 Task: Look for space in Castro, Chile from 11th June, 2023 to 15th June, 2023 for 2 adults in price range Rs.7000 to Rs.16000. Place can be private room with 1  bedroom having 2 beds and 1 bathroom. Property type can be house, flat, guest house, hotel. Booking option can be shelf check-in. Required host language is English.
Action: Mouse moved to (514, 181)
Screenshot: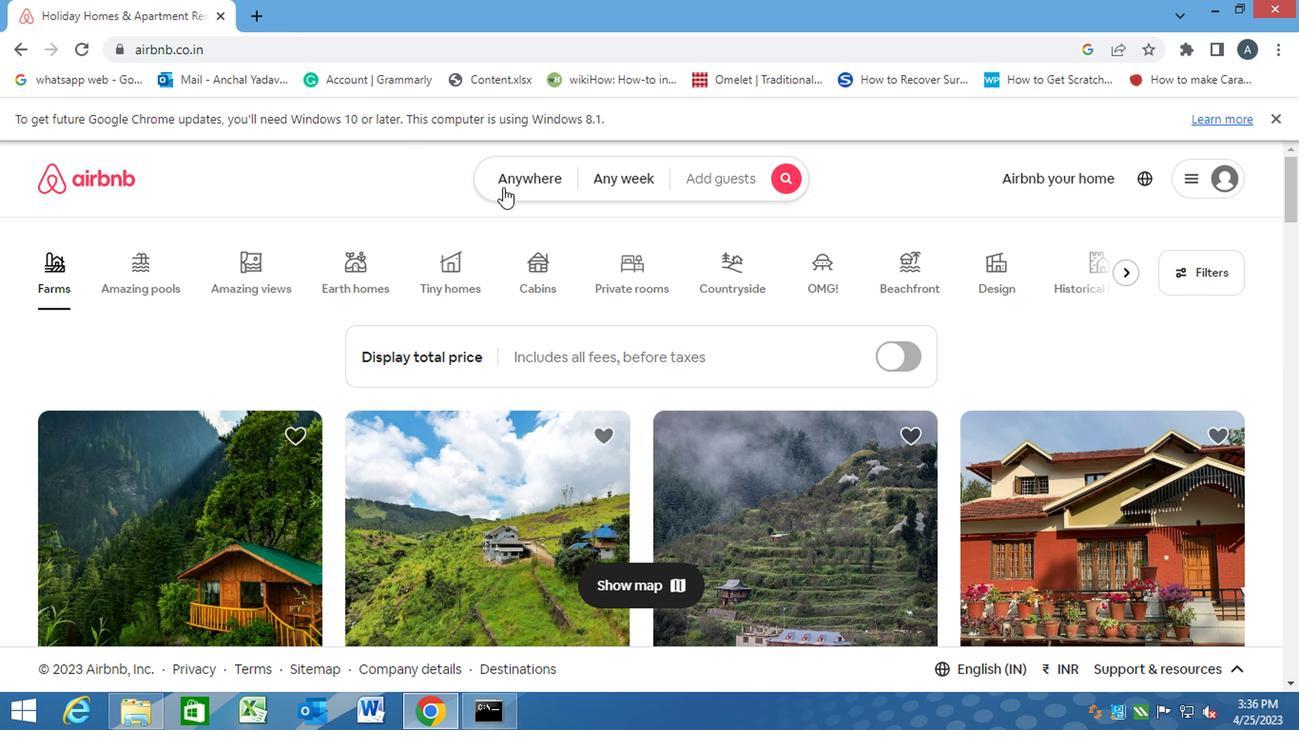 
Action: Mouse pressed left at (514, 181)
Screenshot: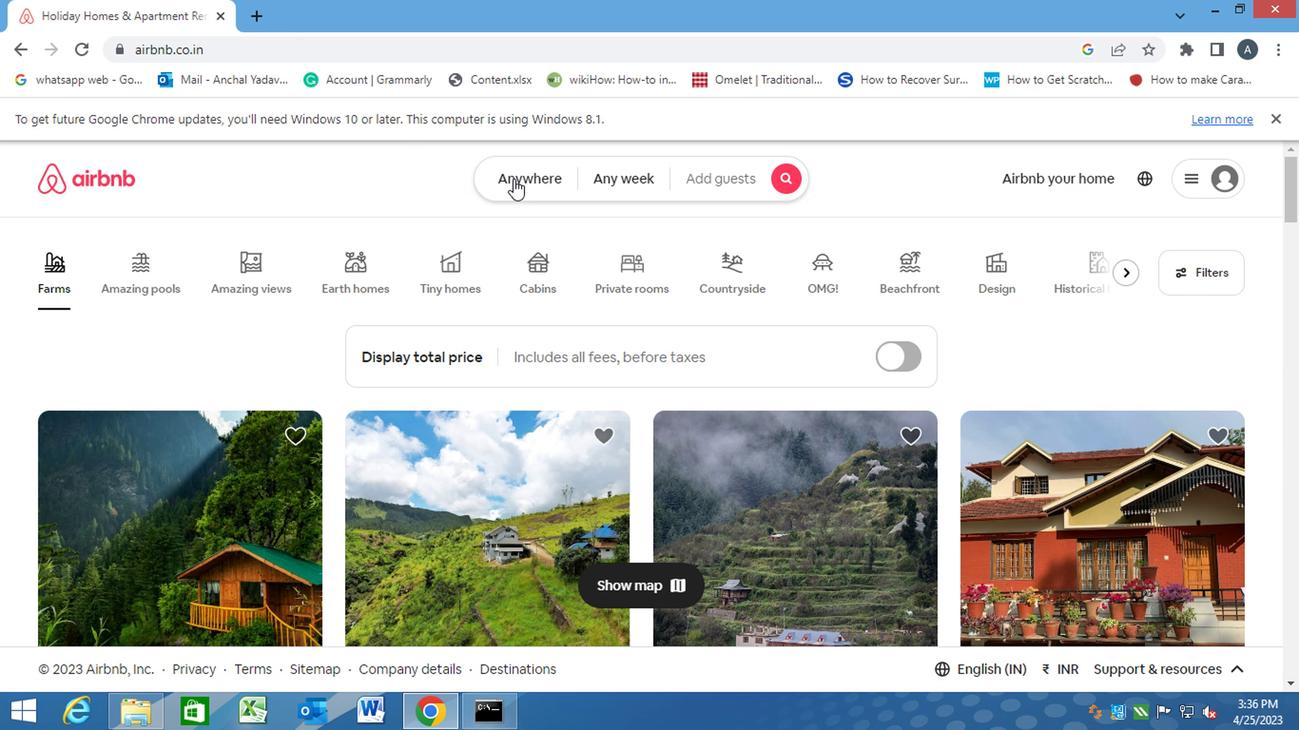 
Action: Mouse moved to (424, 249)
Screenshot: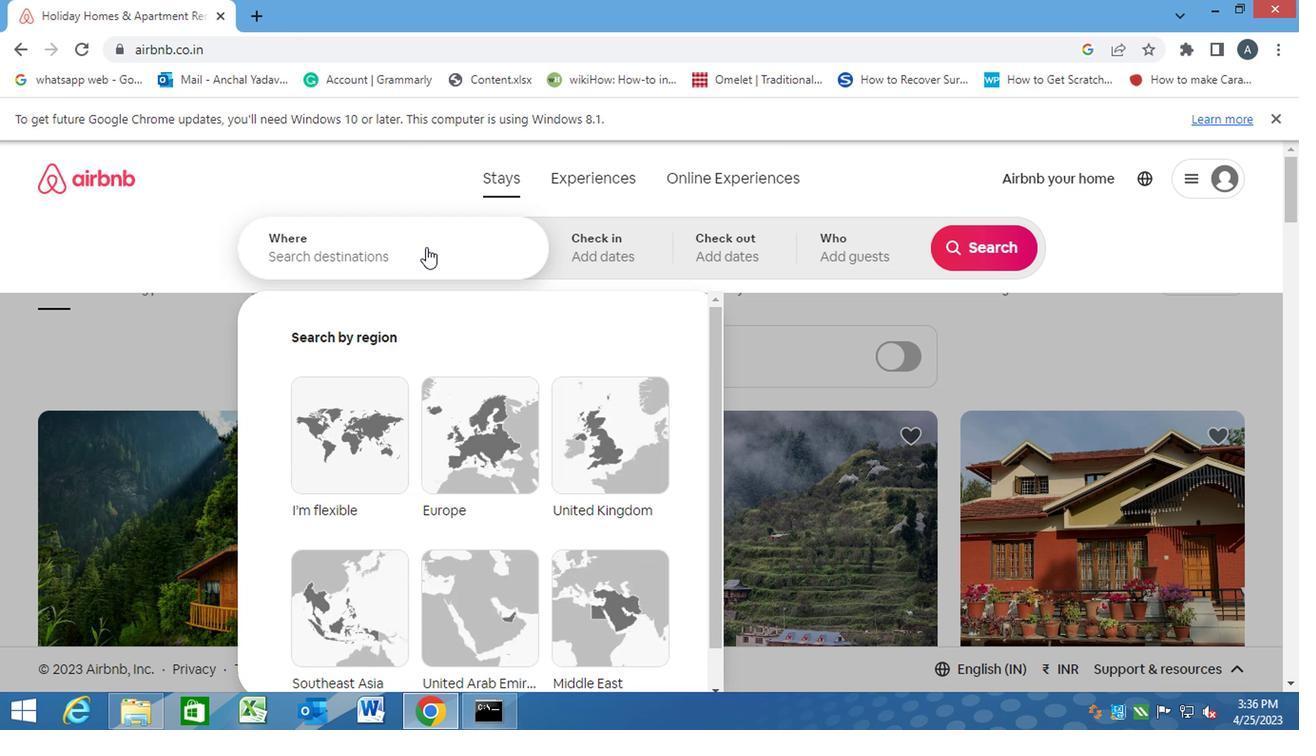 
Action: Mouse pressed left at (424, 249)
Screenshot: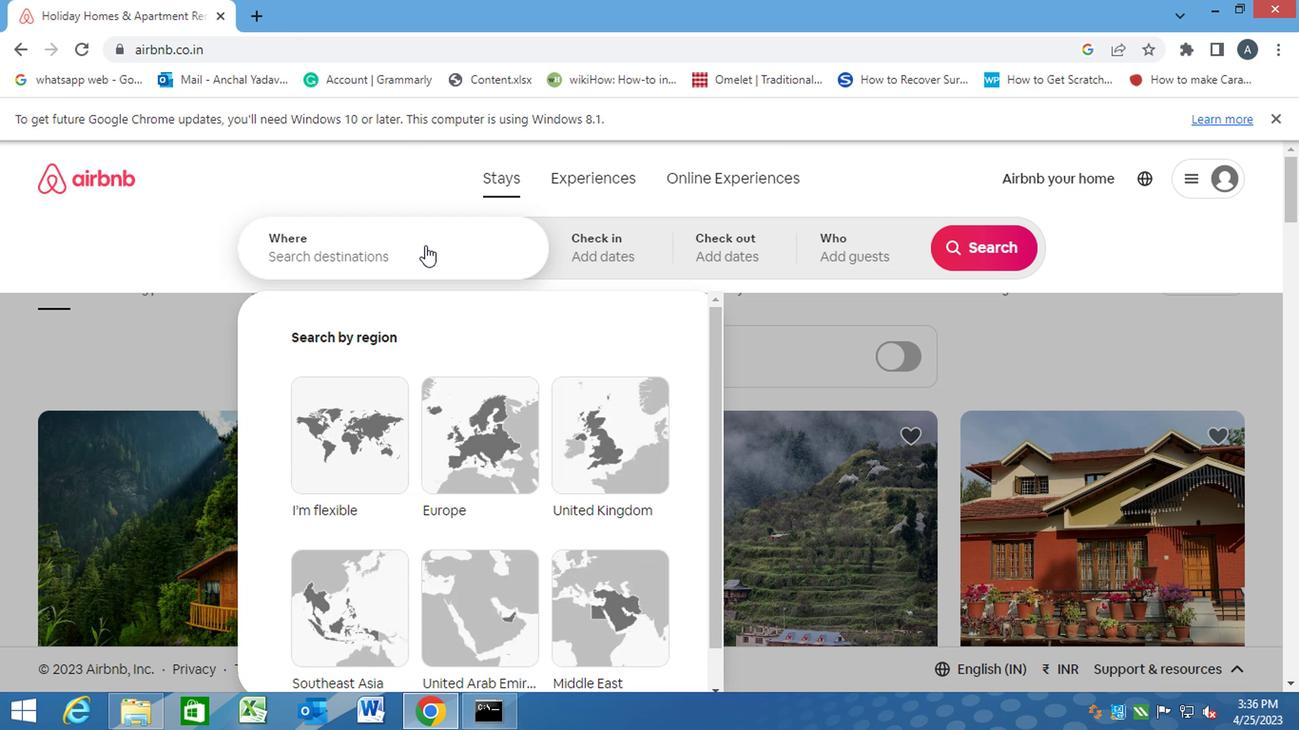 
Action: Key pressed c<Key.caps_lock>astro,<Key.space><Key.caps_lock>c<Key.caps_lock>hile<Key.enter>
Screenshot: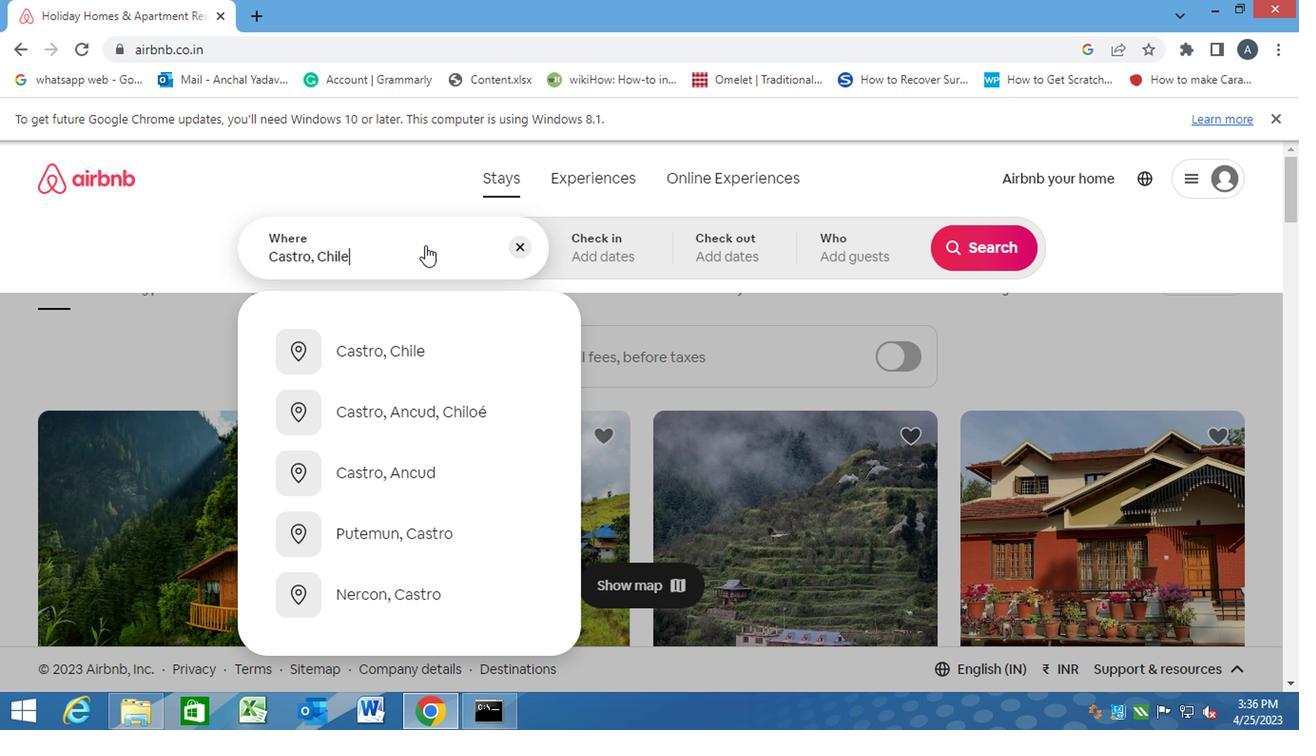 
Action: Mouse moved to (971, 399)
Screenshot: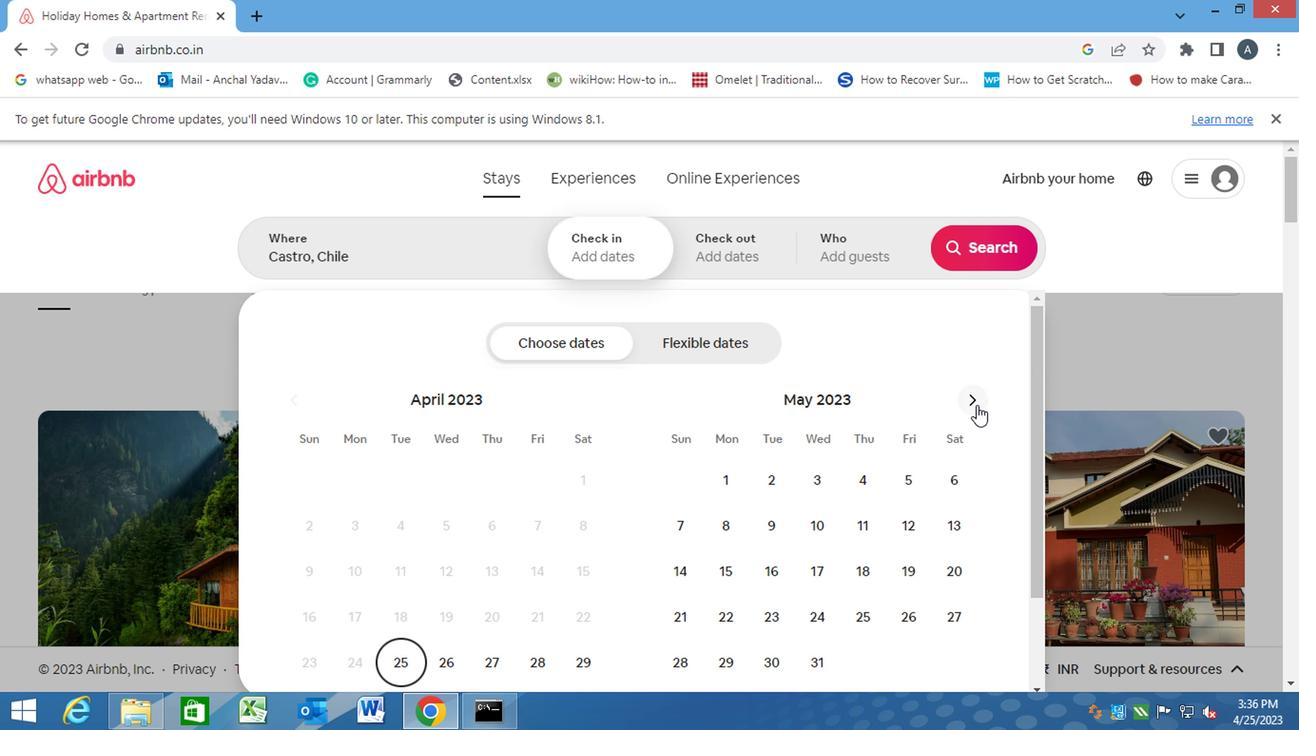 
Action: Mouse pressed left at (971, 399)
Screenshot: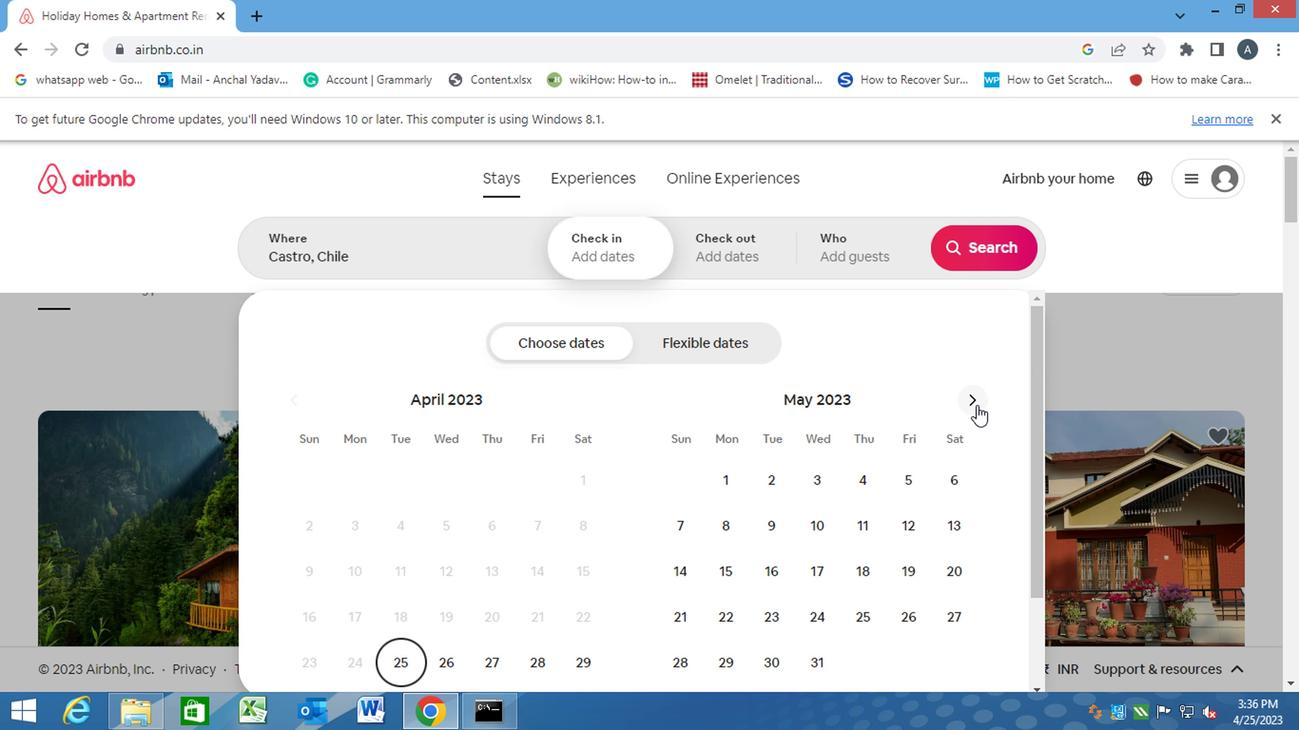 
Action: Mouse moved to (682, 557)
Screenshot: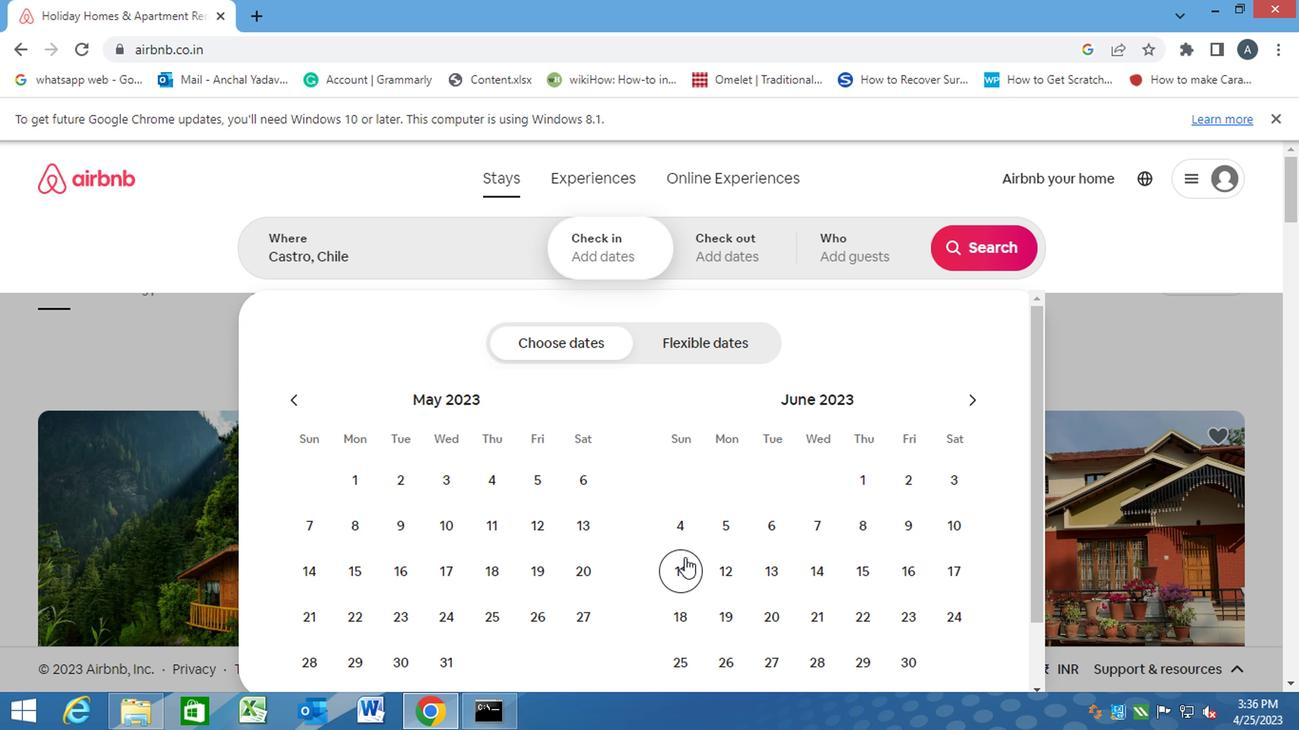 
Action: Mouse pressed left at (682, 557)
Screenshot: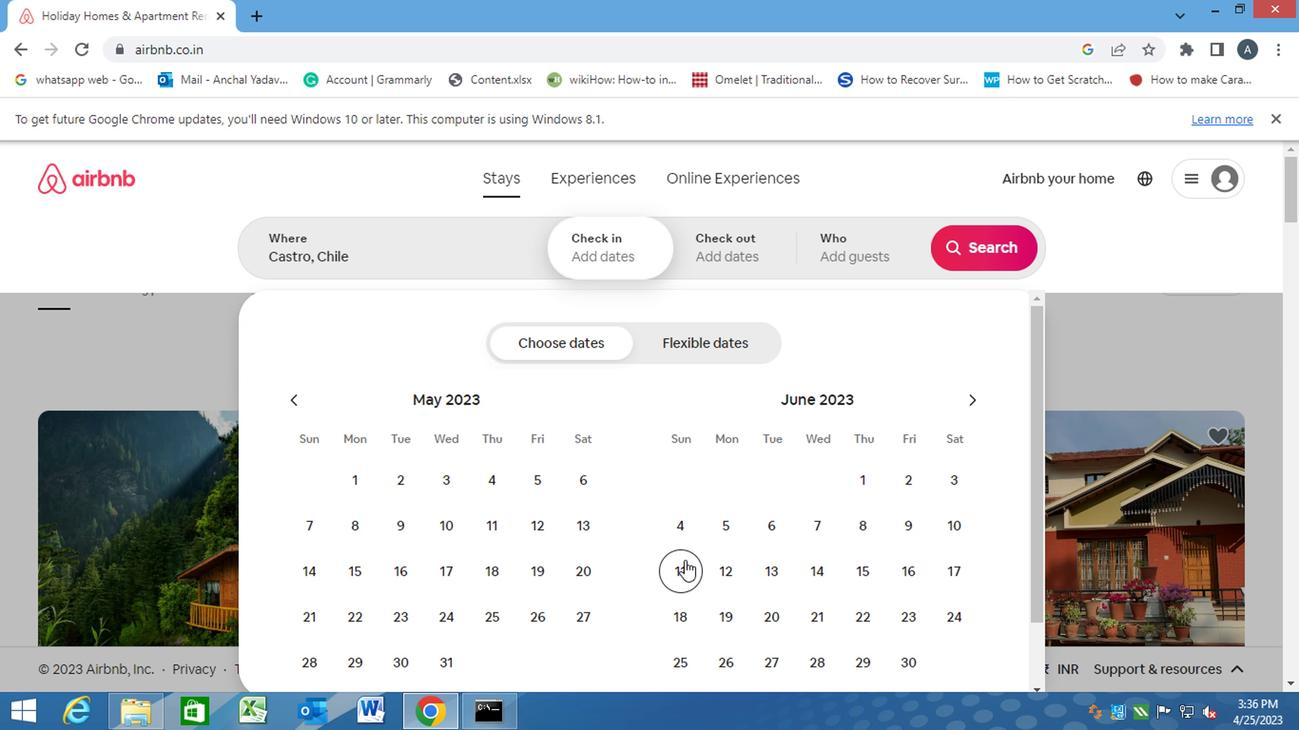 
Action: Mouse moved to (869, 564)
Screenshot: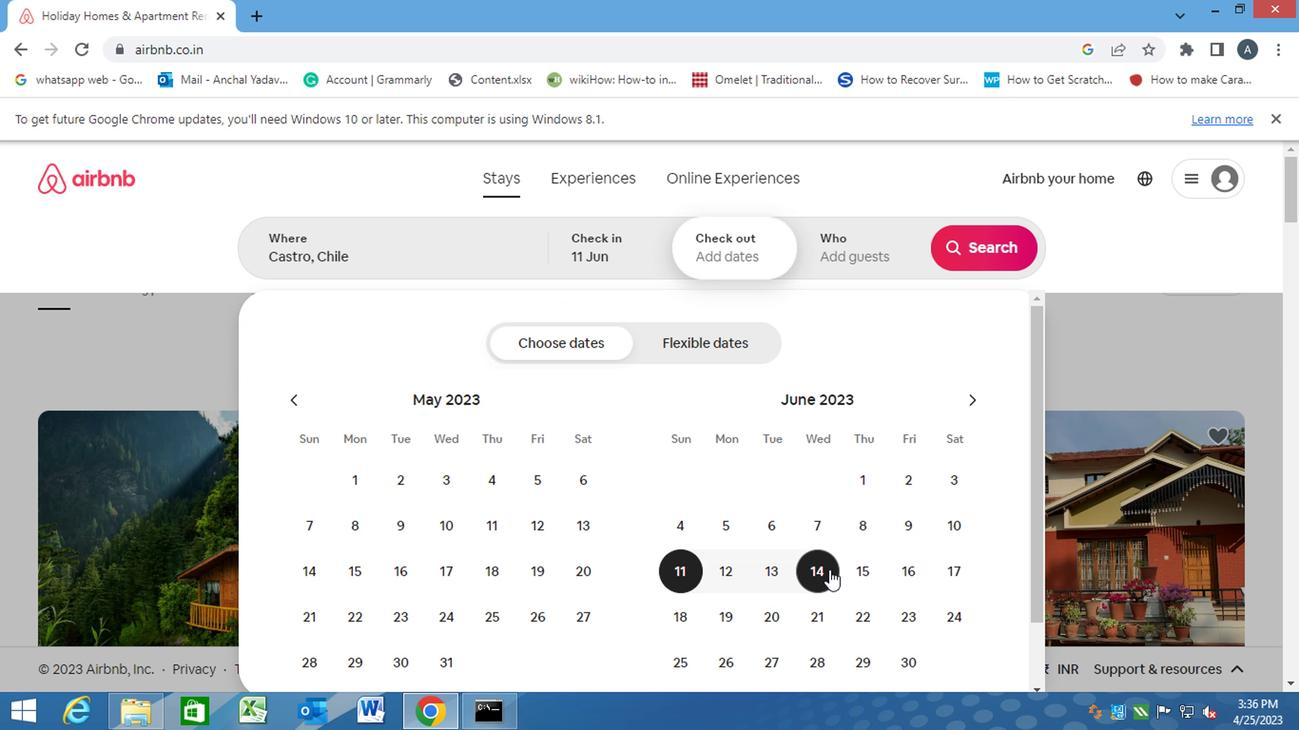 
Action: Mouse pressed left at (869, 564)
Screenshot: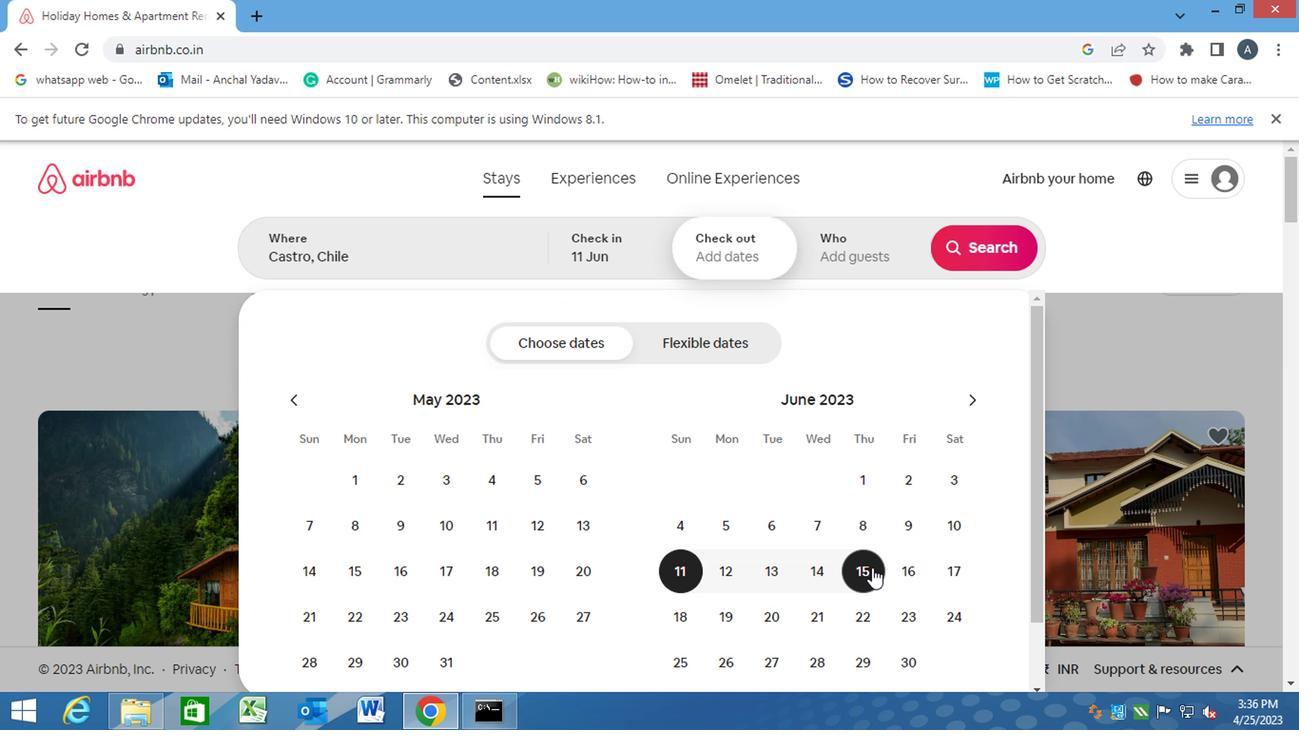 
Action: Mouse moved to (860, 253)
Screenshot: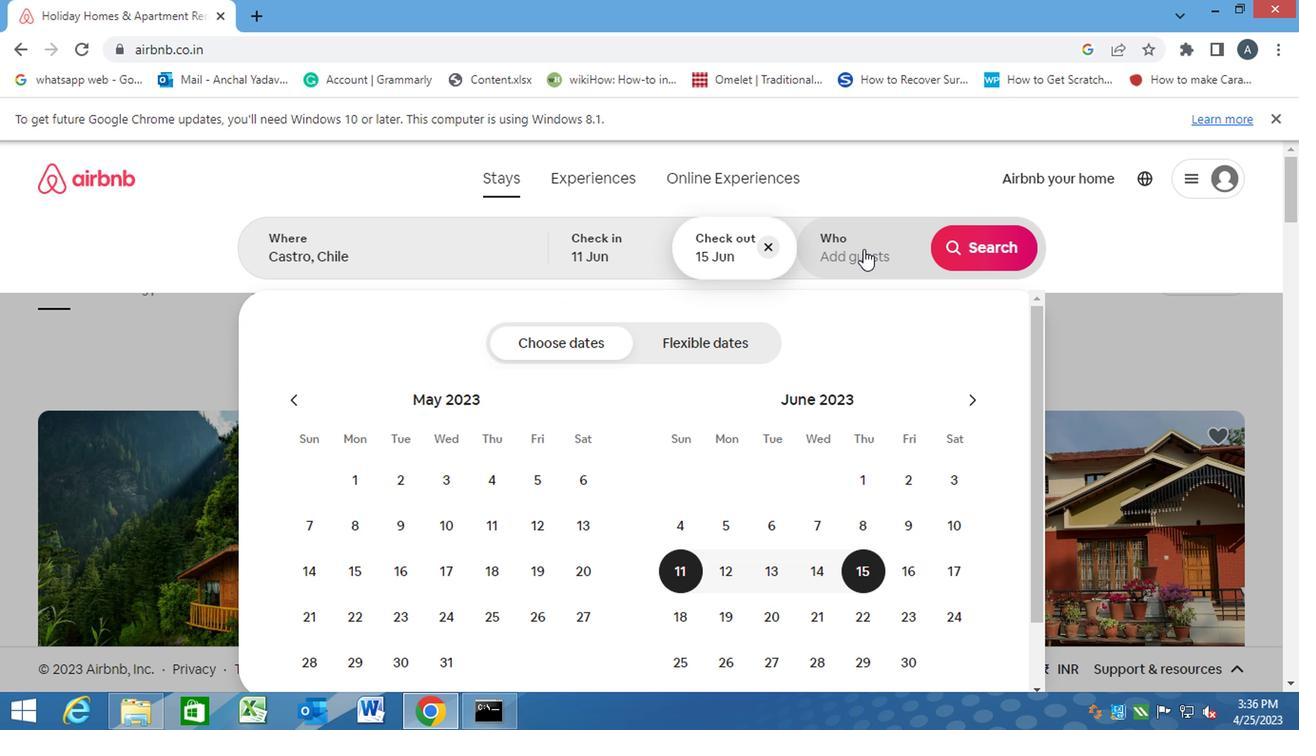 
Action: Mouse pressed left at (860, 253)
Screenshot: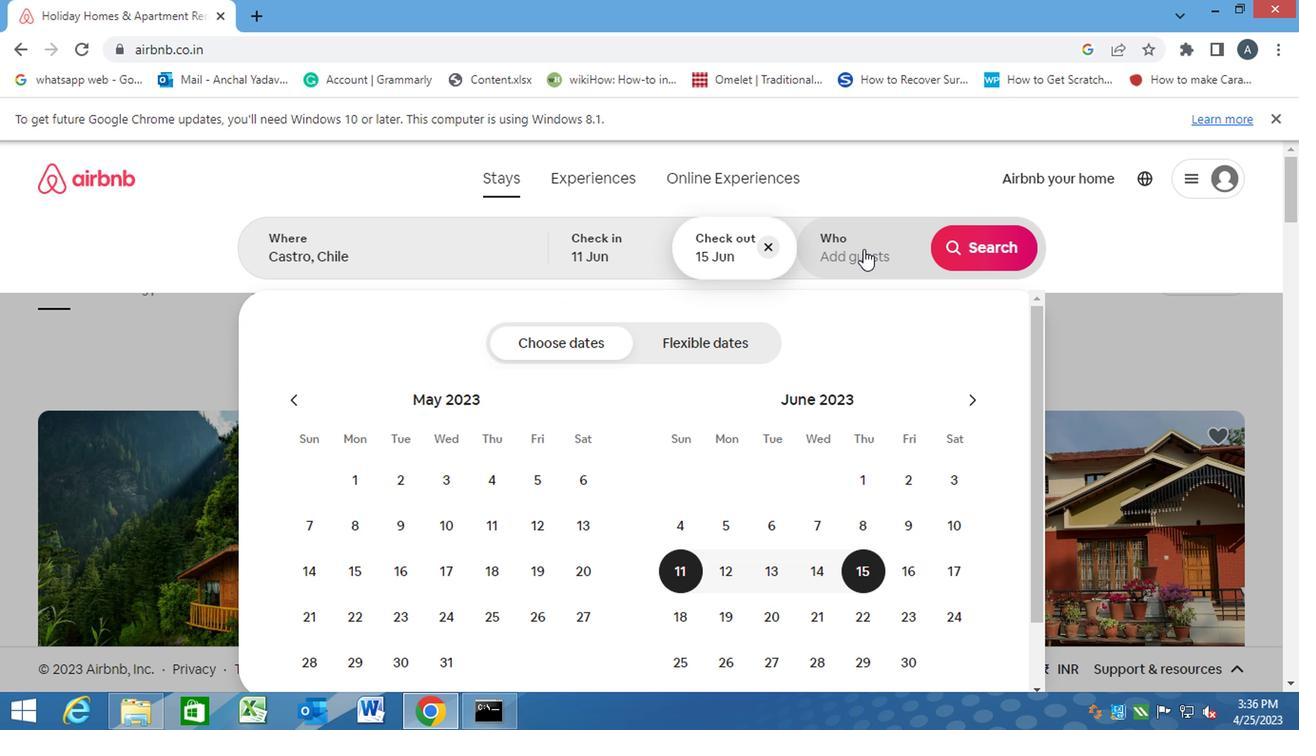 
Action: Mouse moved to (983, 345)
Screenshot: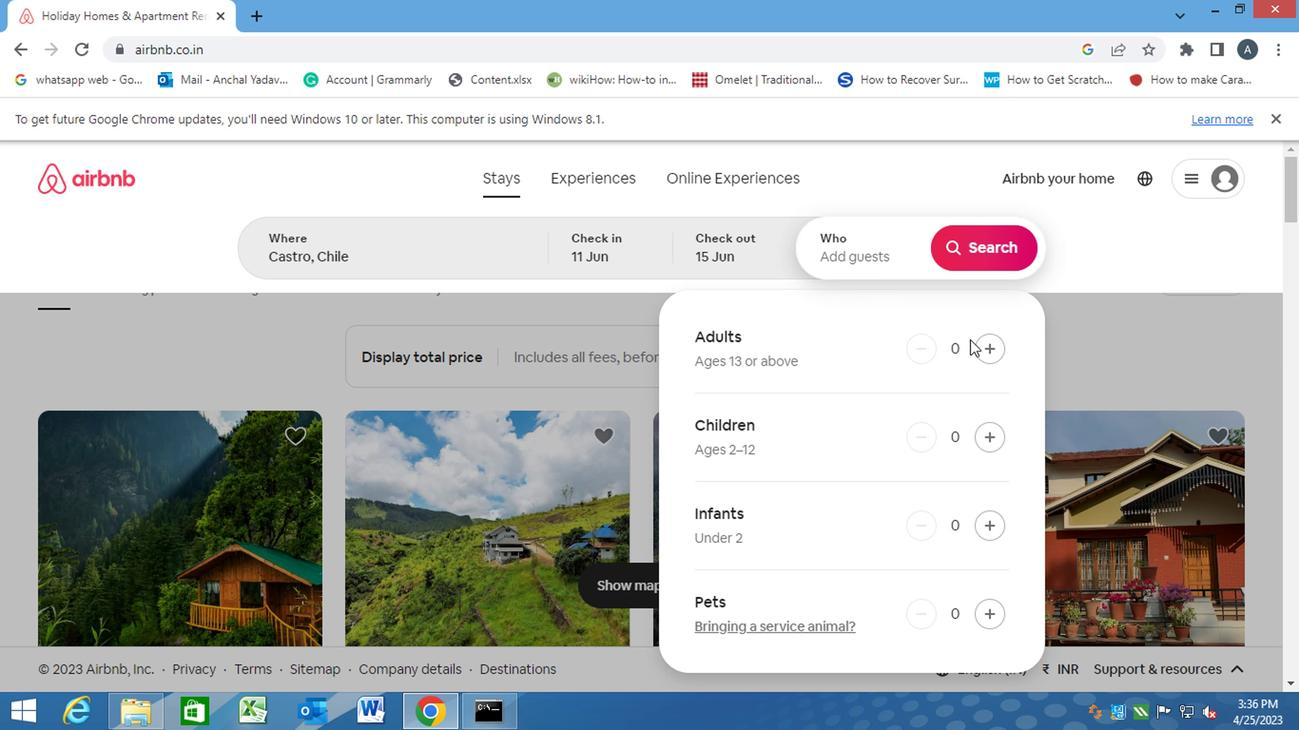 
Action: Mouse pressed left at (983, 345)
Screenshot: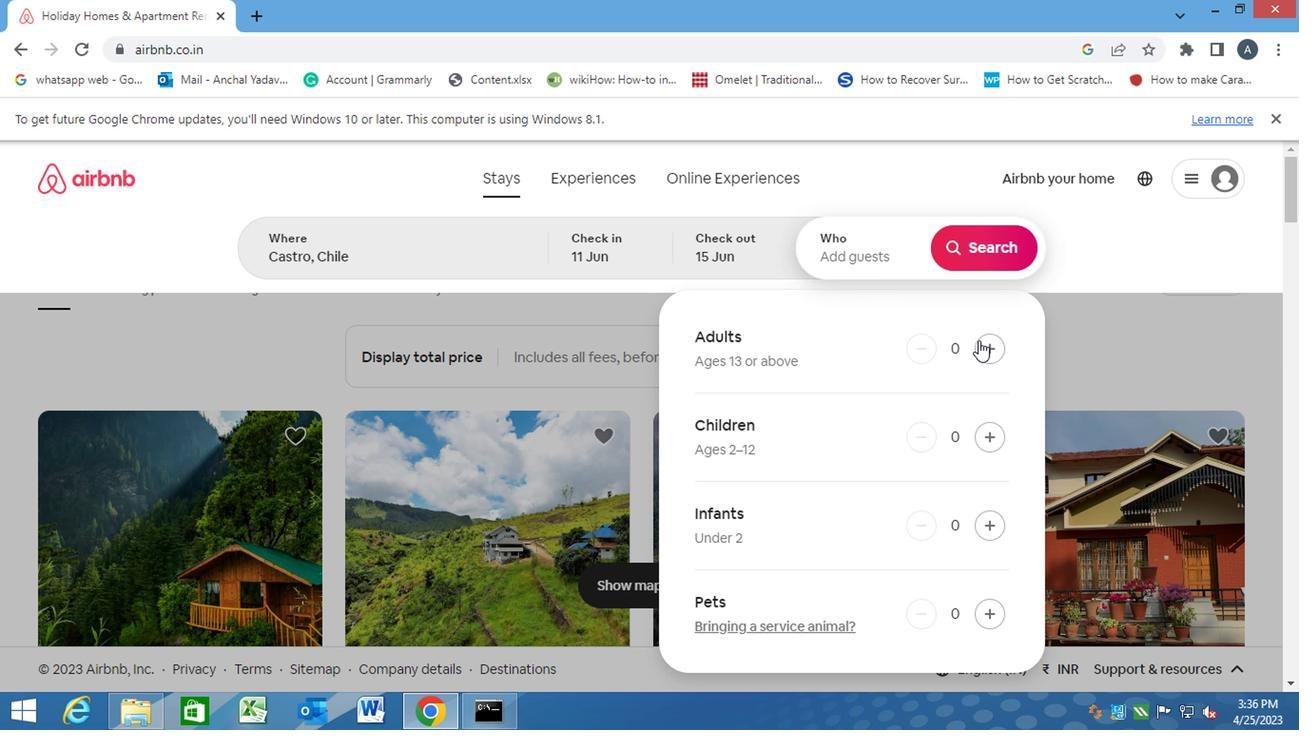 
Action: Mouse pressed left at (983, 345)
Screenshot: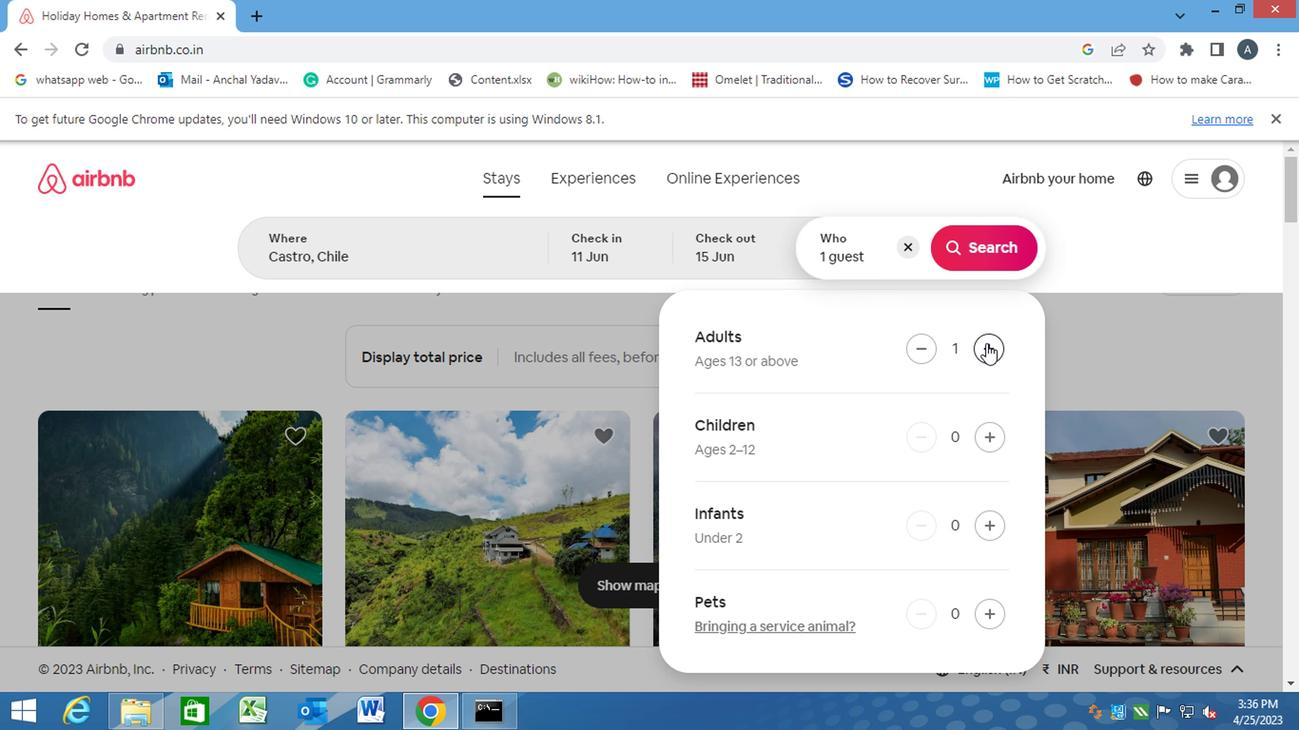 
Action: Mouse moved to (952, 256)
Screenshot: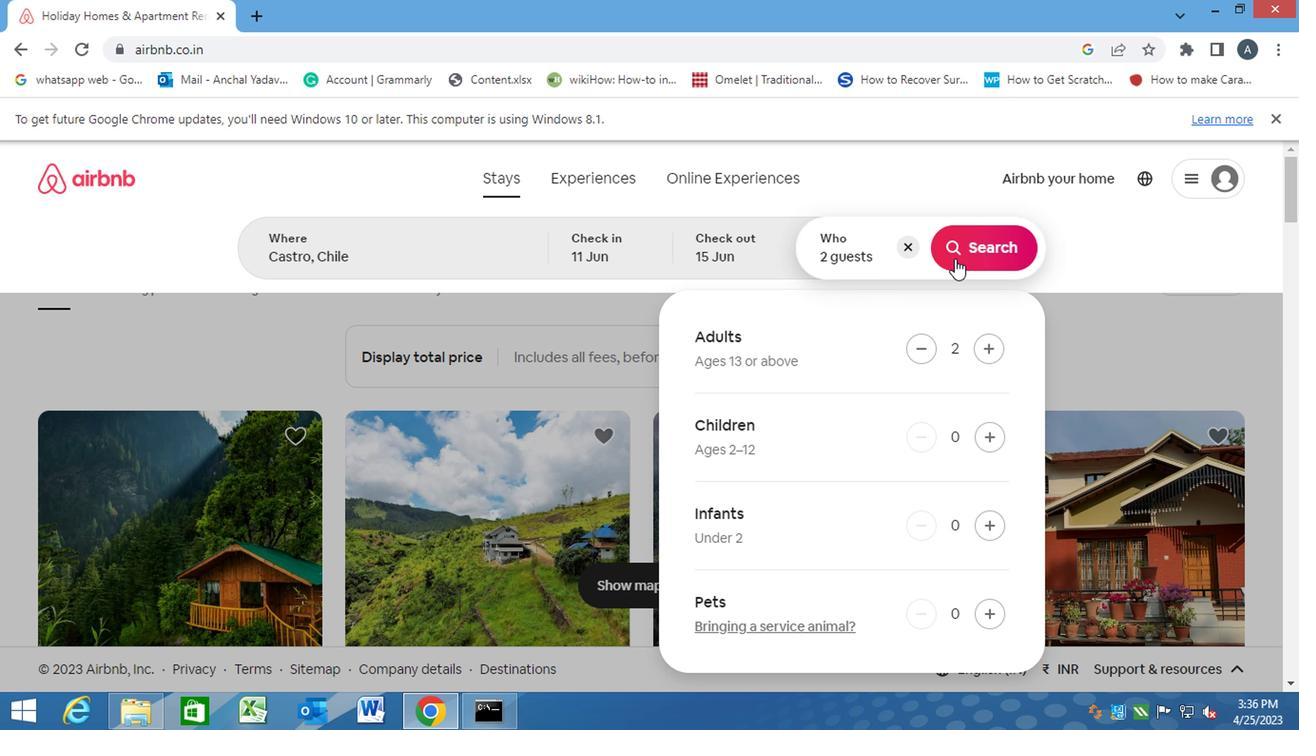 
Action: Mouse pressed left at (952, 256)
Screenshot: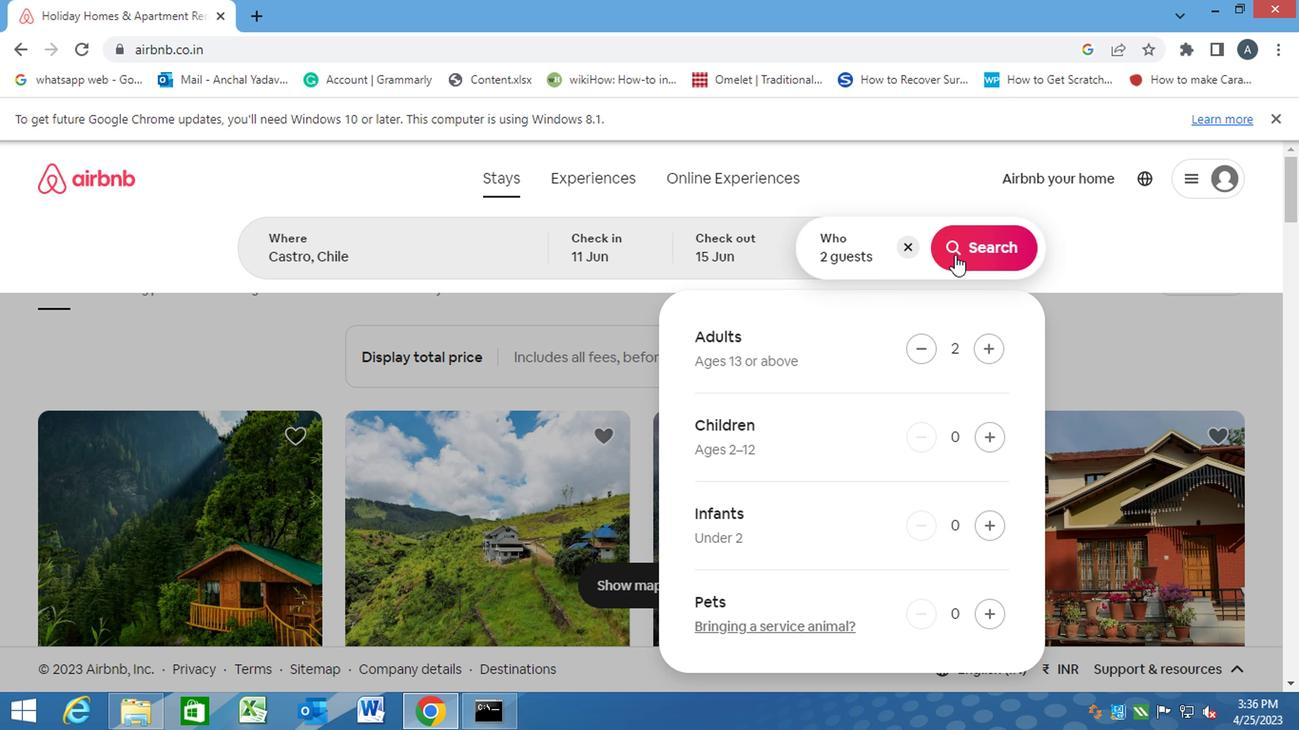 
Action: Mouse moved to (1212, 251)
Screenshot: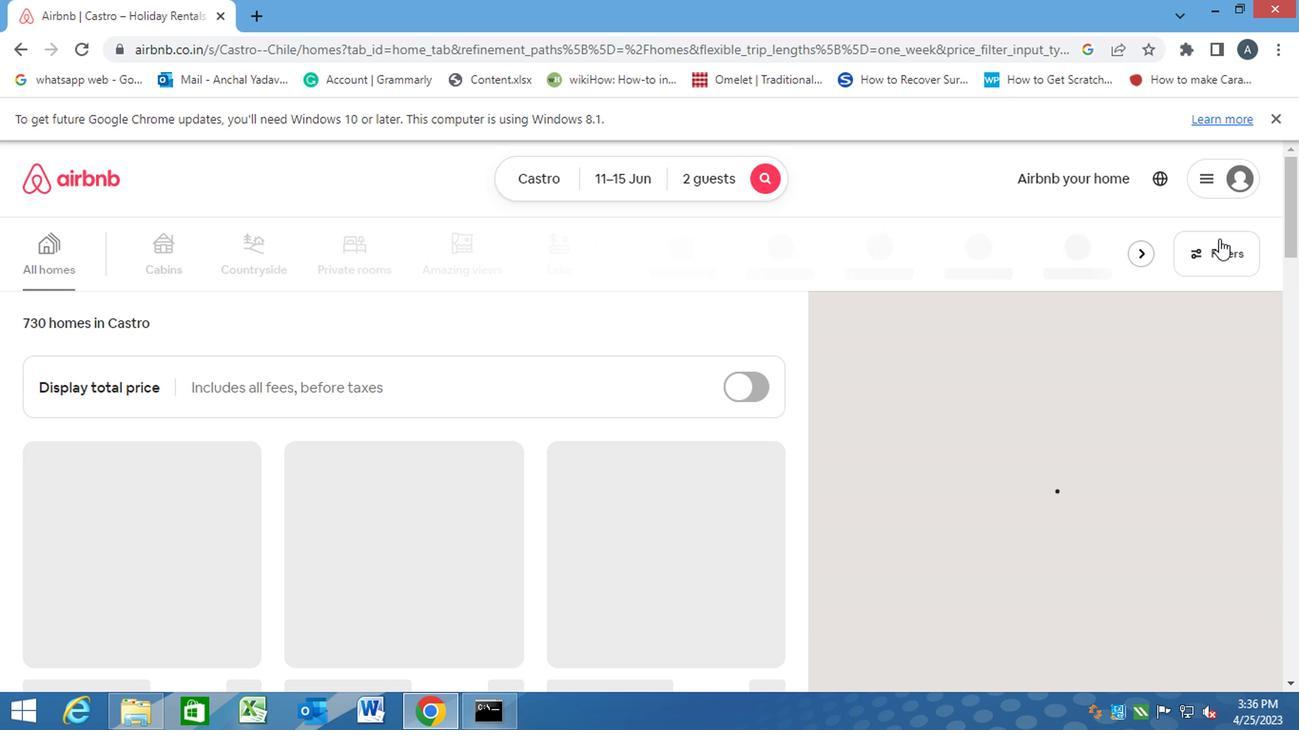 
Action: Mouse pressed left at (1212, 251)
Screenshot: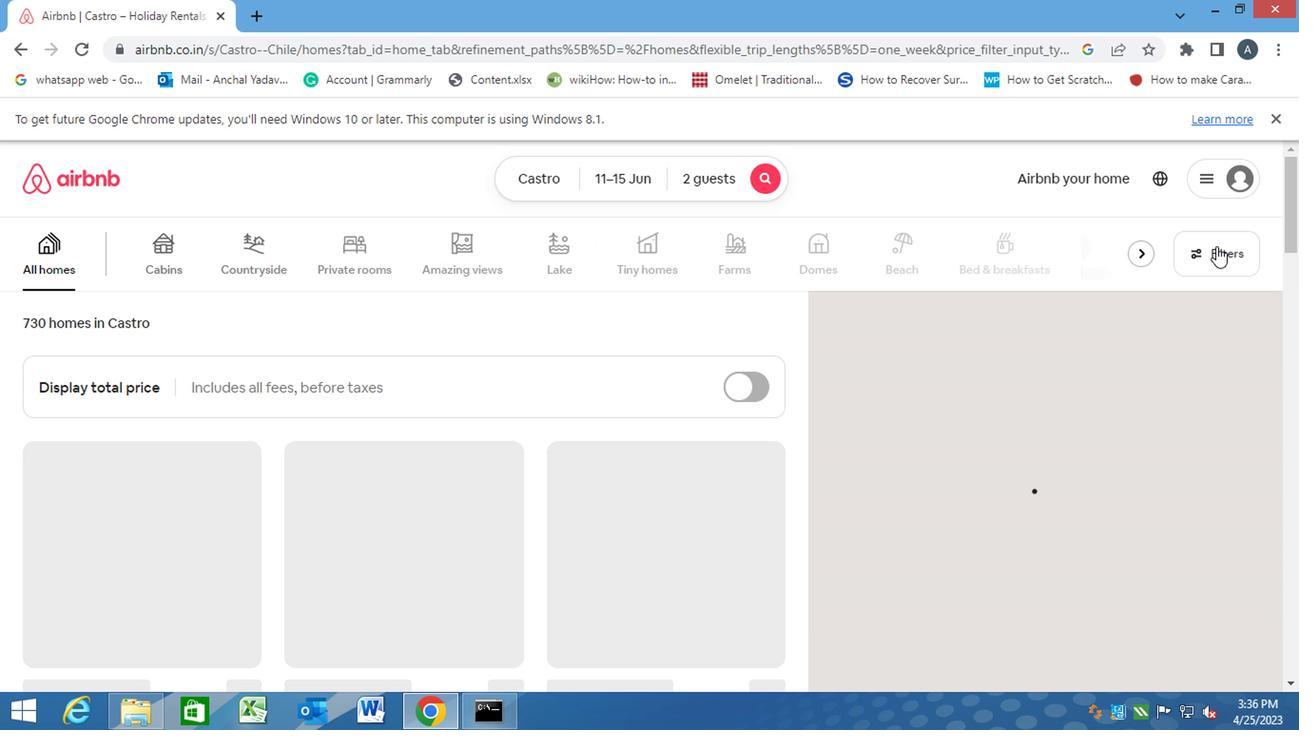 
Action: Mouse moved to (395, 496)
Screenshot: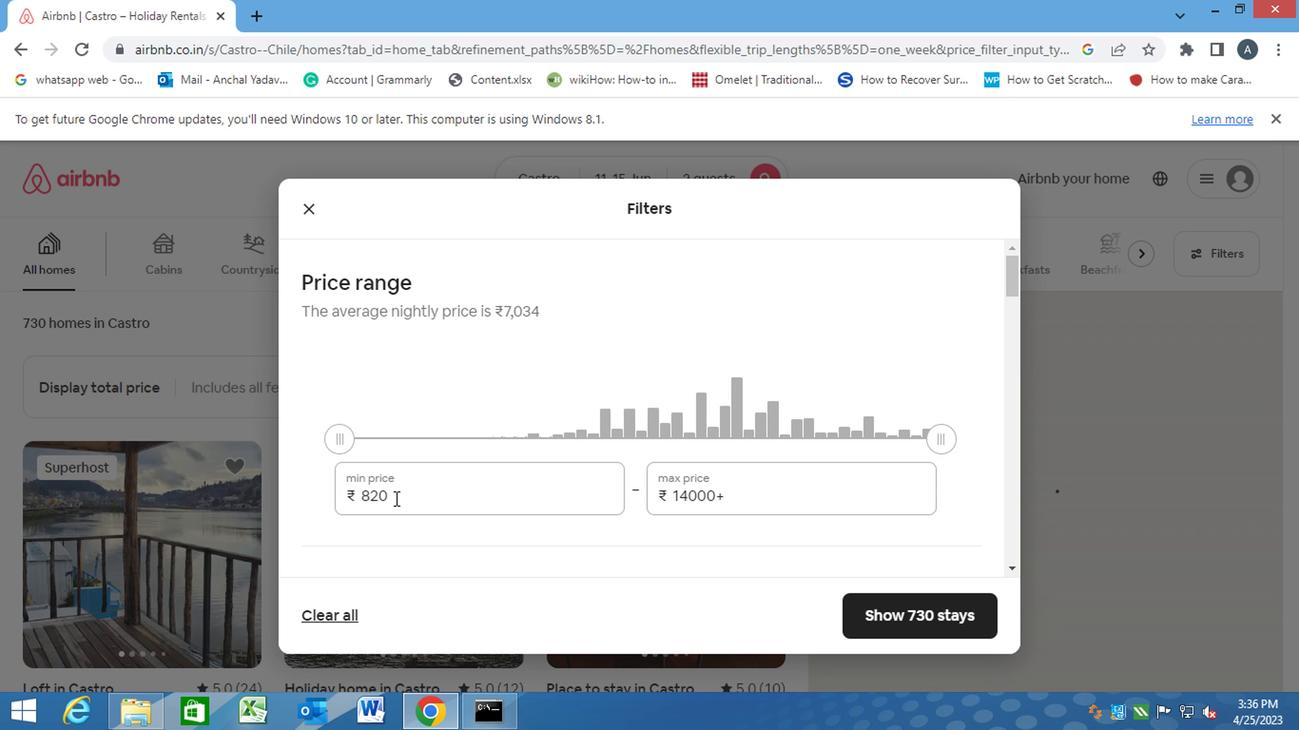 
Action: Mouse pressed left at (395, 496)
Screenshot: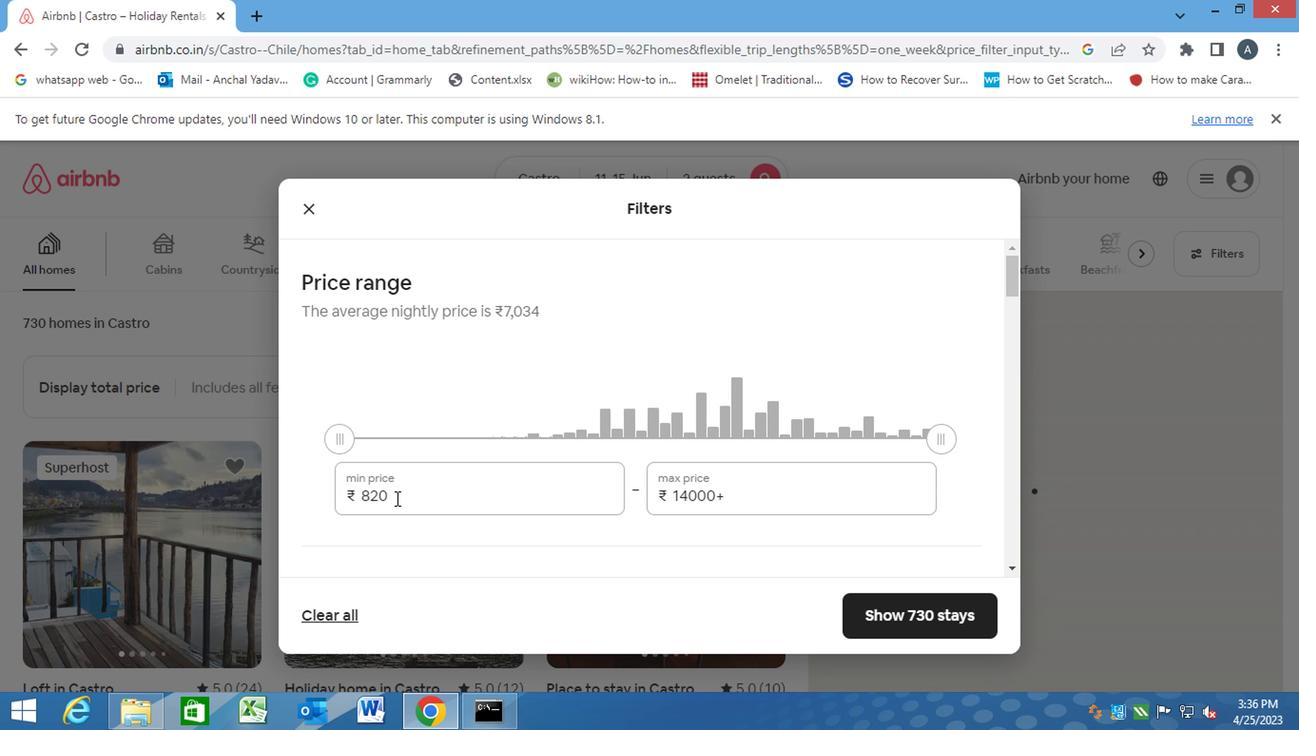 
Action: Mouse moved to (337, 495)
Screenshot: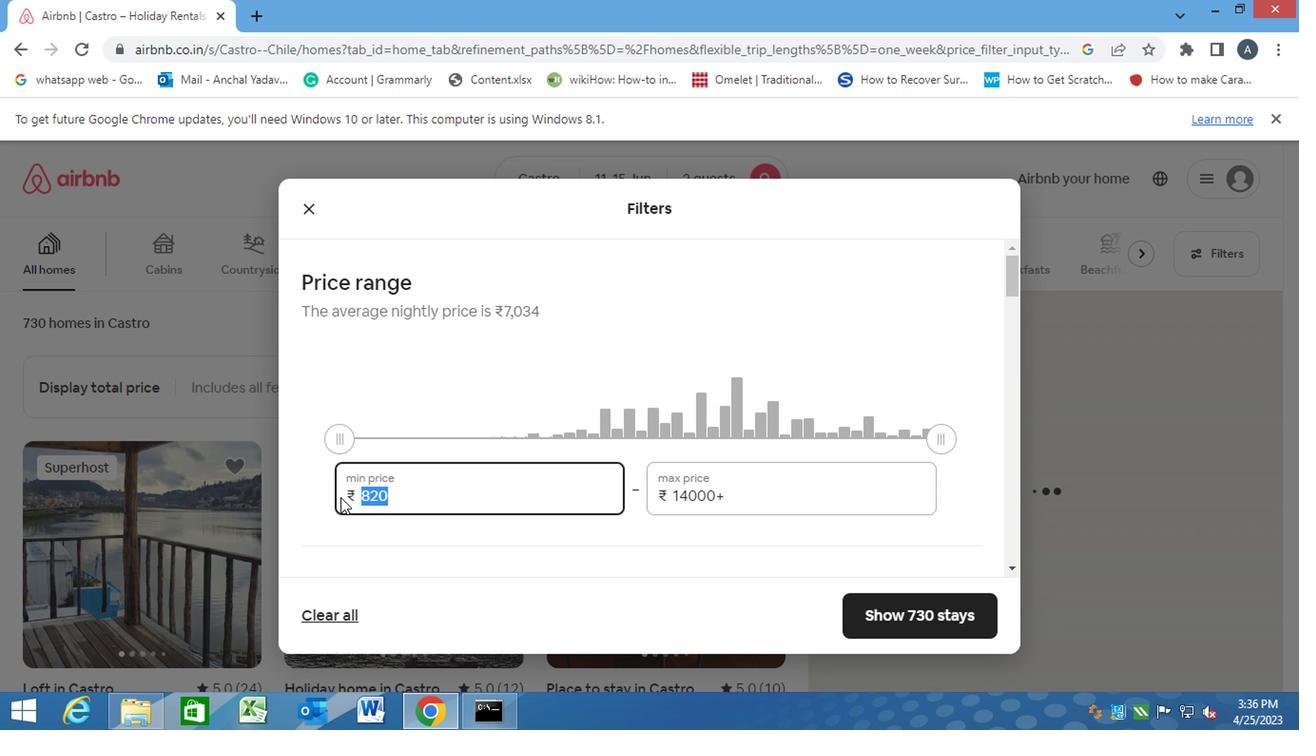 
Action: Key pressed 7000<Key.tab><Key.backspace><Key.backspace>16000
Screenshot: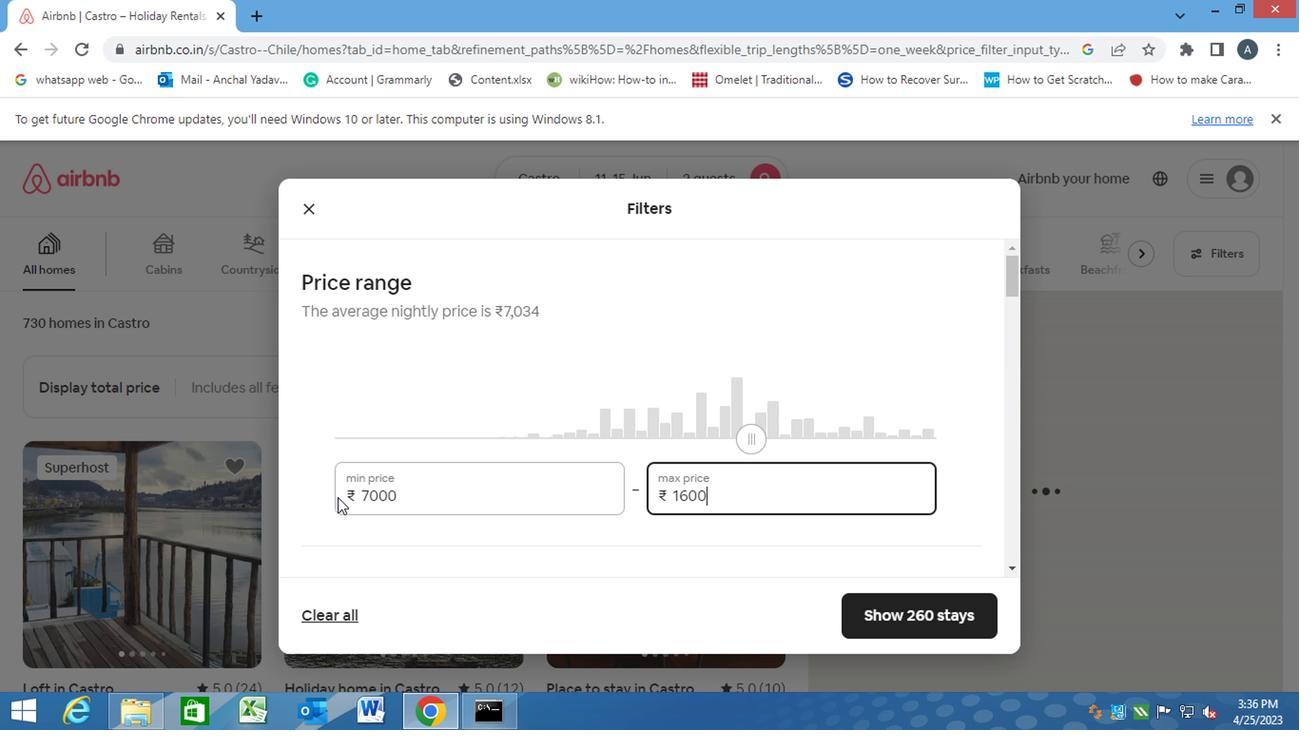 
Action: Mouse moved to (480, 563)
Screenshot: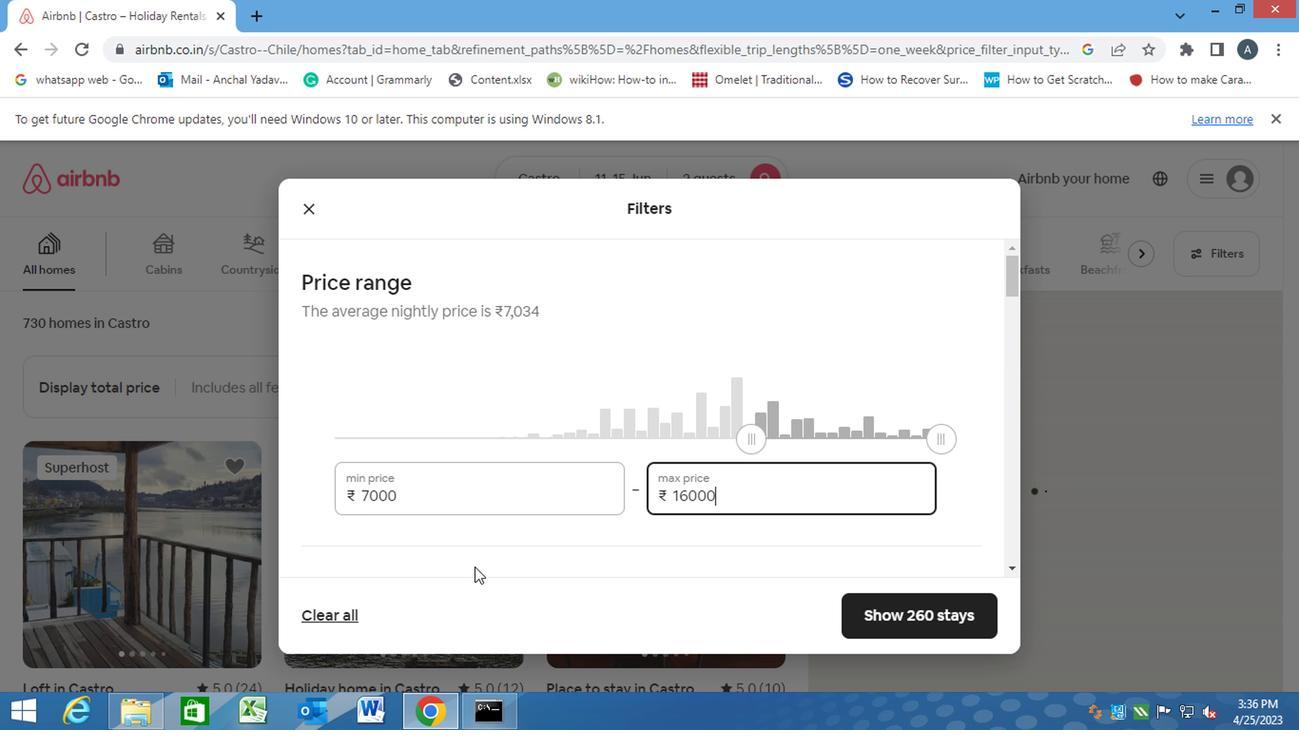 
Action: Mouse pressed left at (480, 563)
Screenshot: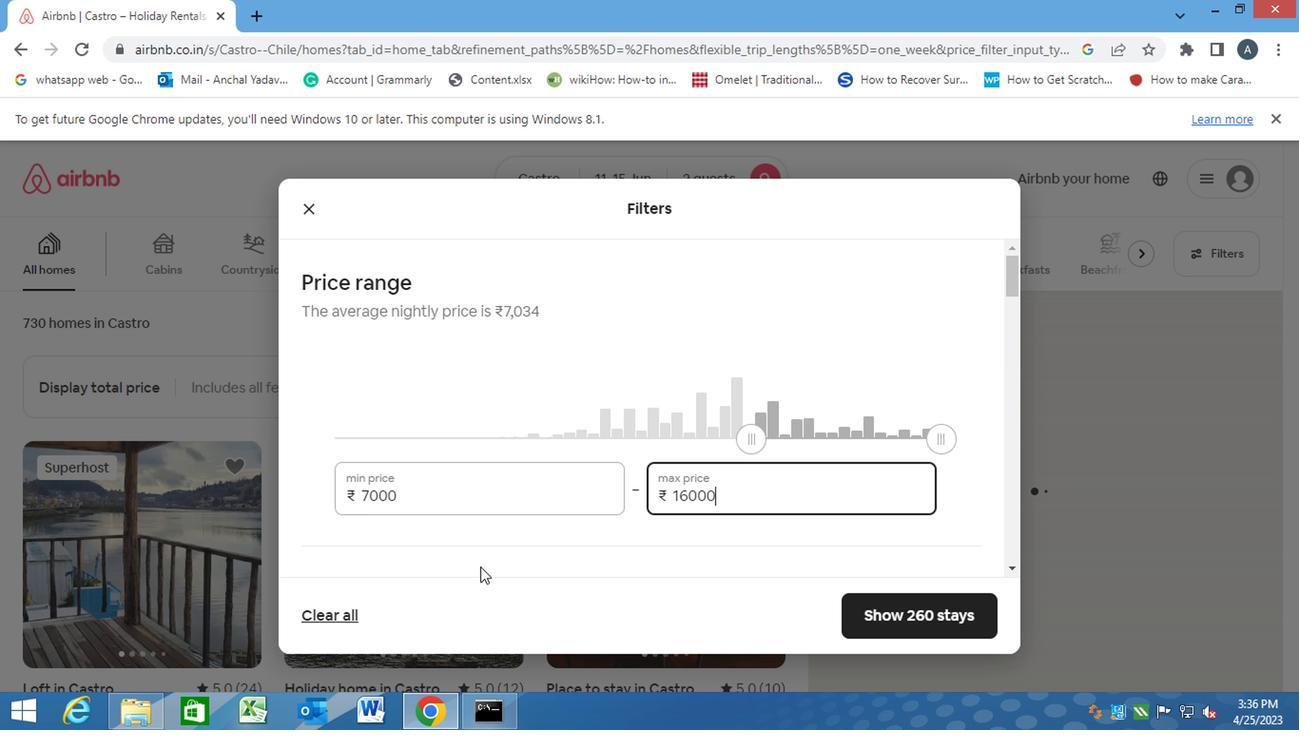 
Action: Mouse moved to (480, 564)
Screenshot: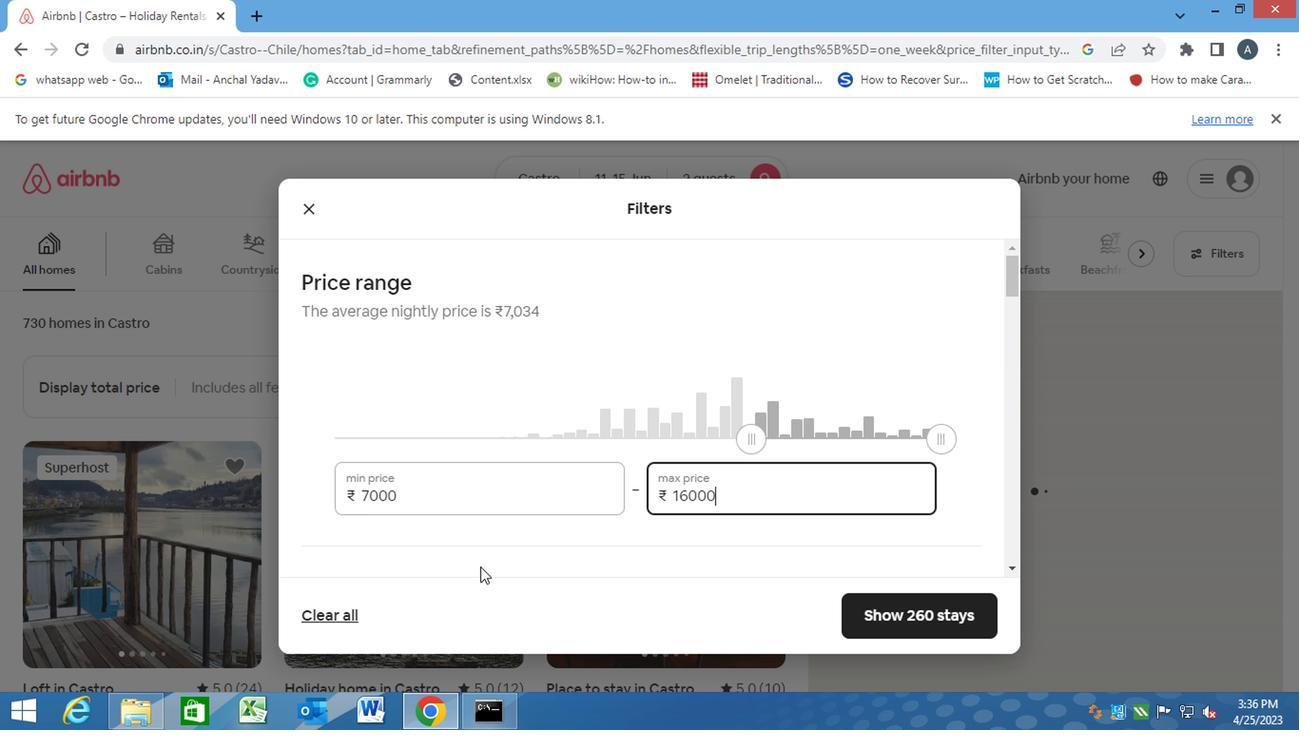 
Action: Mouse scrolled (480, 563) with delta (0, -1)
Screenshot: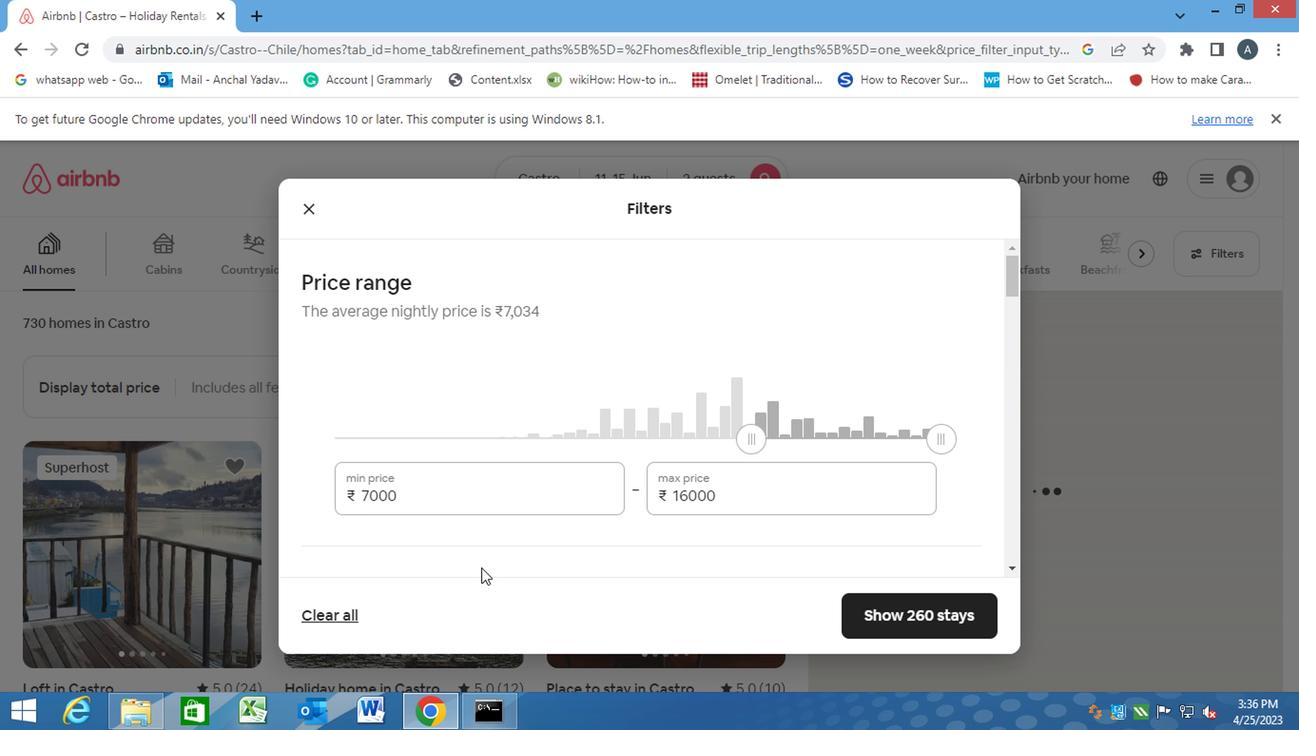 
Action: Mouse scrolled (480, 563) with delta (0, -1)
Screenshot: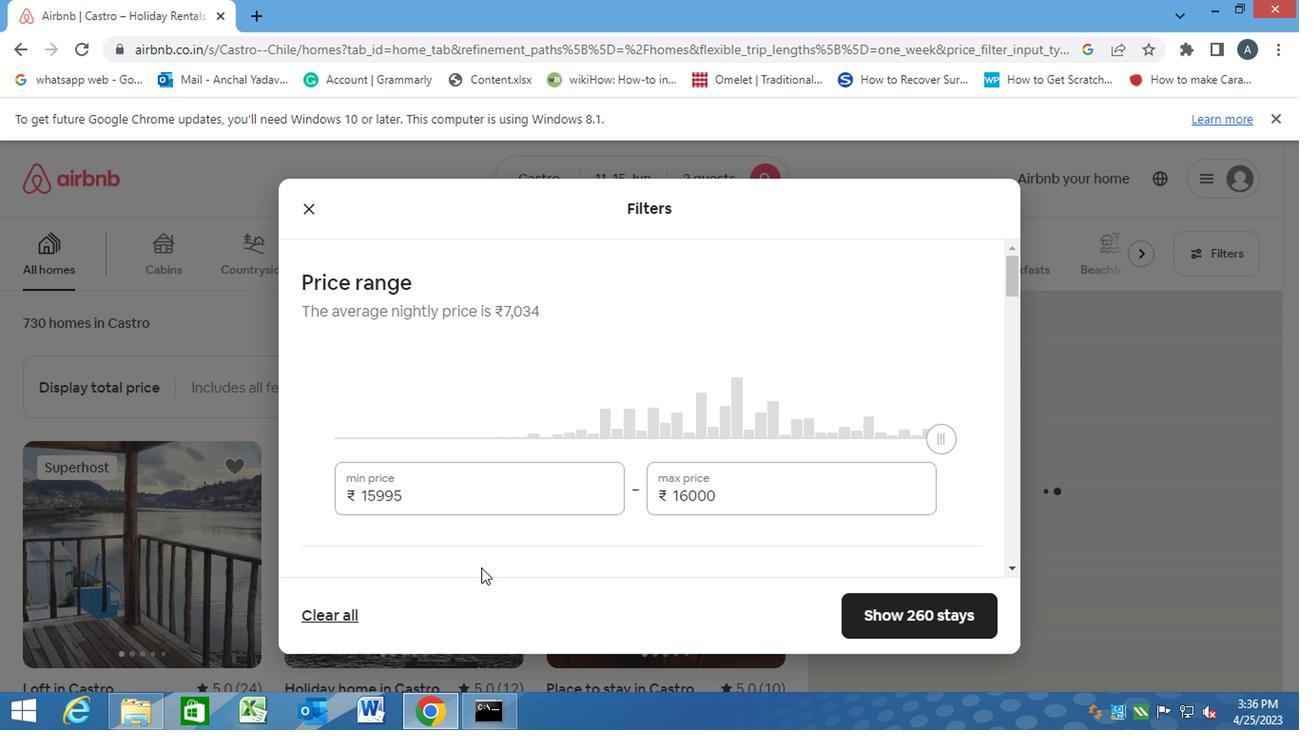 
Action: Mouse moved to (651, 448)
Screenshot: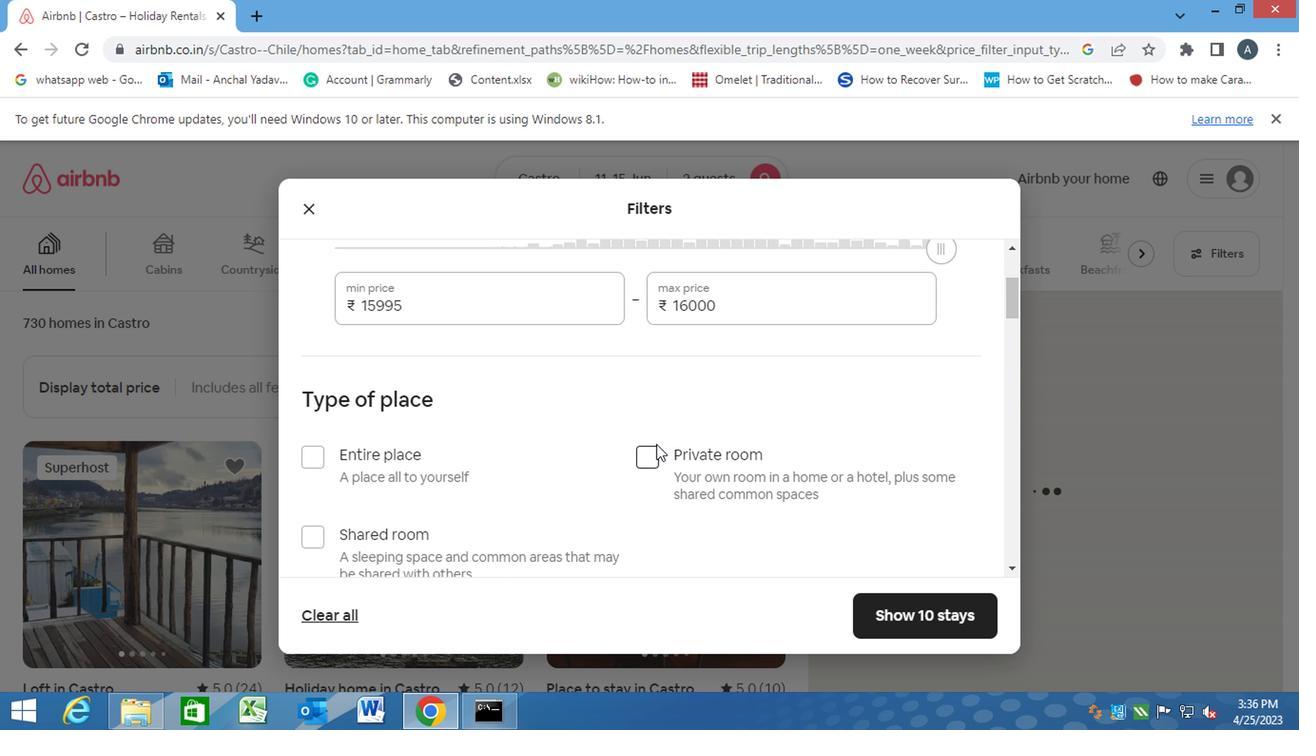 
Action: Mouse pressed left at (651, 448)
Screenshot: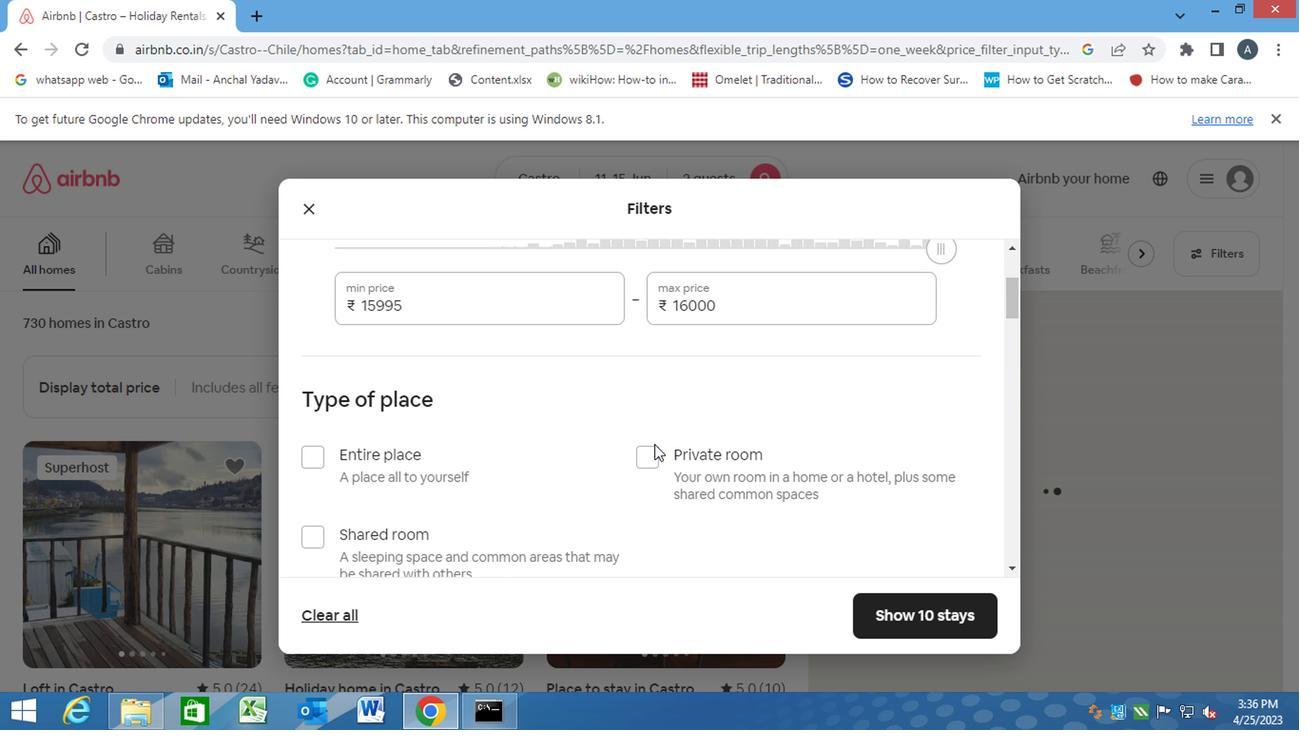
Action: Mouse moved to (622, 502)
Screenshot: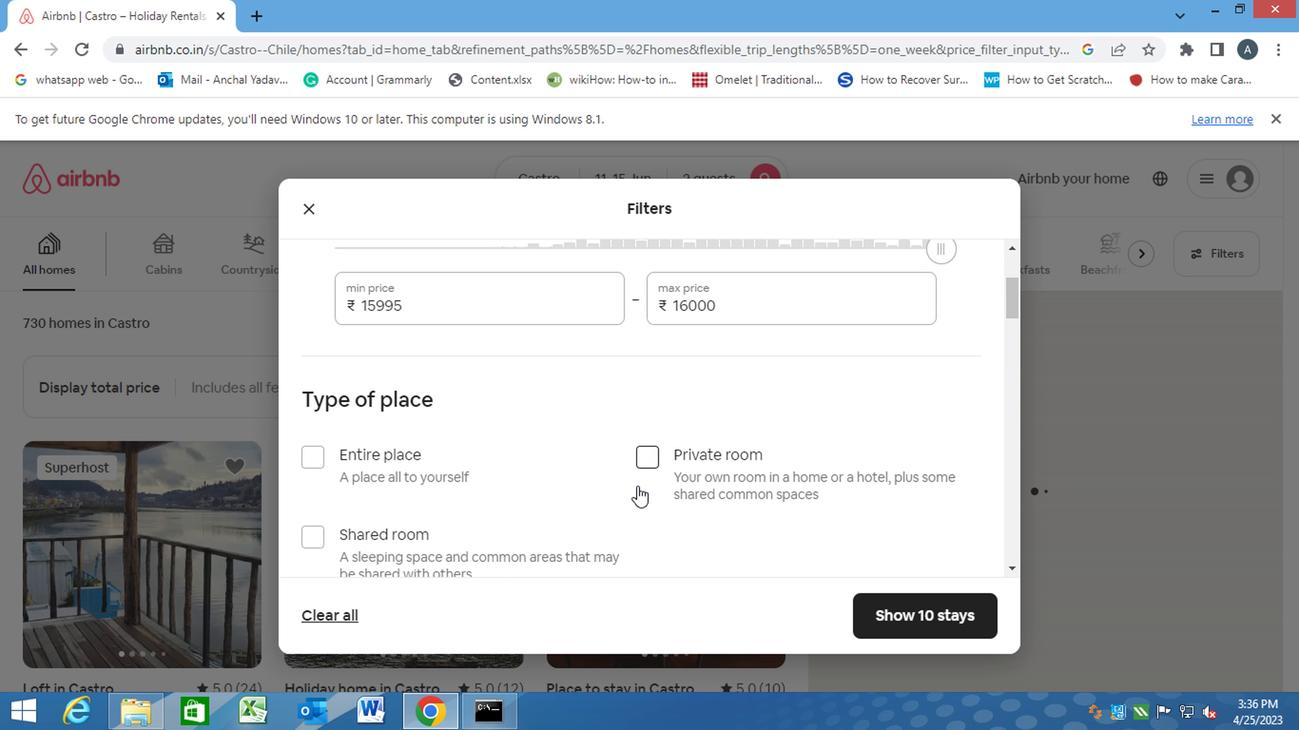 
Action: Mouse scrolled (622, 501) with delta (0, 0)
Screenshot: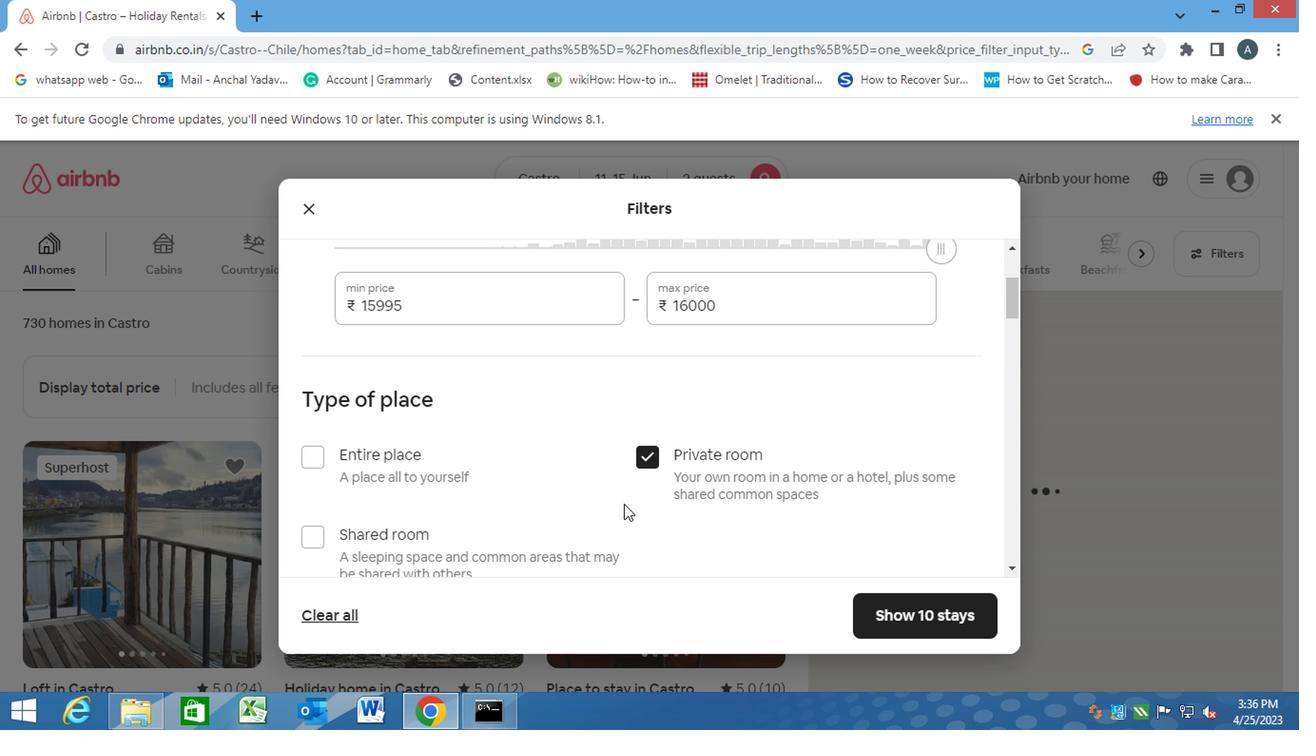 
Action: Mouse scrolled (622, 501) with delta (0, 0)
Screenshot: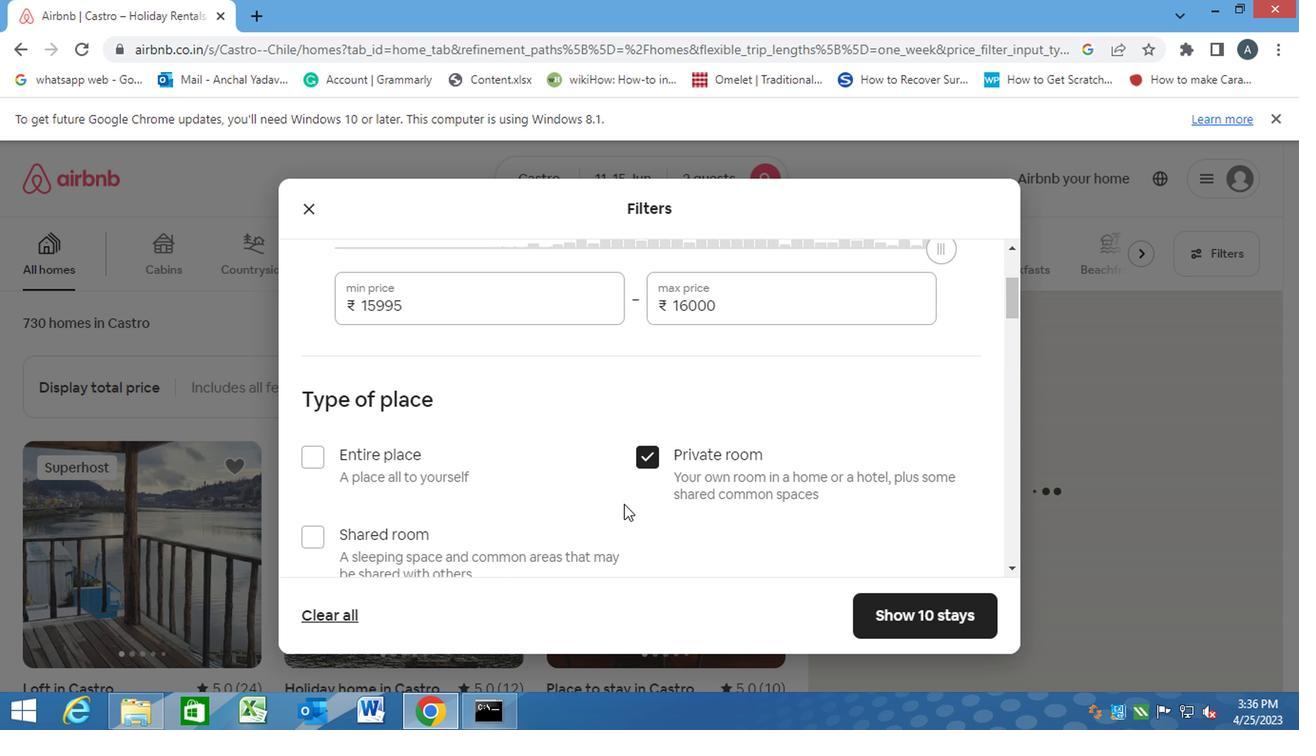 
Action: Mouse scrolled (622, 501) with delta (0, 0)
Screenshot: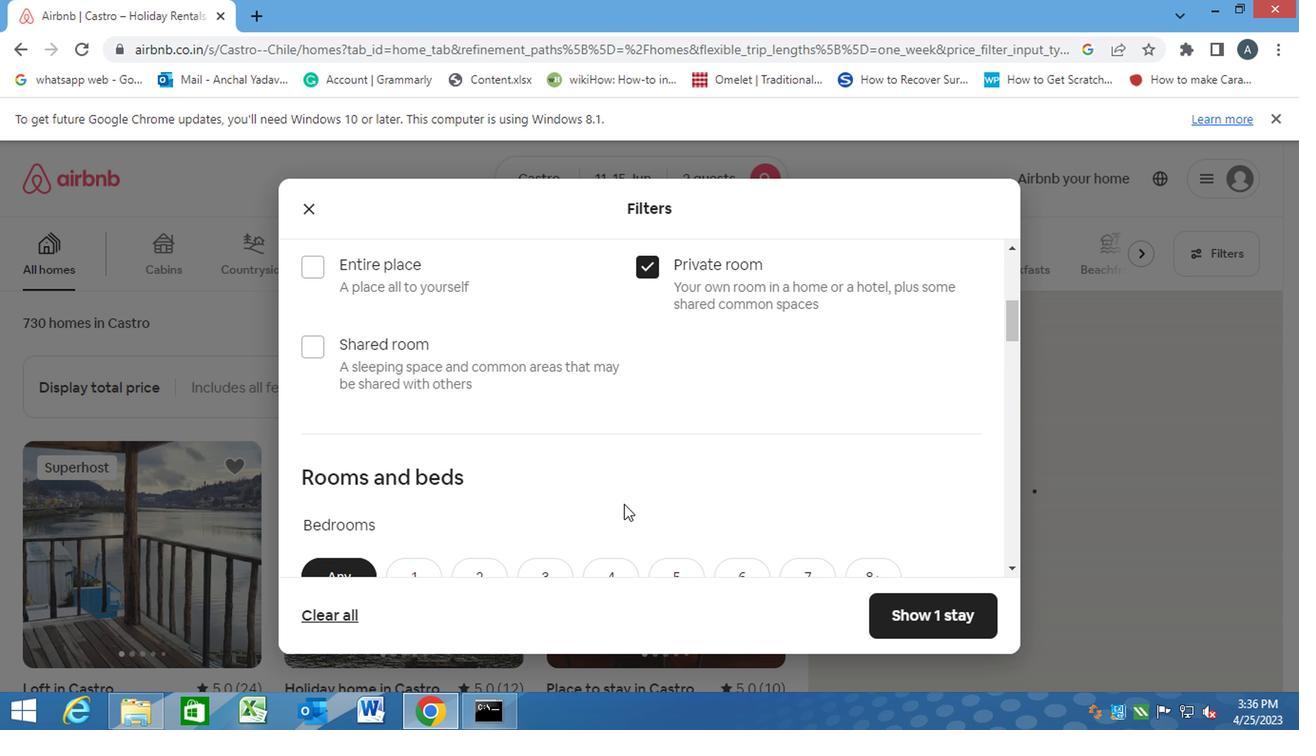 
Action: Mouse scrolled (622, 501) with delta (0, 0)
Screenshot: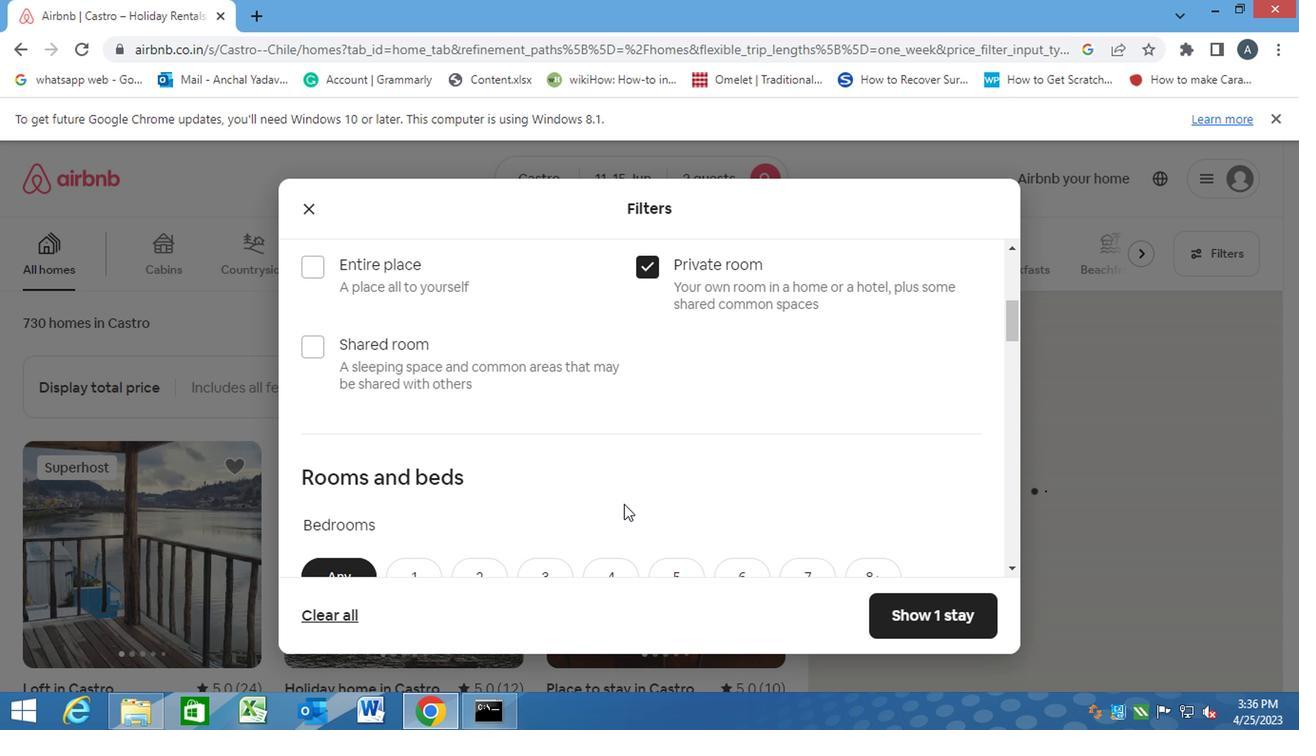 
Action: Mouse scrolled (622, 501) with delta (0, 0)
Screenshot: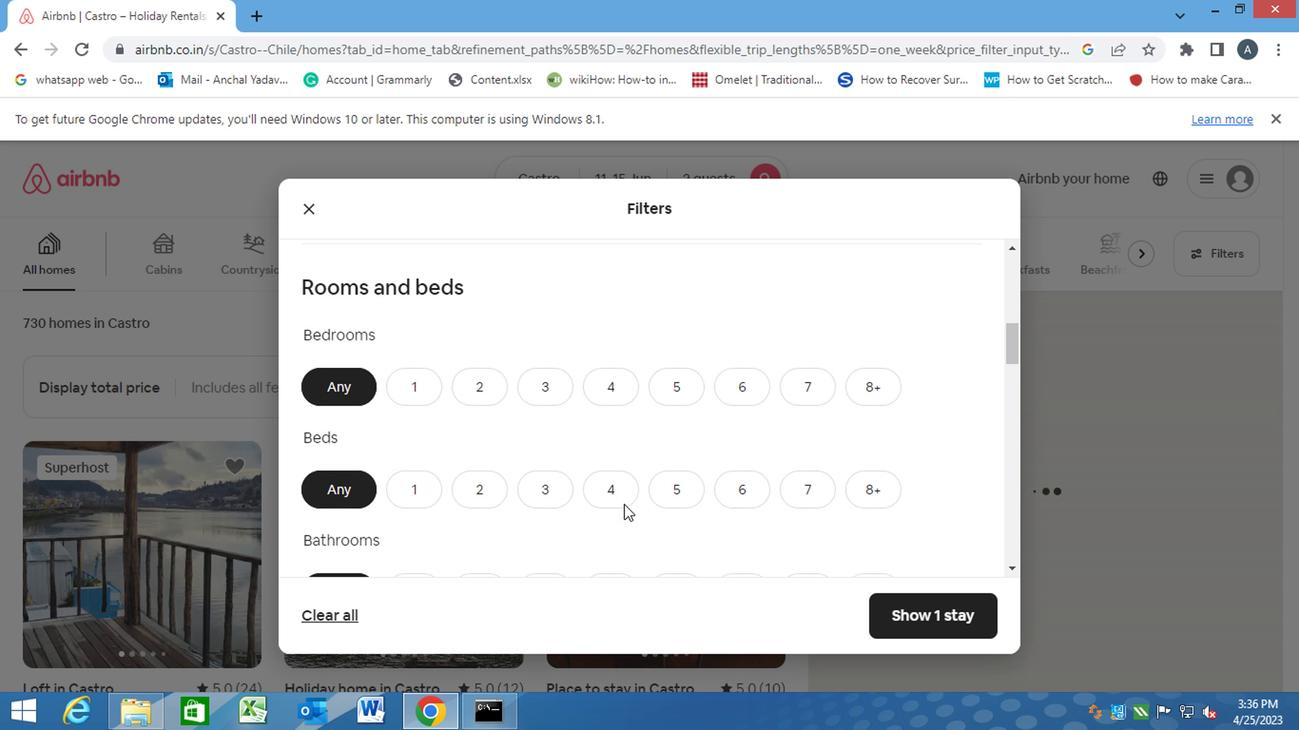 
Action: Mouse moved to (416, 295)
Screenshot: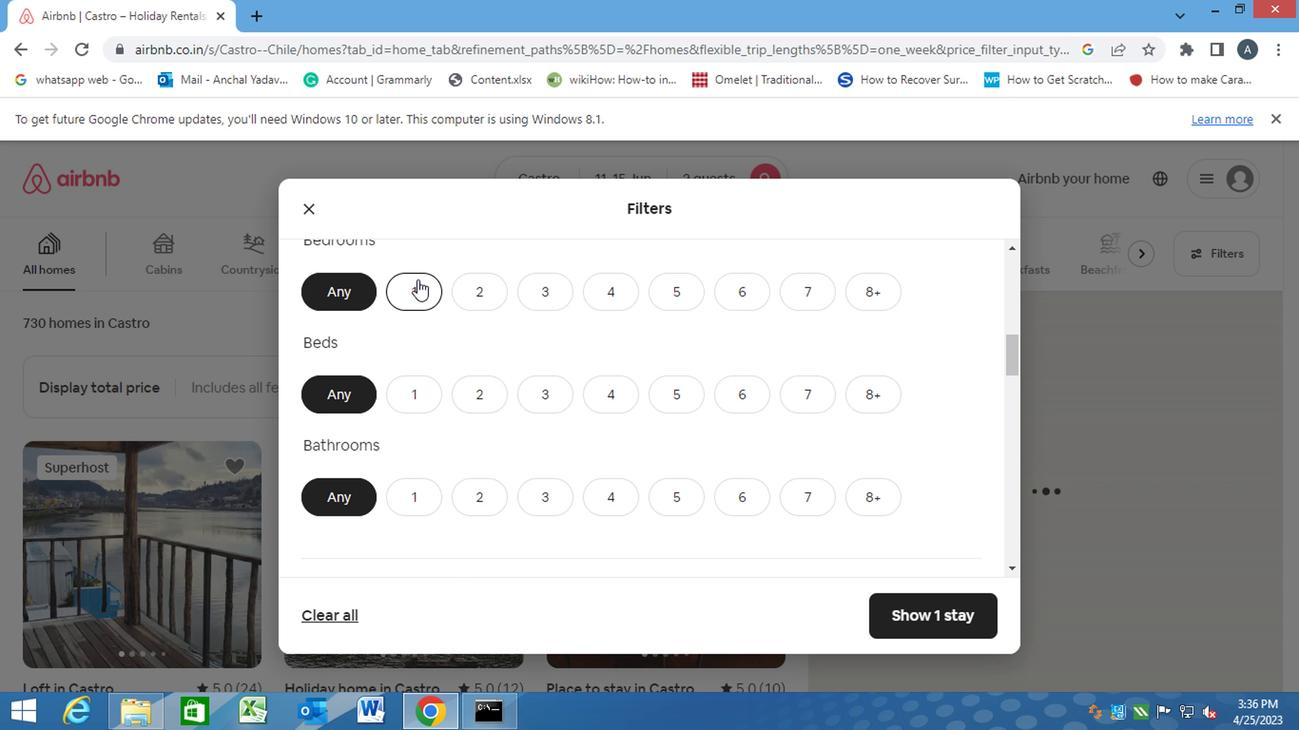 
Action: Mouse pressed left at (416, 295)
Screenshot: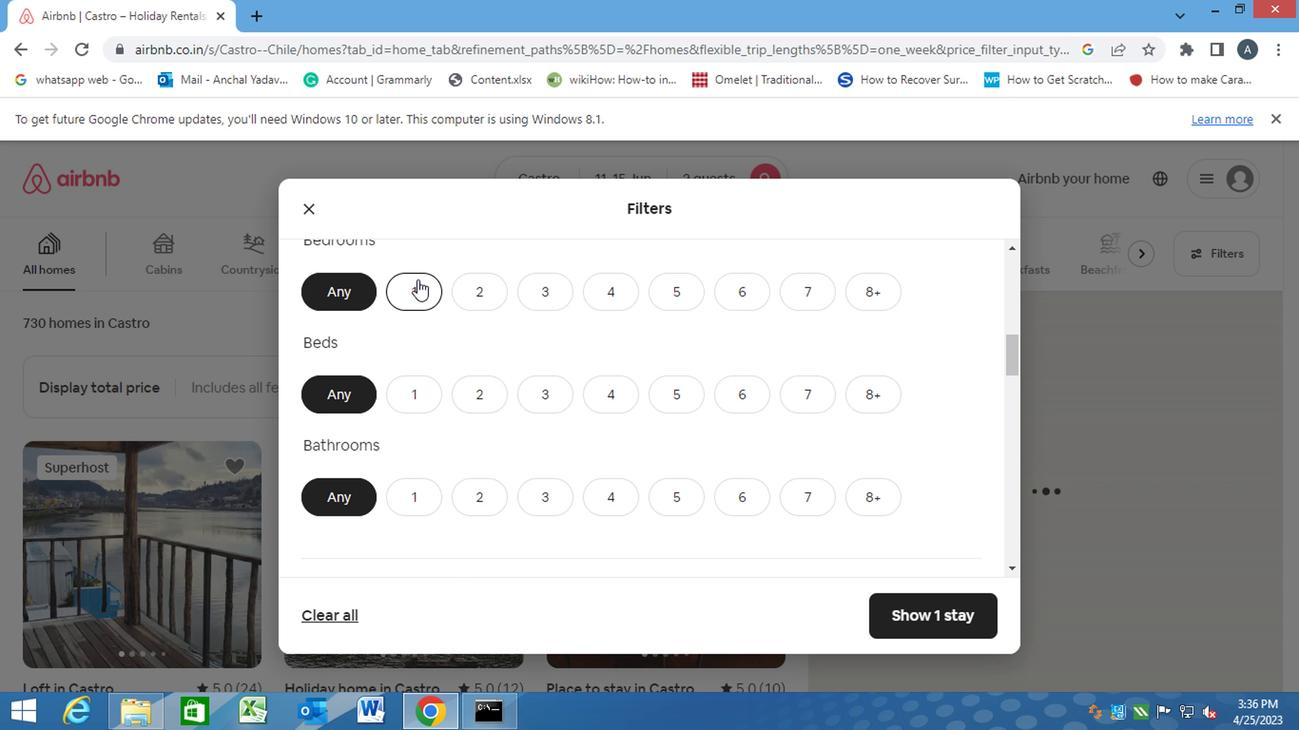 
Action: Mouse moved to (474, 394)
Screenshot: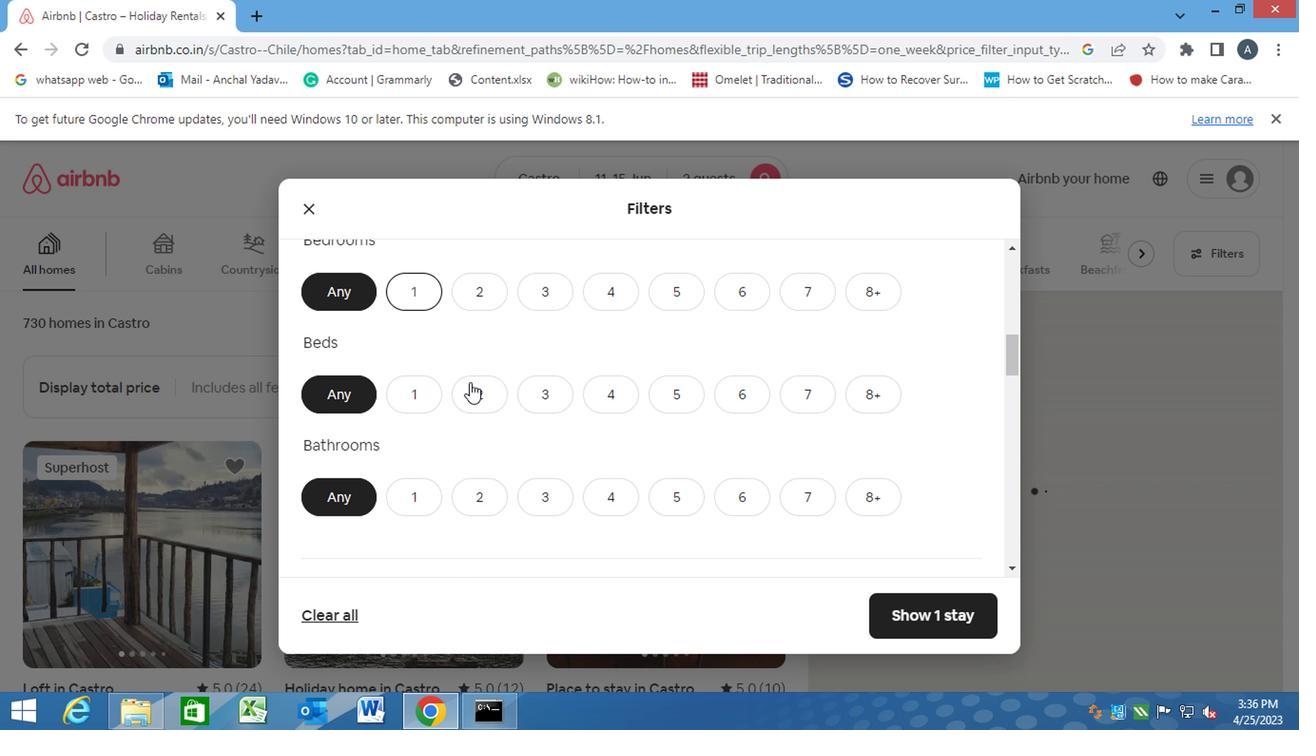
Action: Mouse pressed left at (474, 394)
Screenshot: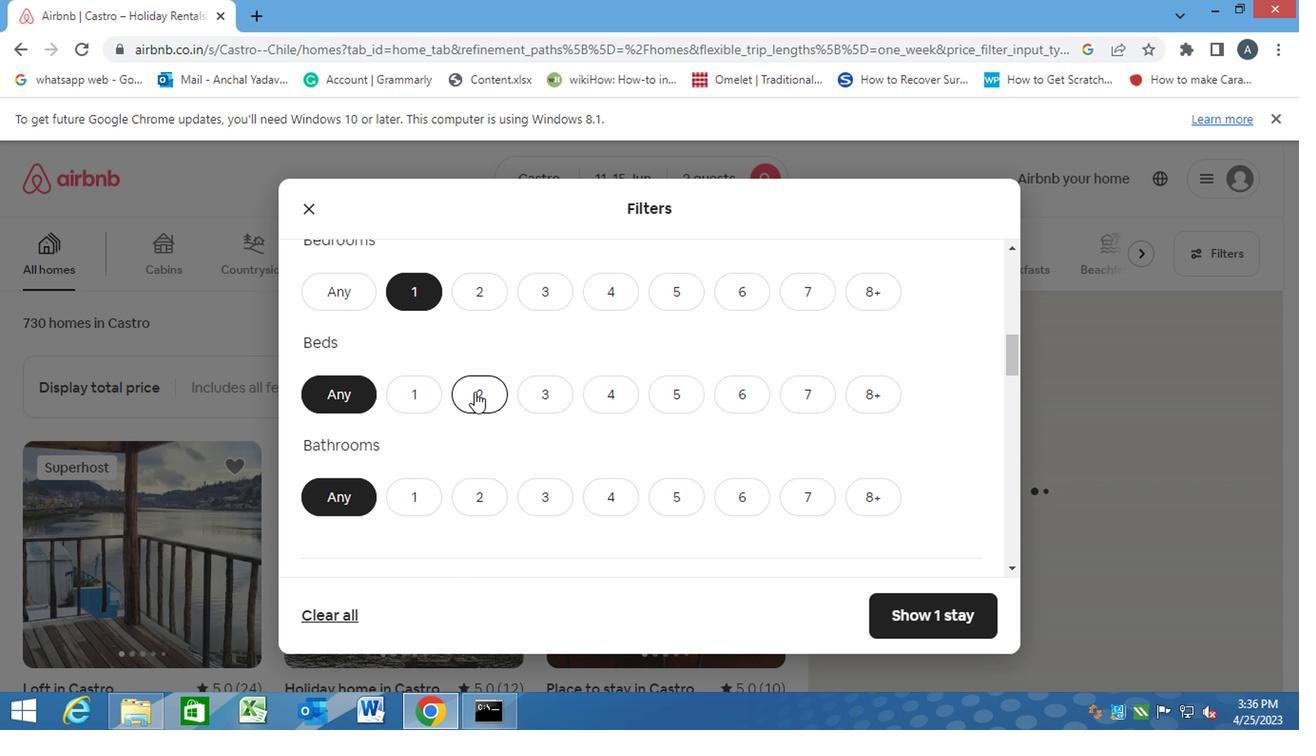 
Action: Mouse moved to (390, 494)
Screenshot: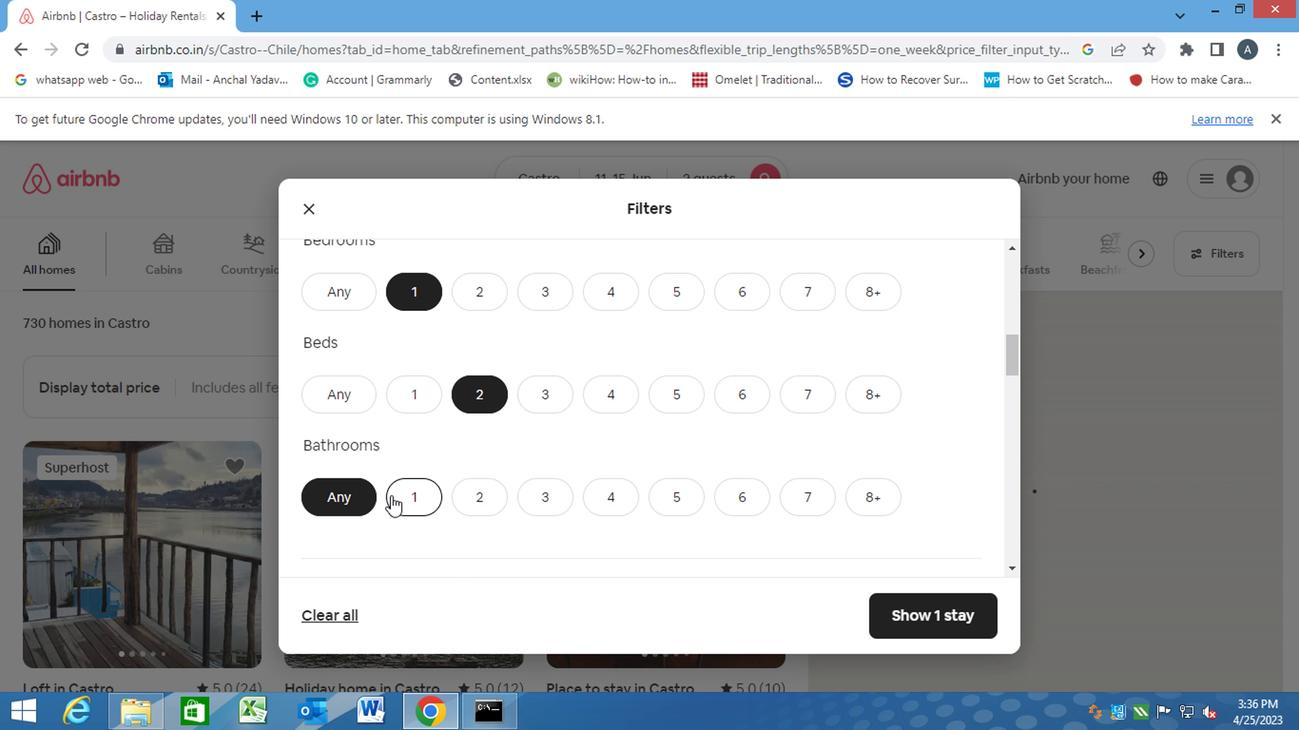 
Action: Mouse pressed left at (390, 494)
Screenshot: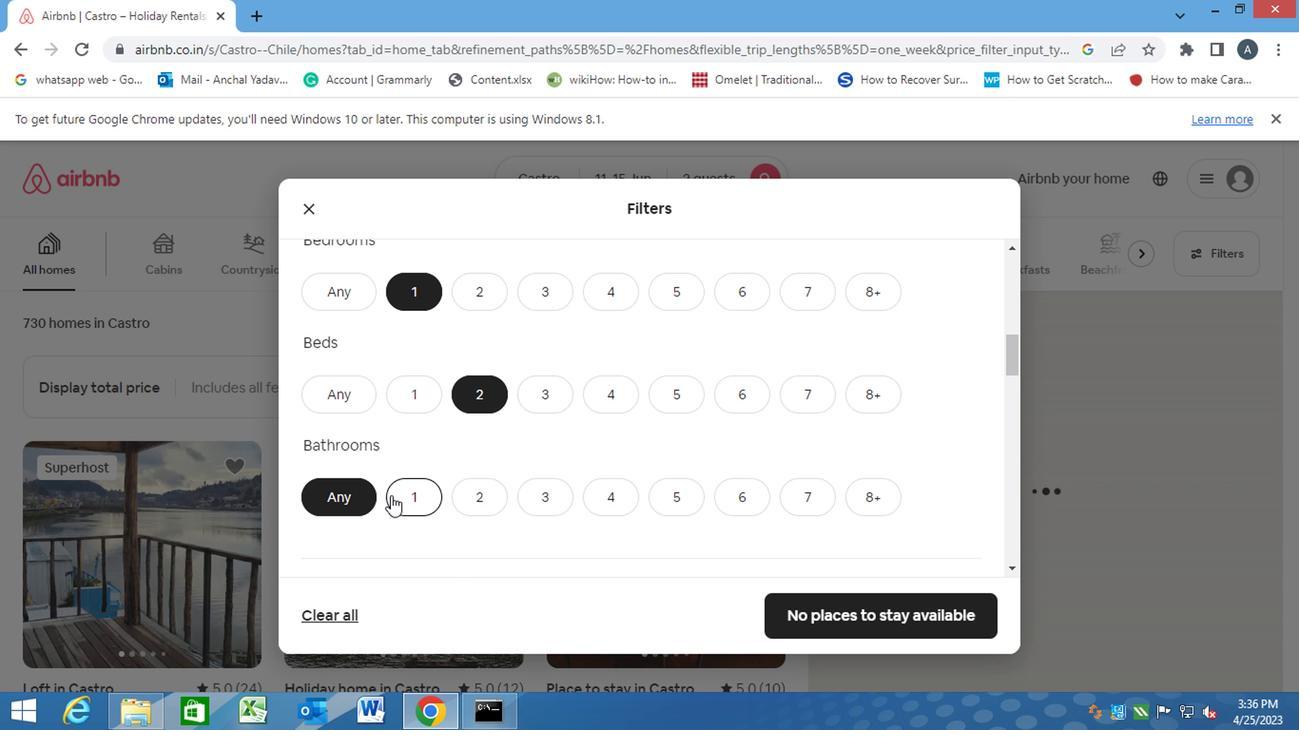 
Action: Mouse moved to (448, 524)
Screenshot: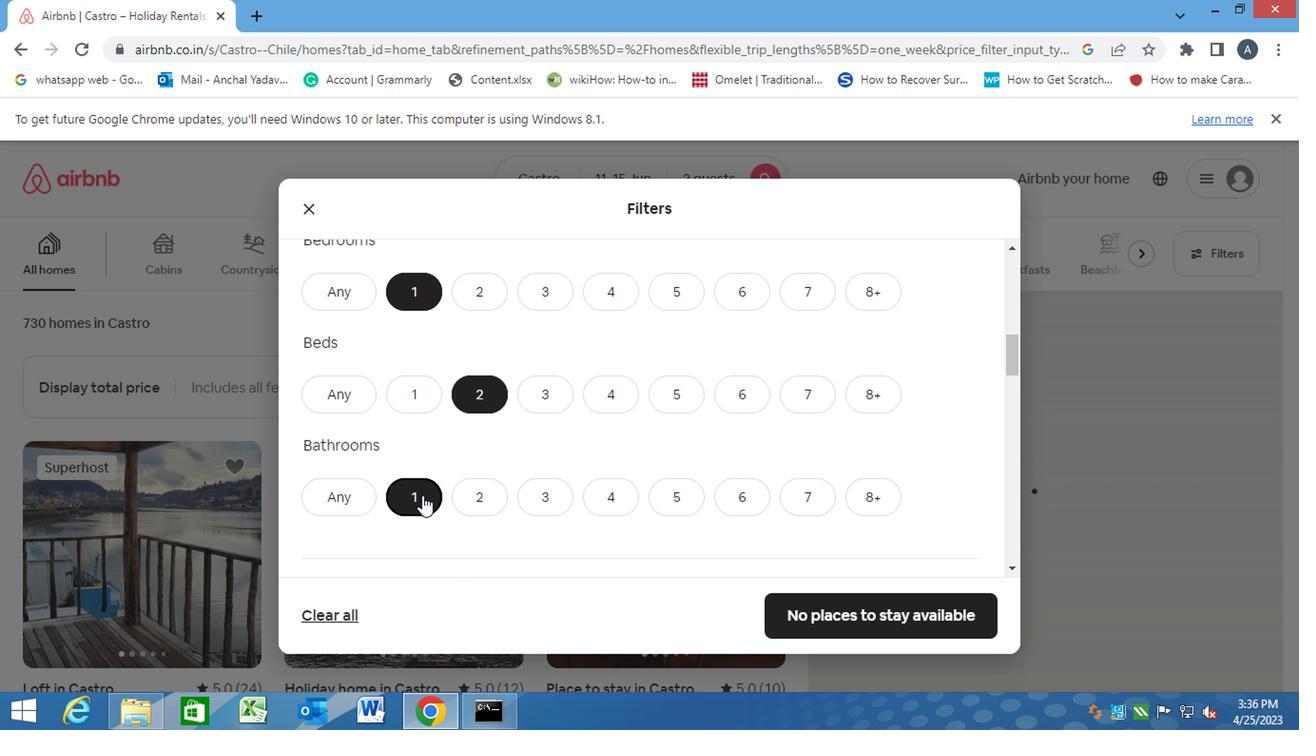 
Action: Mouse scrolled (448, 523) with delta (0, -1)
Screenshot: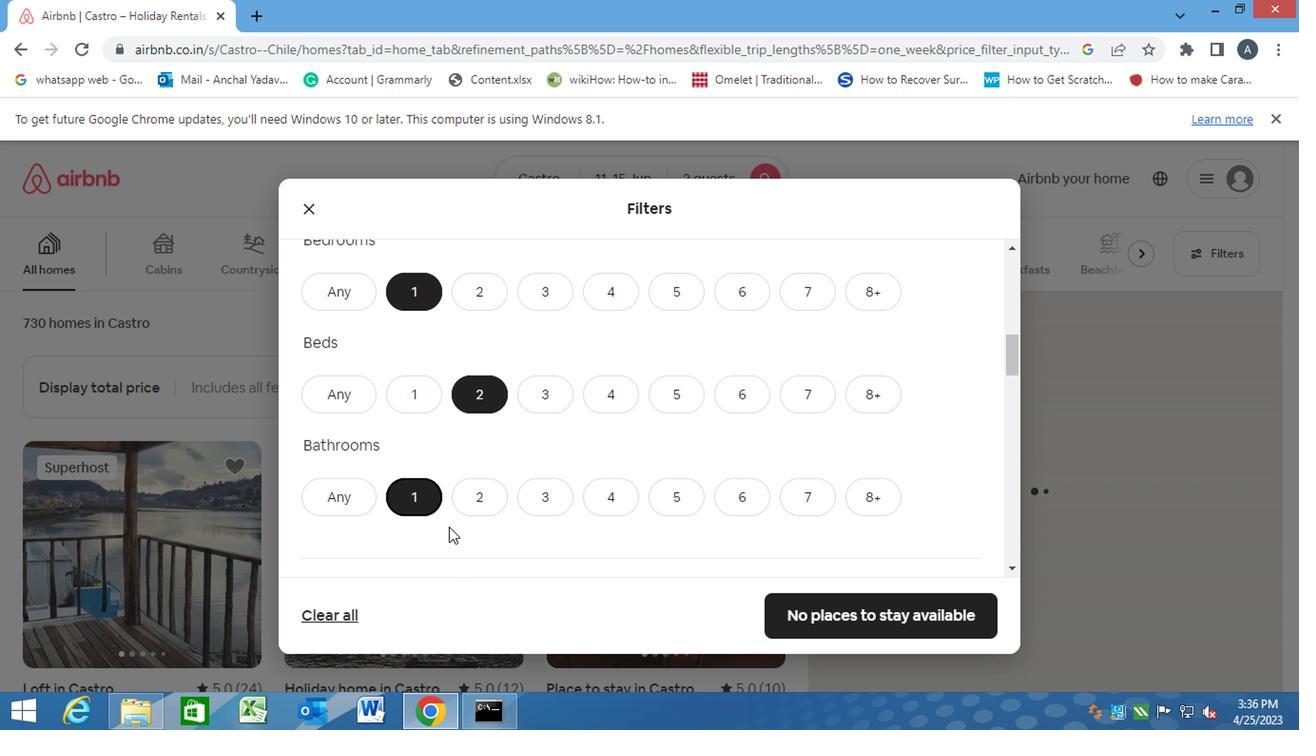 
Action: Mouse scrolled (448, 523) with delta (0, -1)
Screenshot: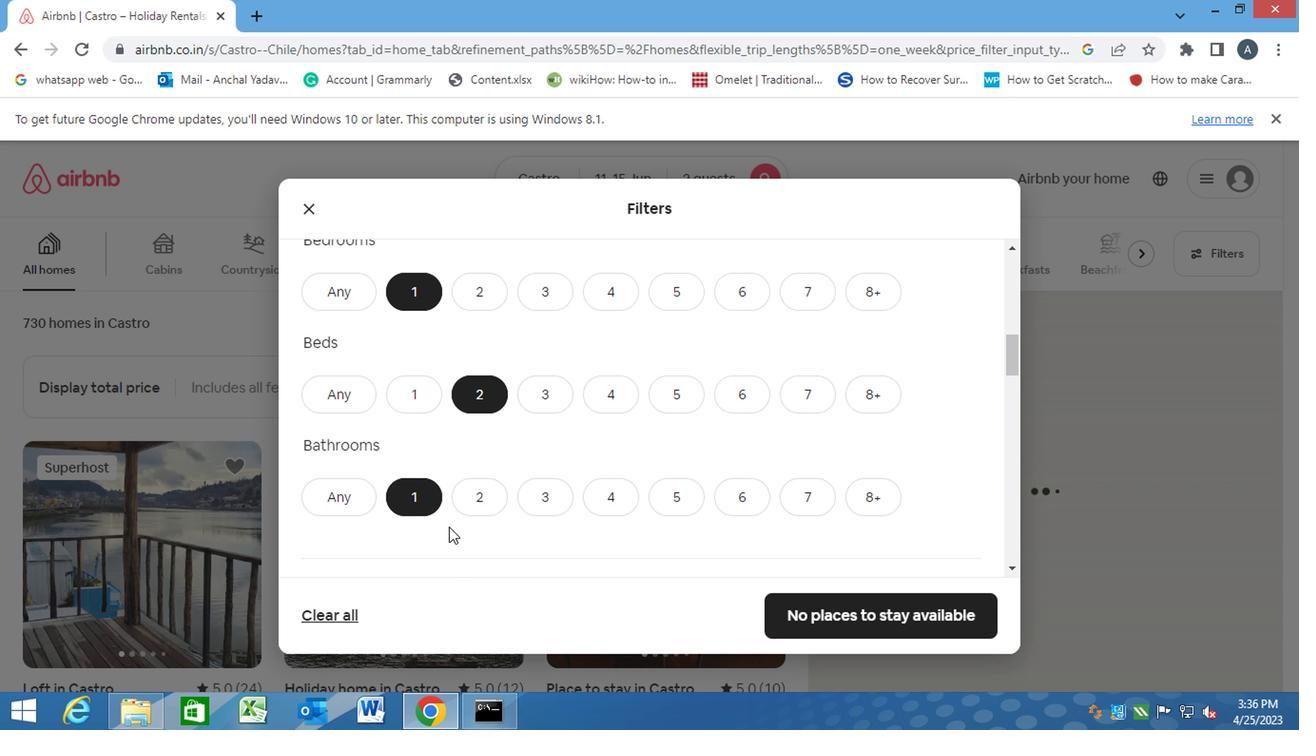 
Action: Mouse moved to (397, 492)
Screenshot: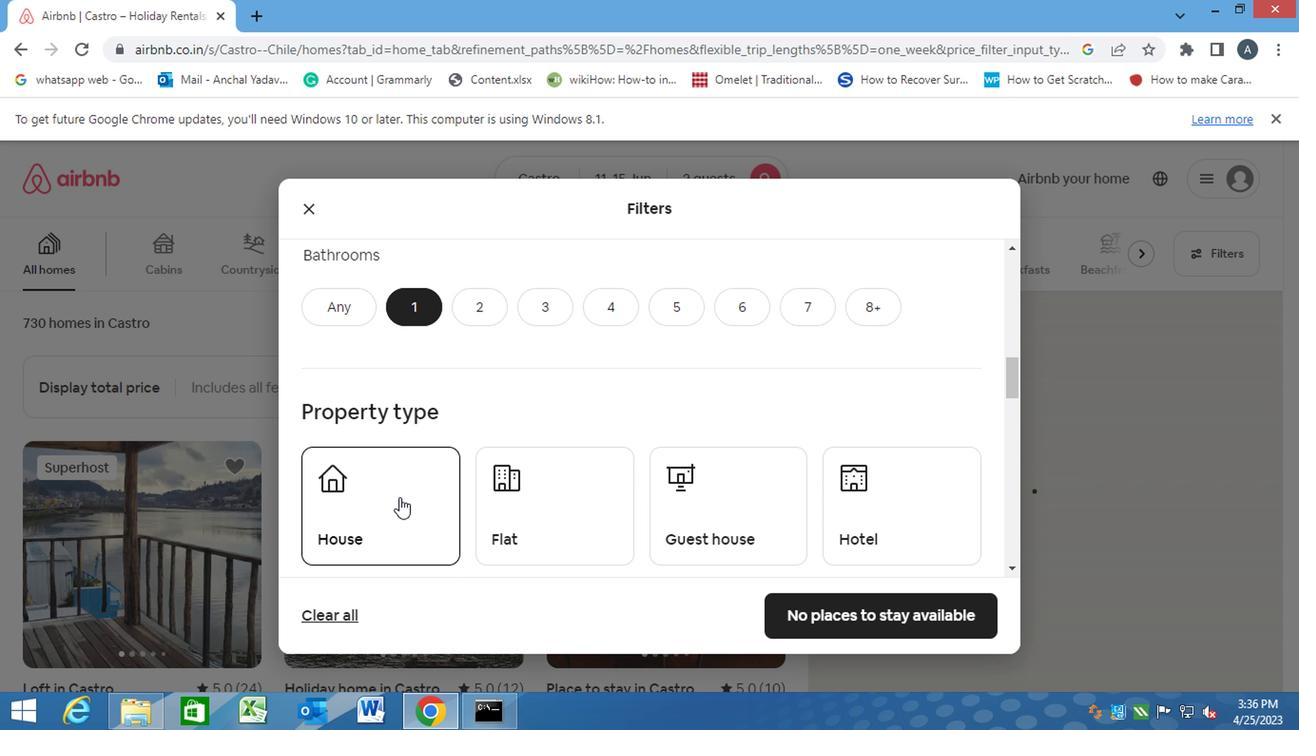 
Action: Mouse pressed left at (397, 492)
Screenshot: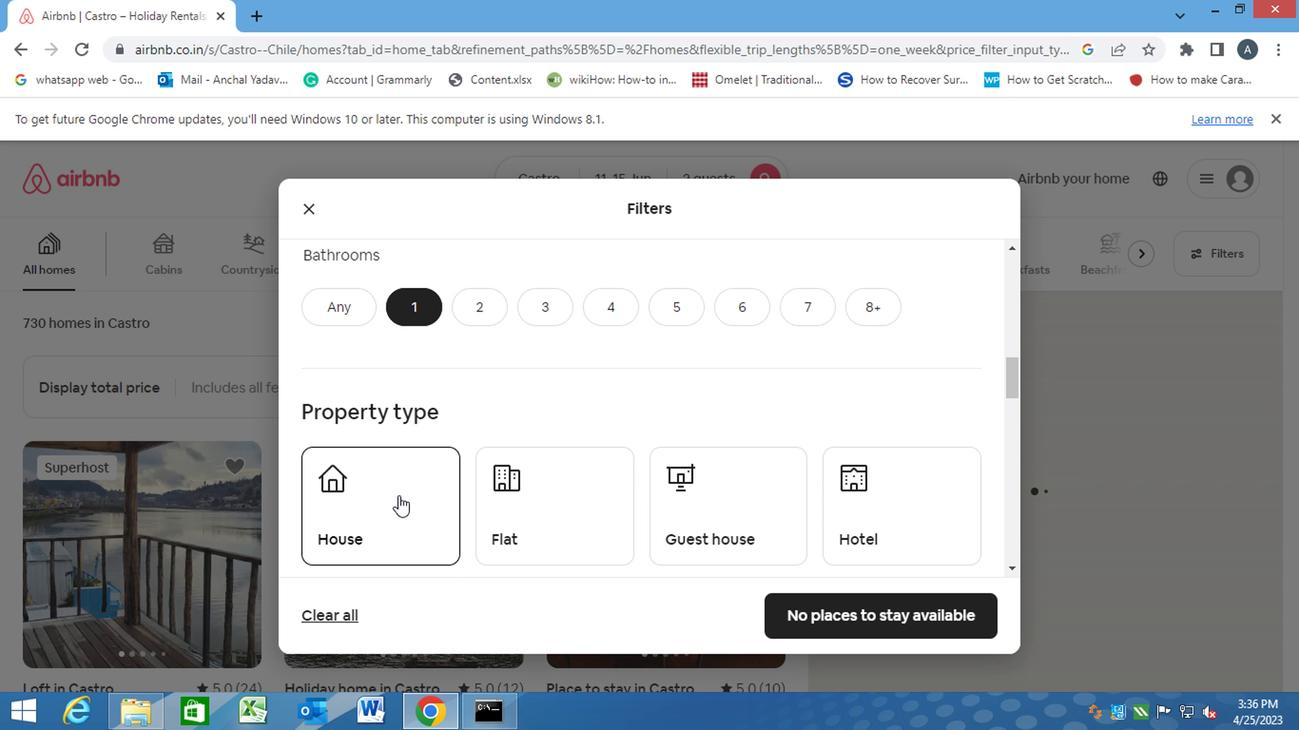 
Action: Mouse moved to (521, 481)
Screenshot: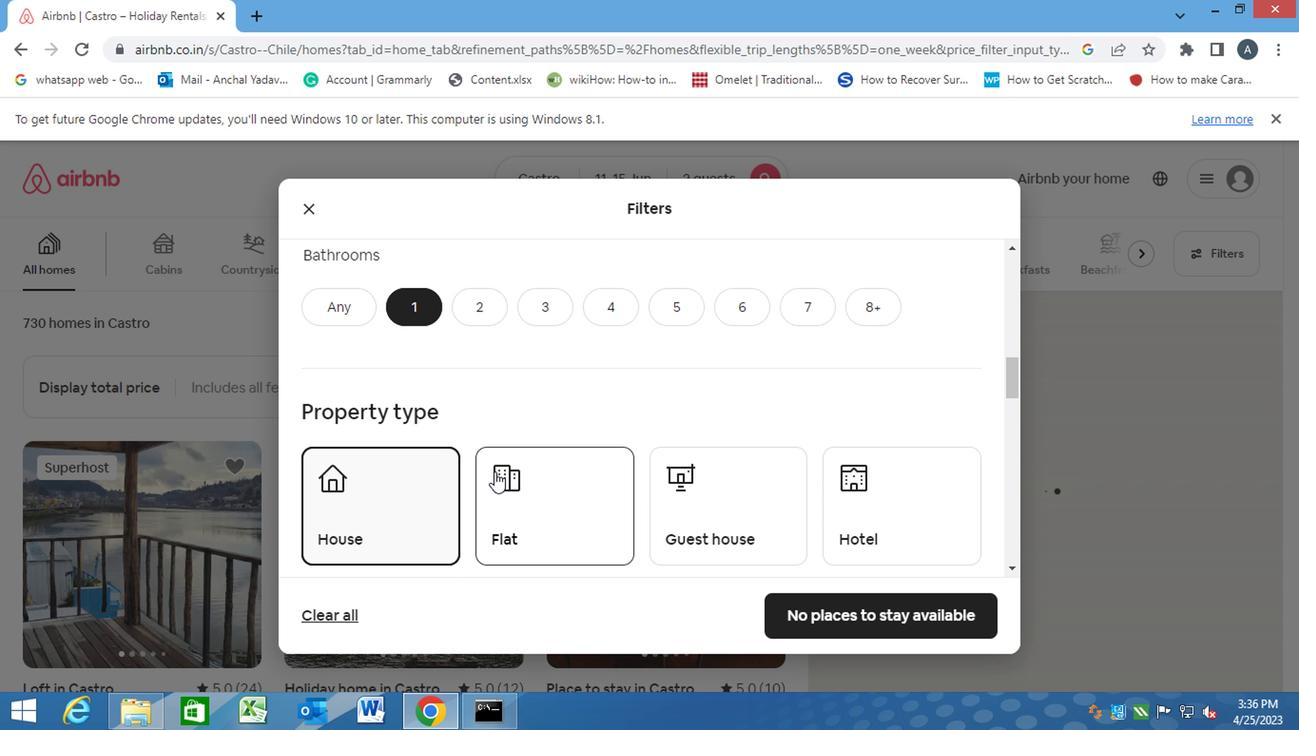 
Action: Mouse pressed left at (521, 481)
Screenshot: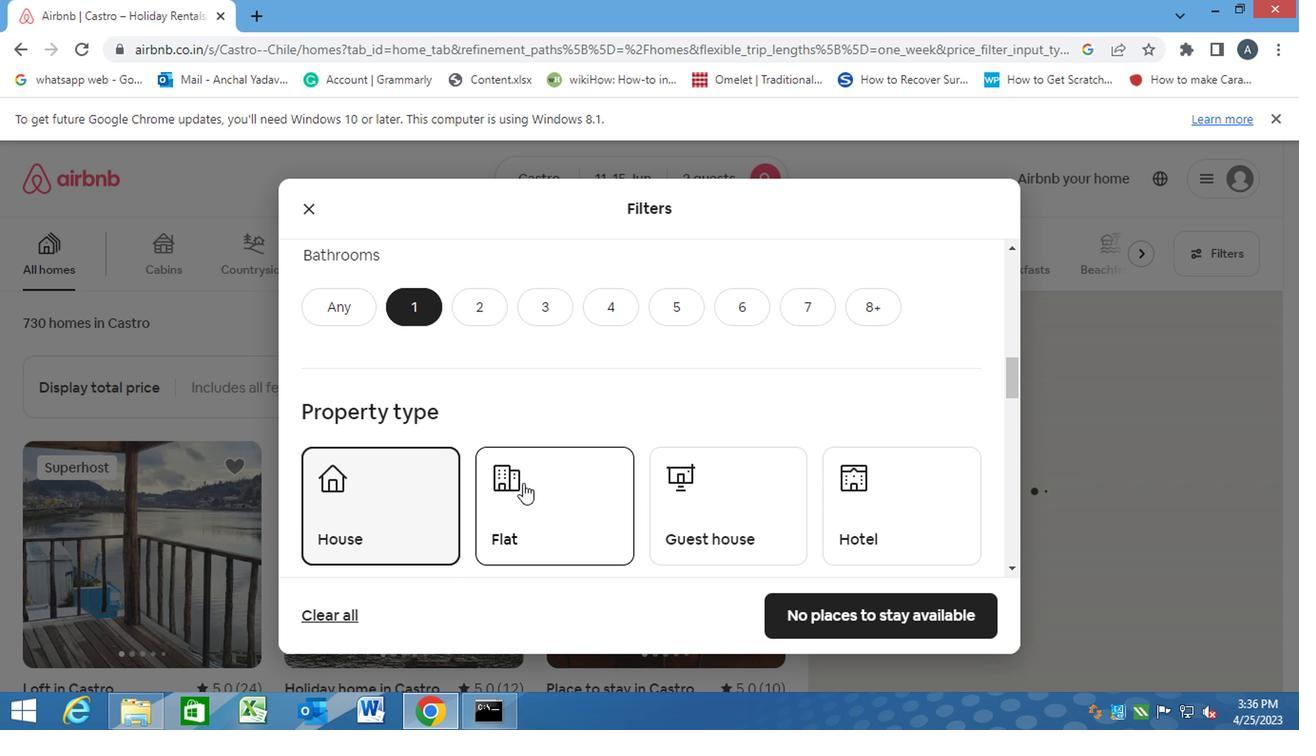 
Action: Mouse moved to (687, 487)
Screenshot: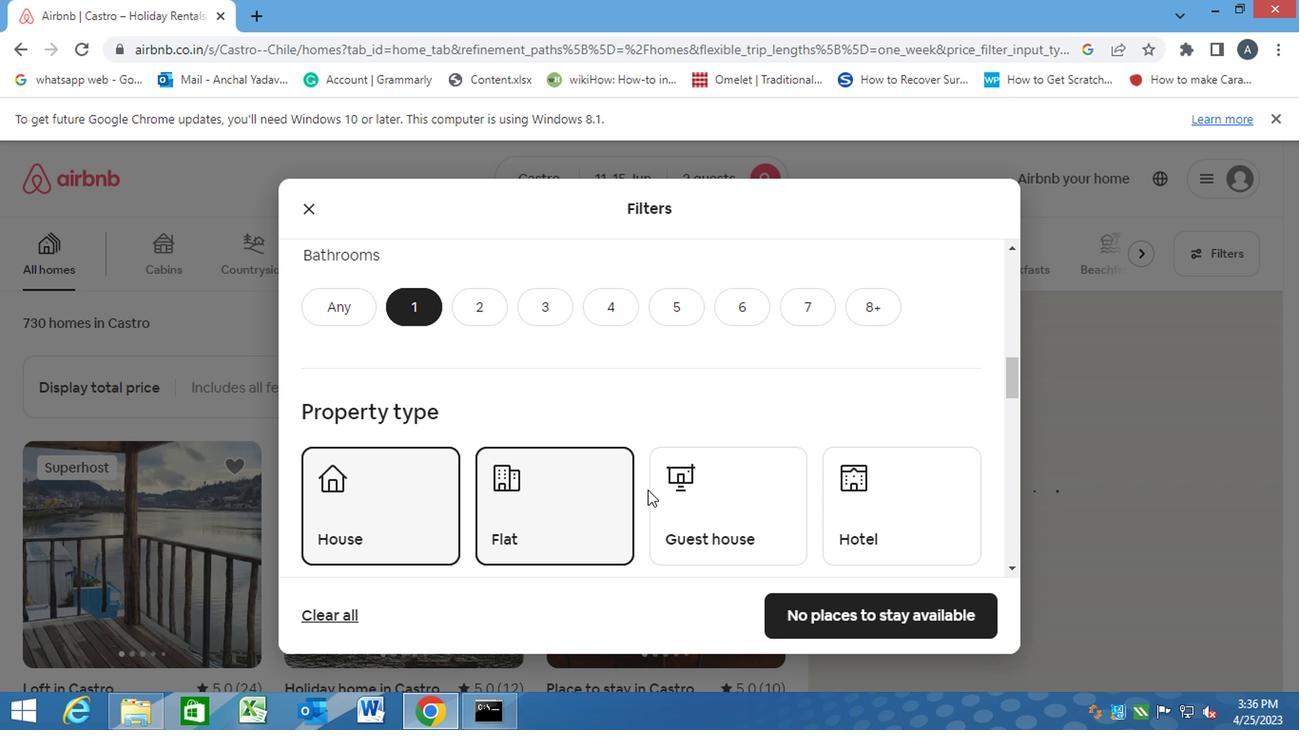 
Action: Mouse pressed left at (680, 487)
Screenshot: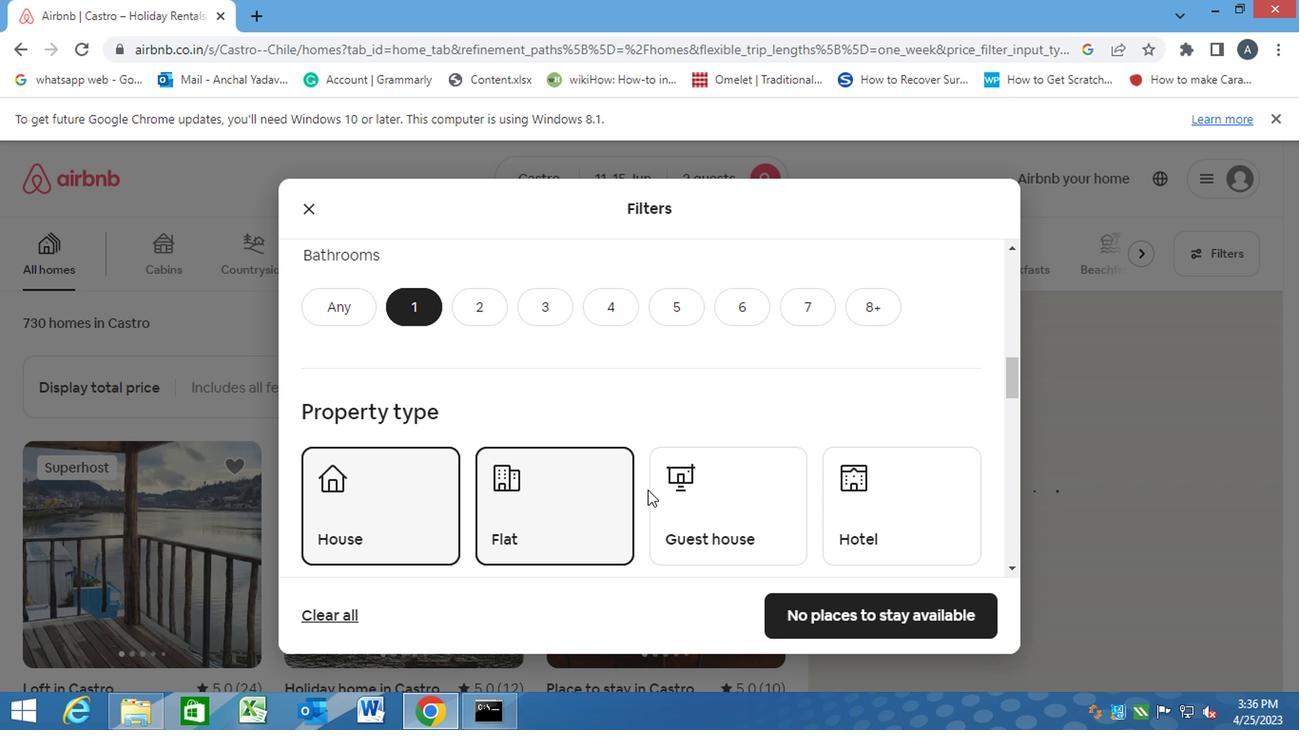 
Action: Mouse moved to (908, 501)
Screenshot: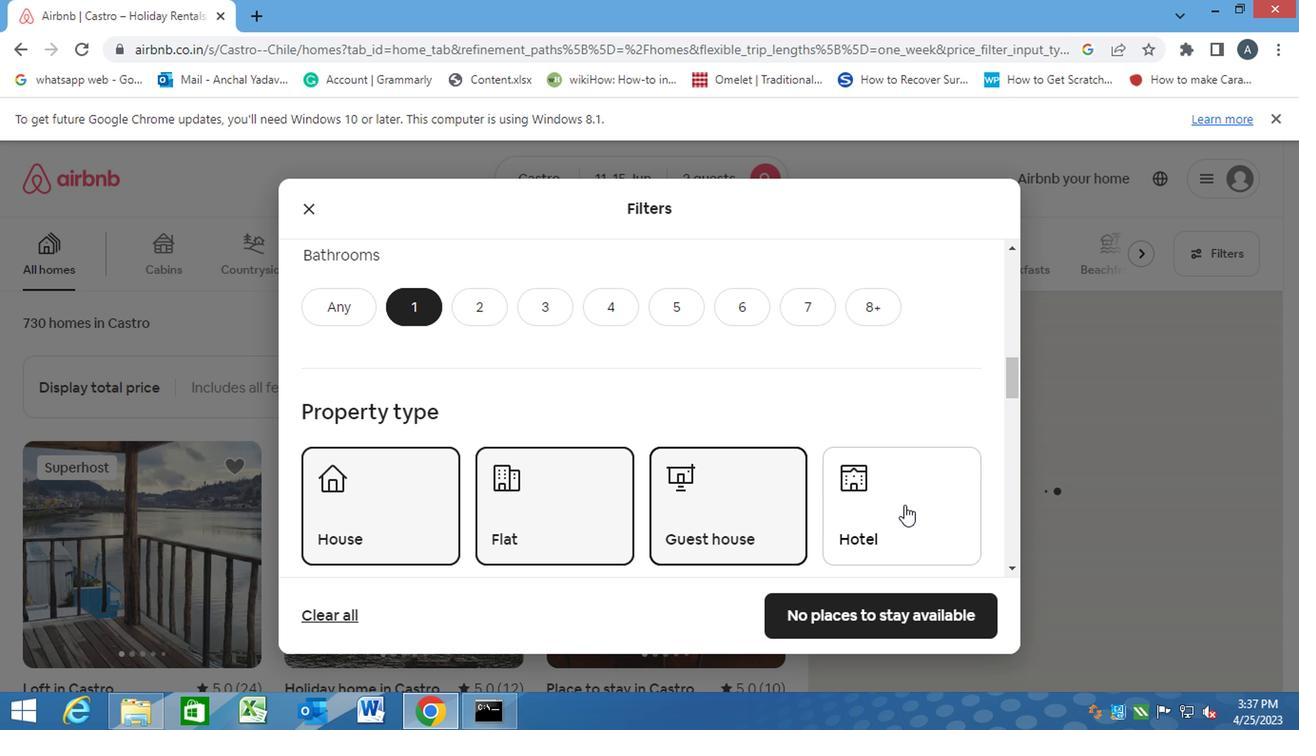 
Action: Mouse pressed left at (908, 501)
Screenshot: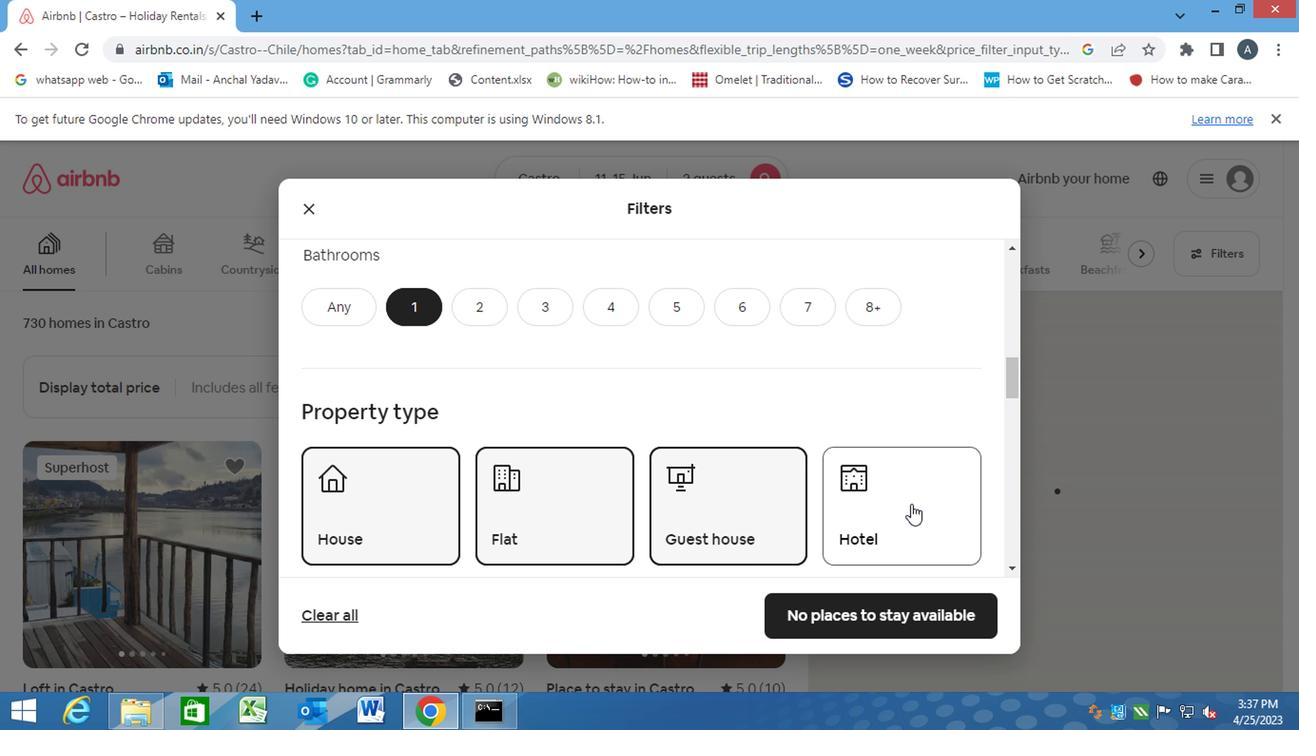 
Action: Mouse moved to (569, 506)
Screenshot: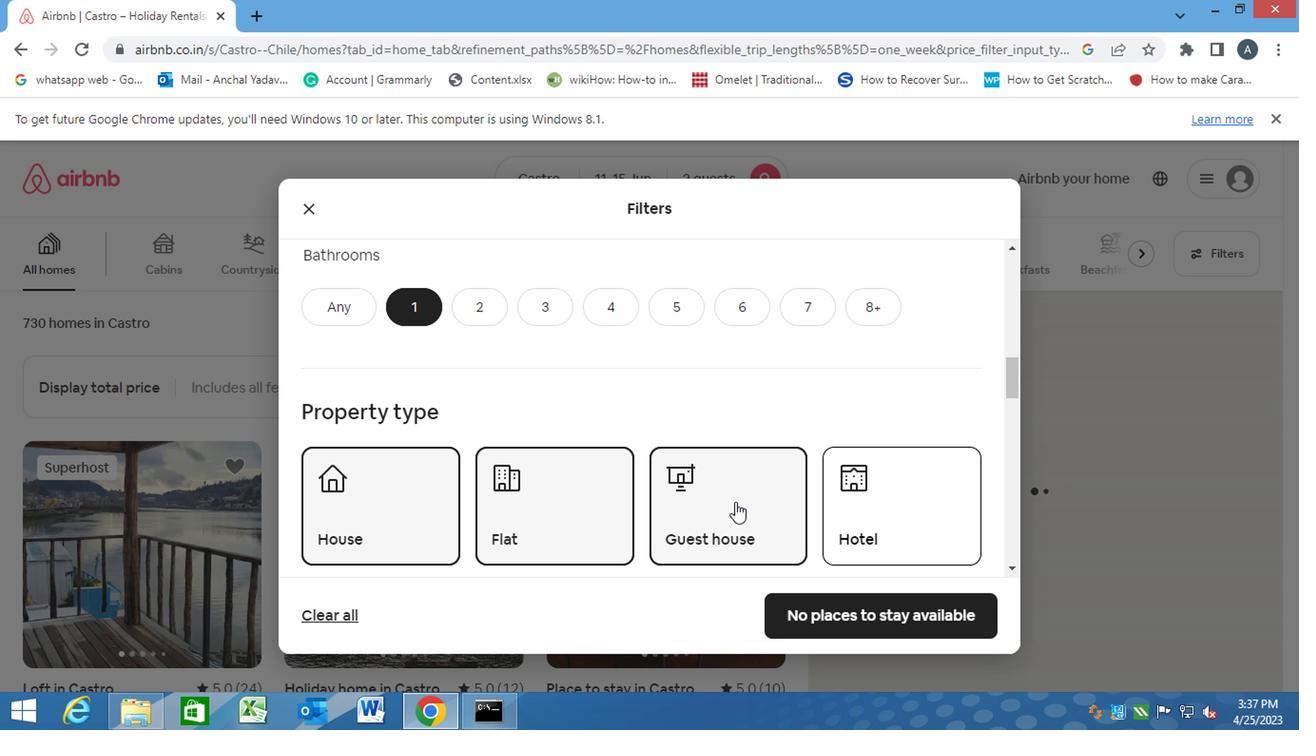 
Action: Mouse scrolled (569, 505) with delta (0, -1)
Screenshot: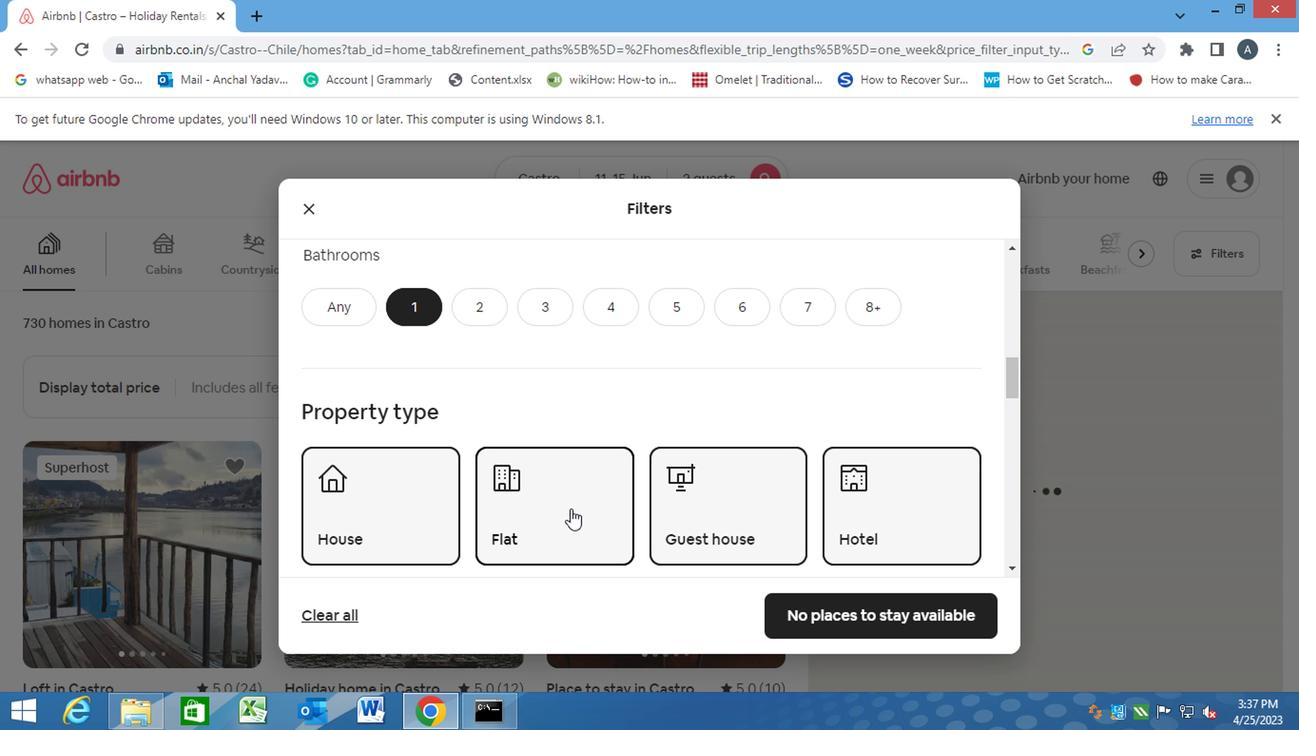 
Action: Mouse scrolled (569, 505) with delta (0, -1)
Screenshot: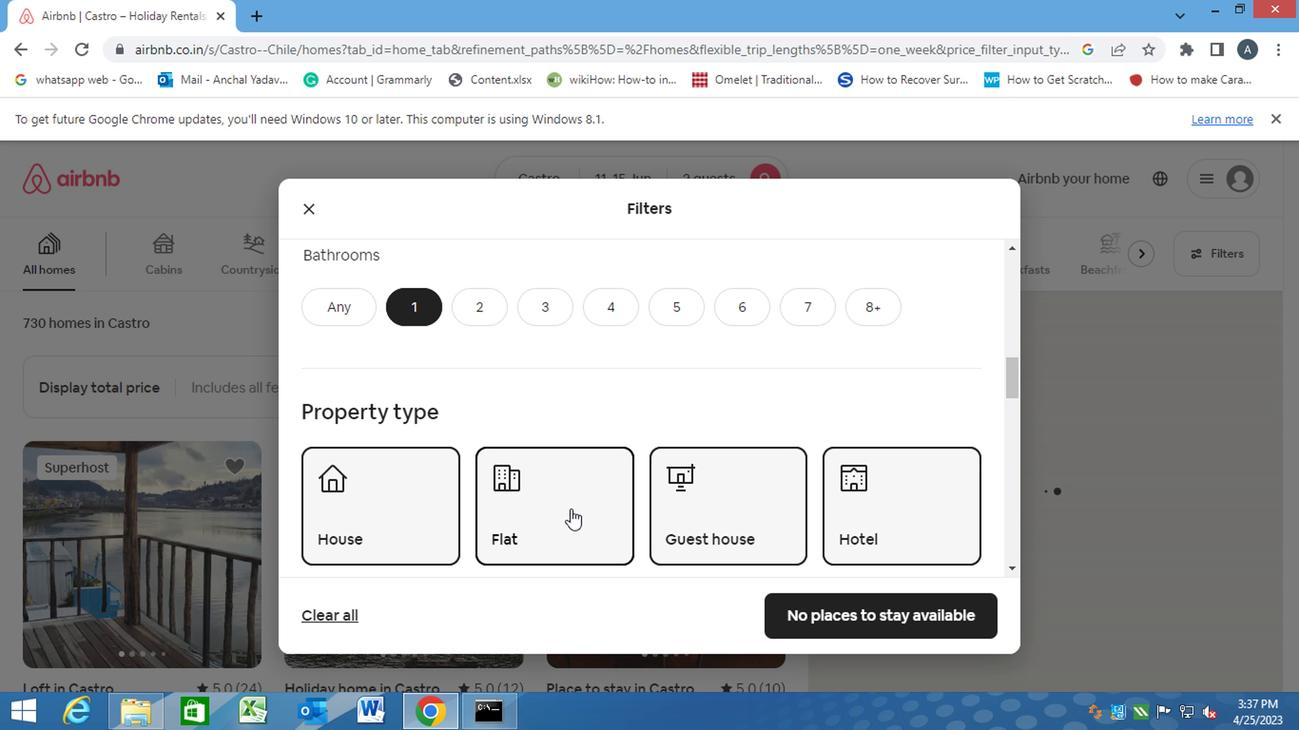 
Action: Mouse scrolled (569, 505) with delta (0, -1)
Screenshot: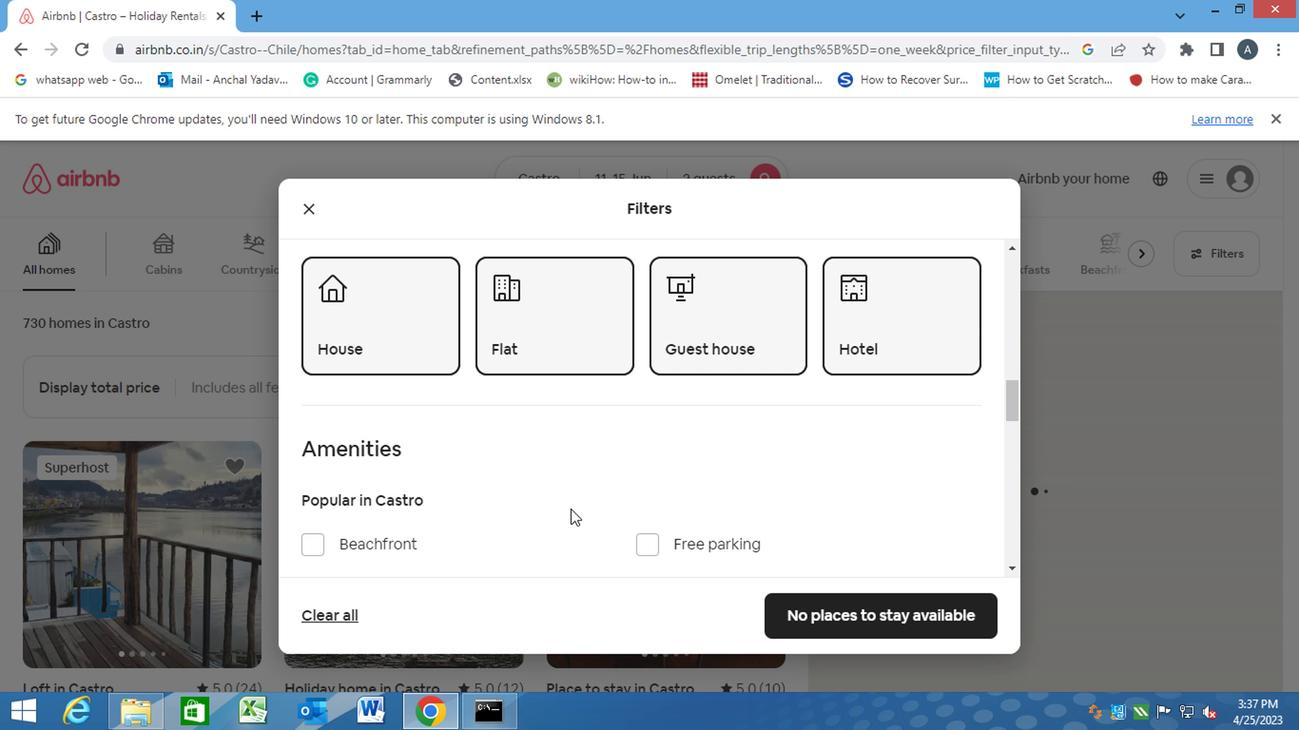 
Action: Mouse moved to (572, 505)
Screenshot: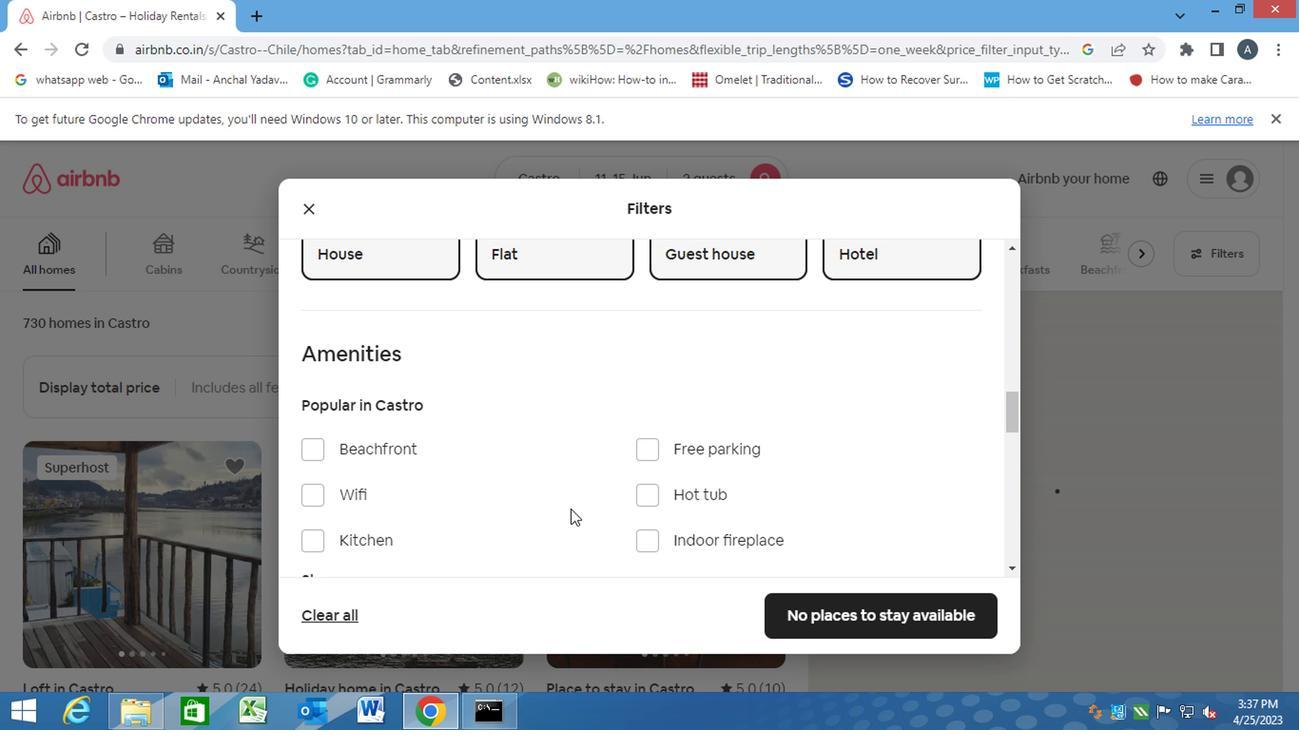 
Action: Mouse scrolled (572, 504) with delta (0, 0)
Screenshot: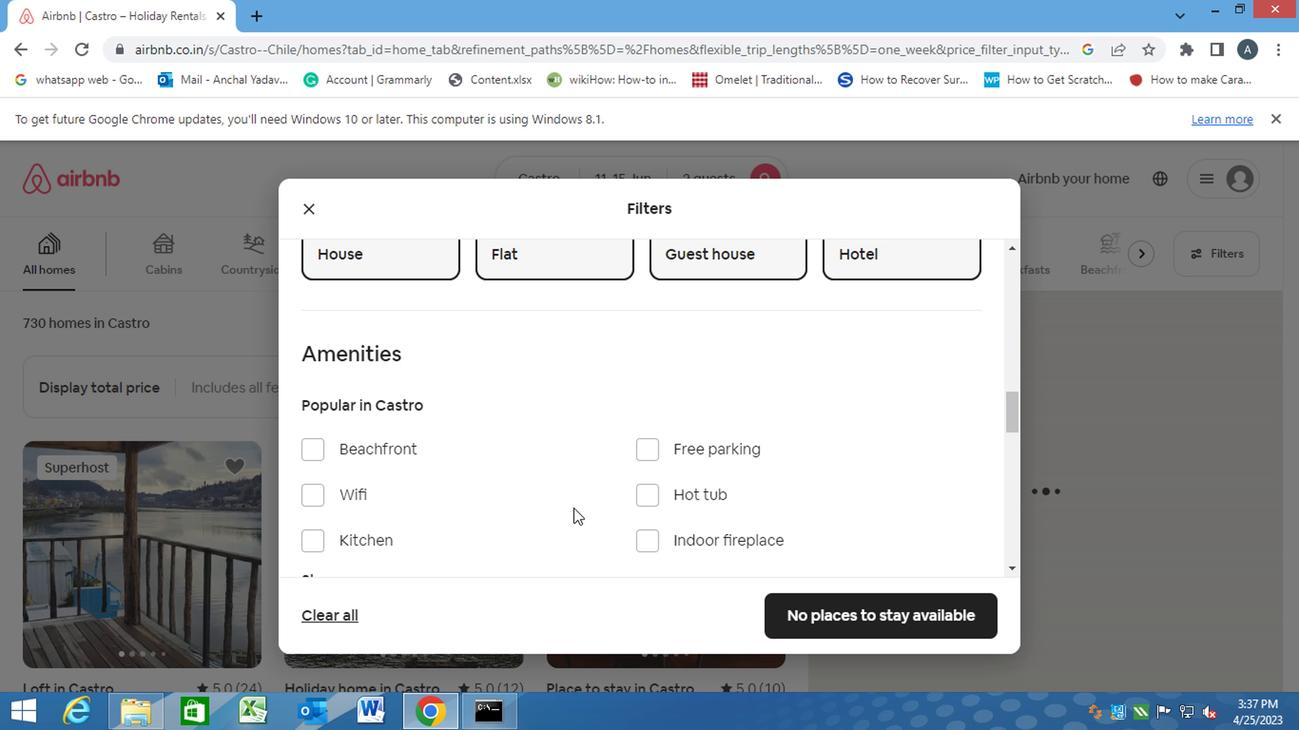 
Action: Mouse scrolled (572, 504) with delta (0, 0)
Screenshot: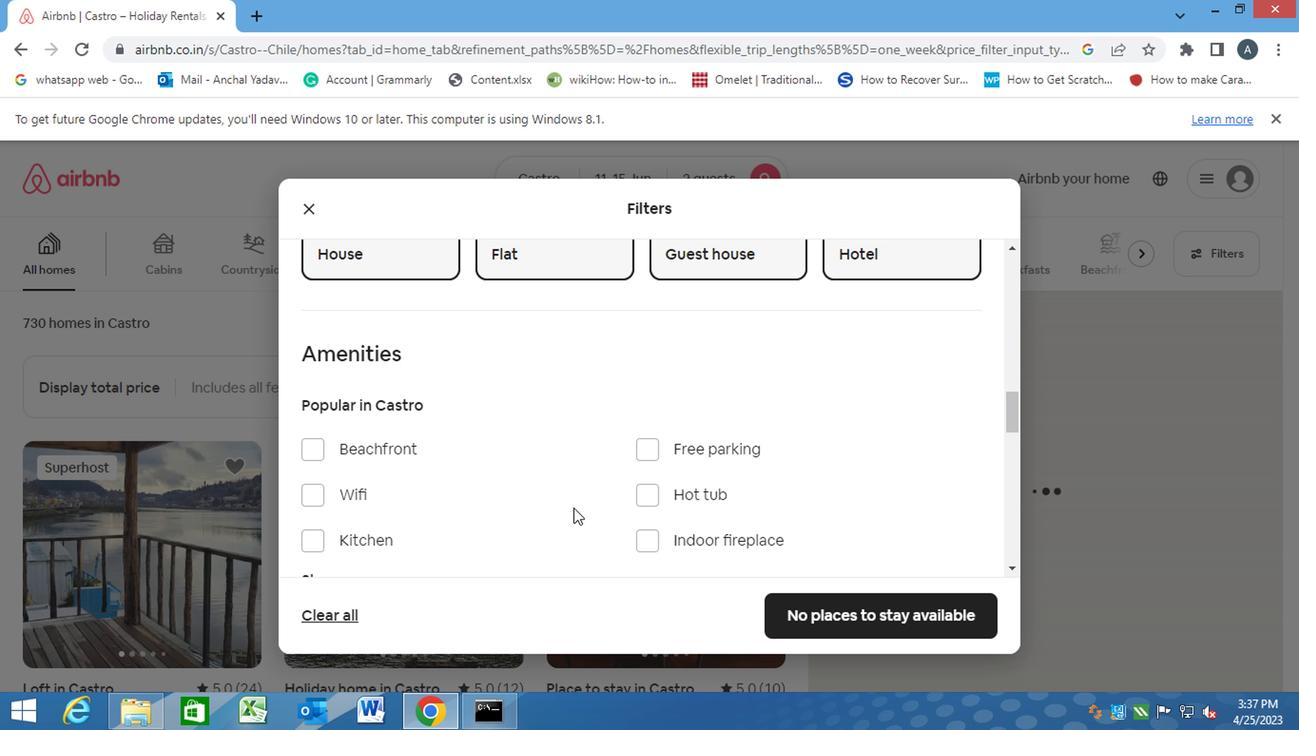 
Action: Mouse scrolled (572, 504) with delta (0, 0)
Screenshot: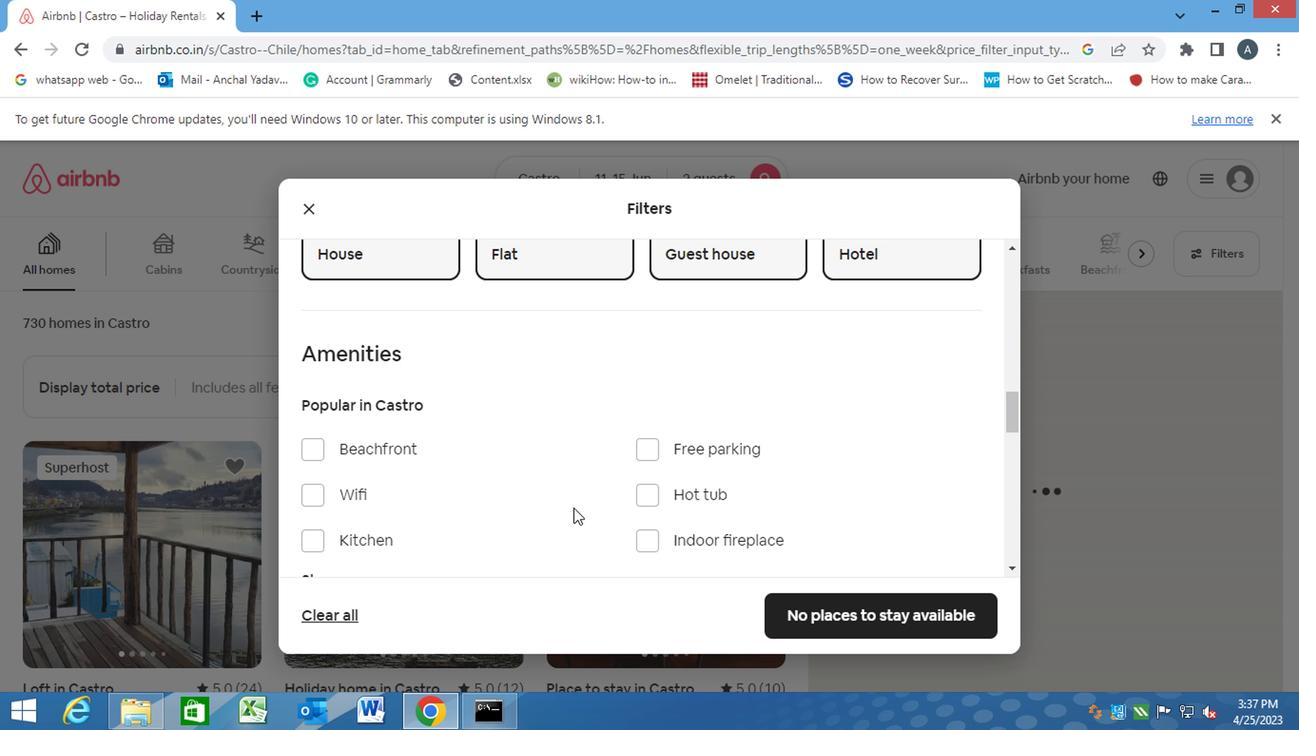 
Action: Mouse scrolled (572, 504) with delta (0, 0)
Screenshot: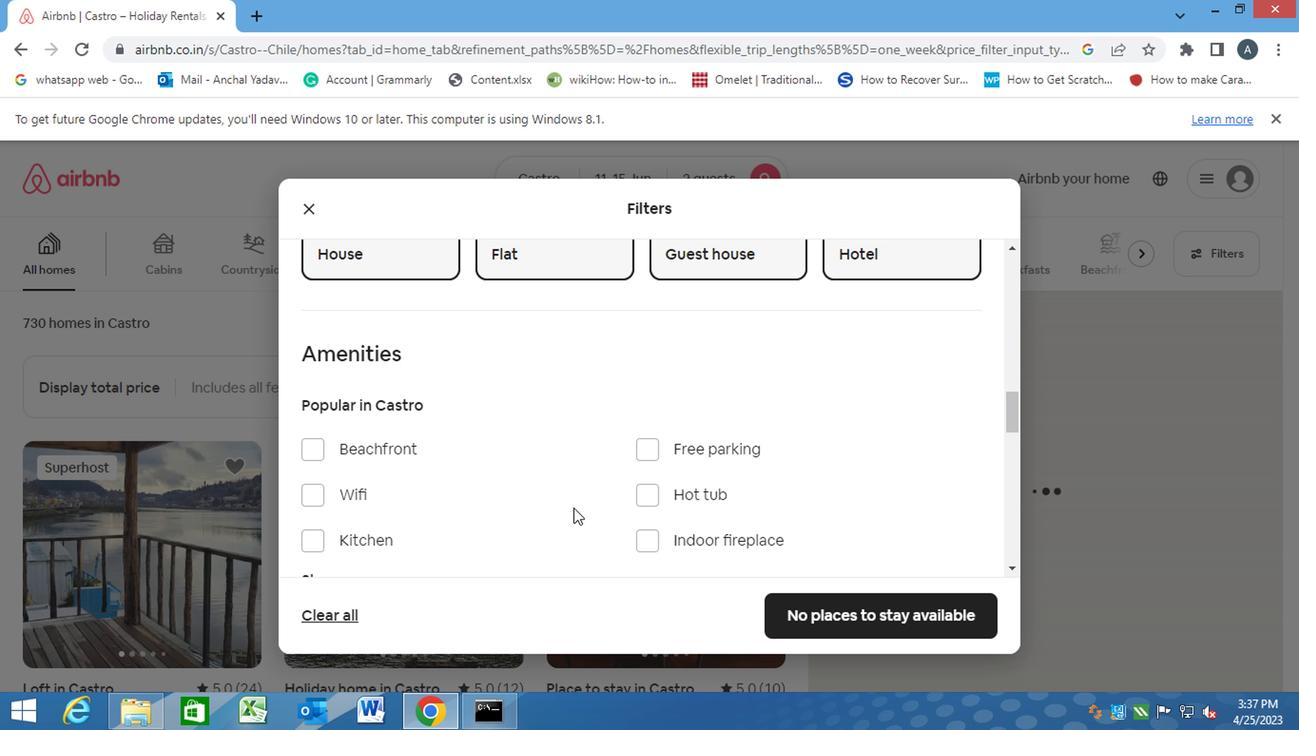 
Action: Mouse moved to (926, 414)
Screenshot: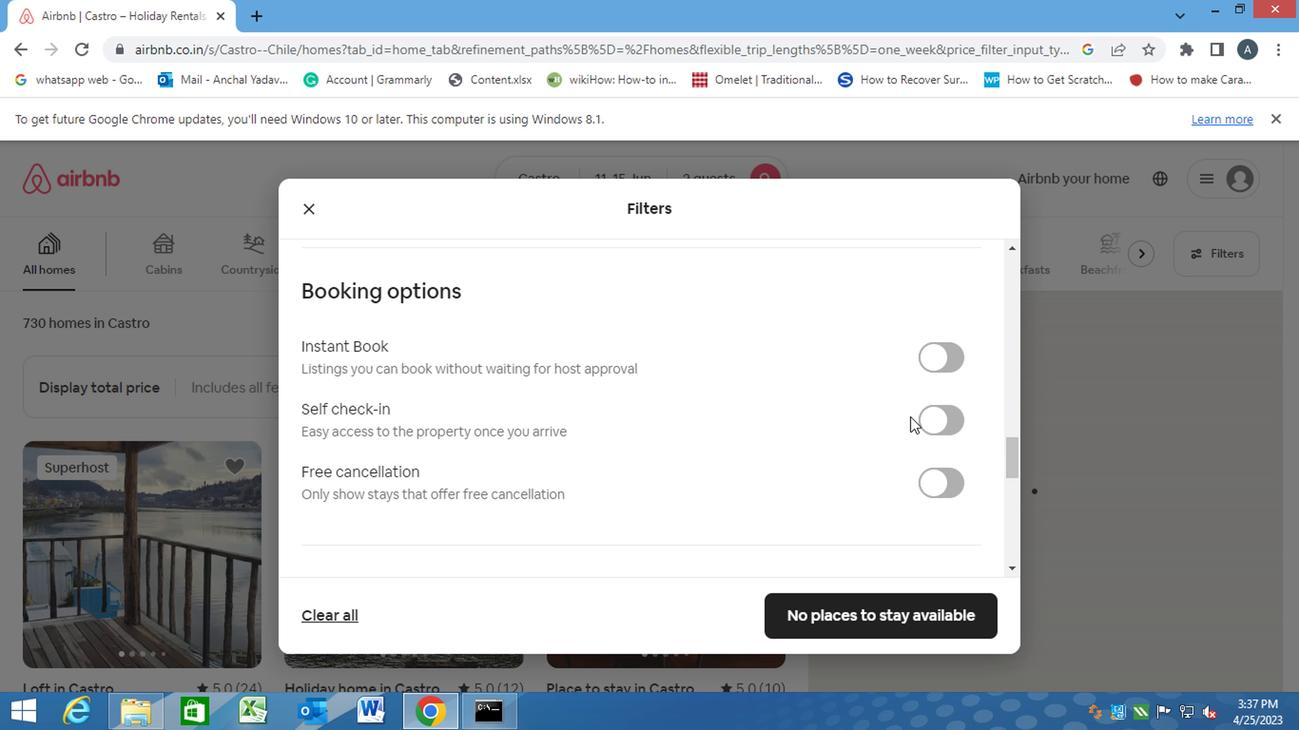 
Action: Mouse pressed left at (926, 414)
Screenshot: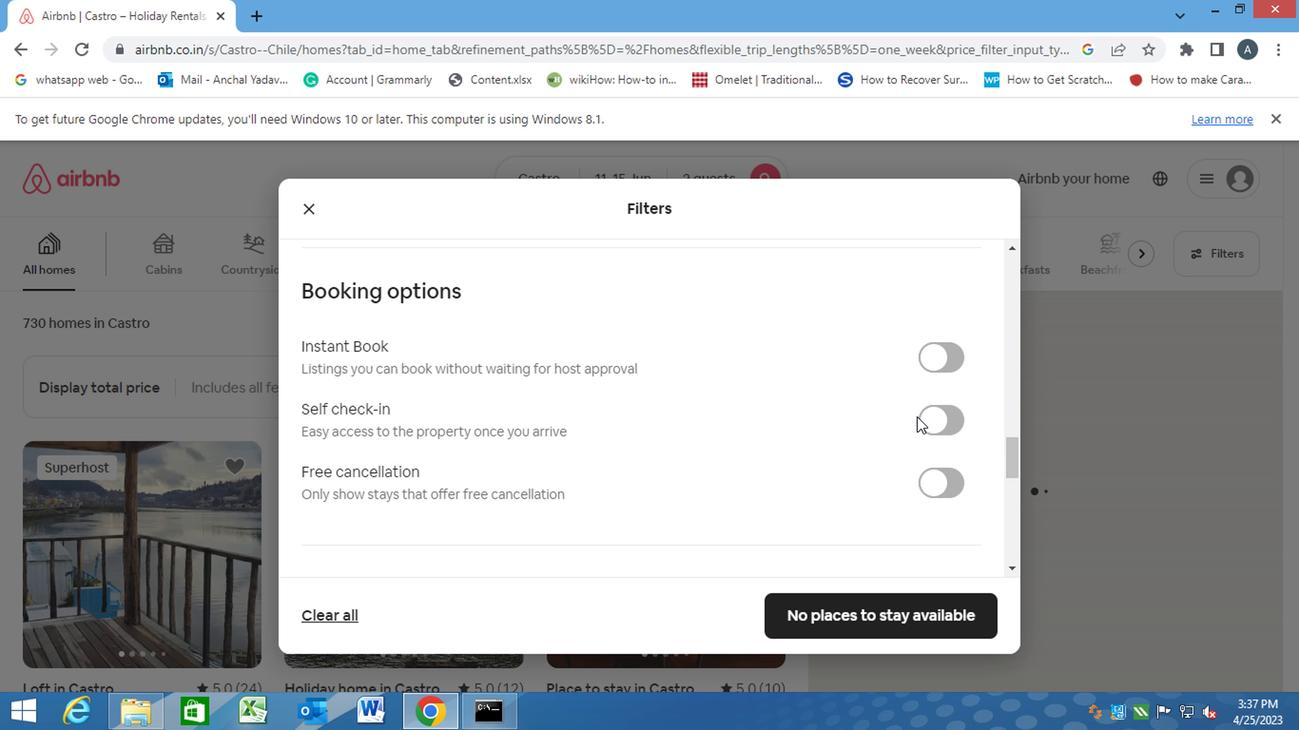 
Action: Mouse moved to (459, 433)
Screenshot: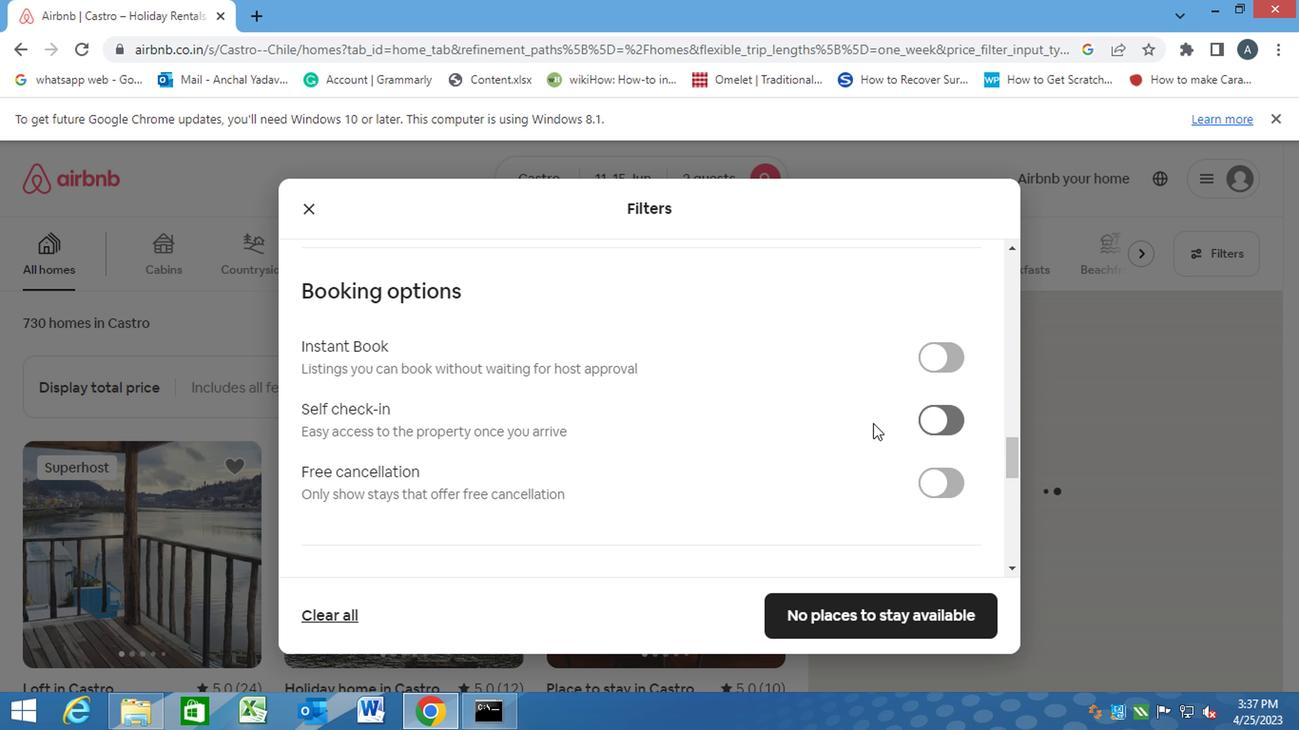 
Action: Mouse scrolled (459, 432) with delta (0, -1)
Screenshot: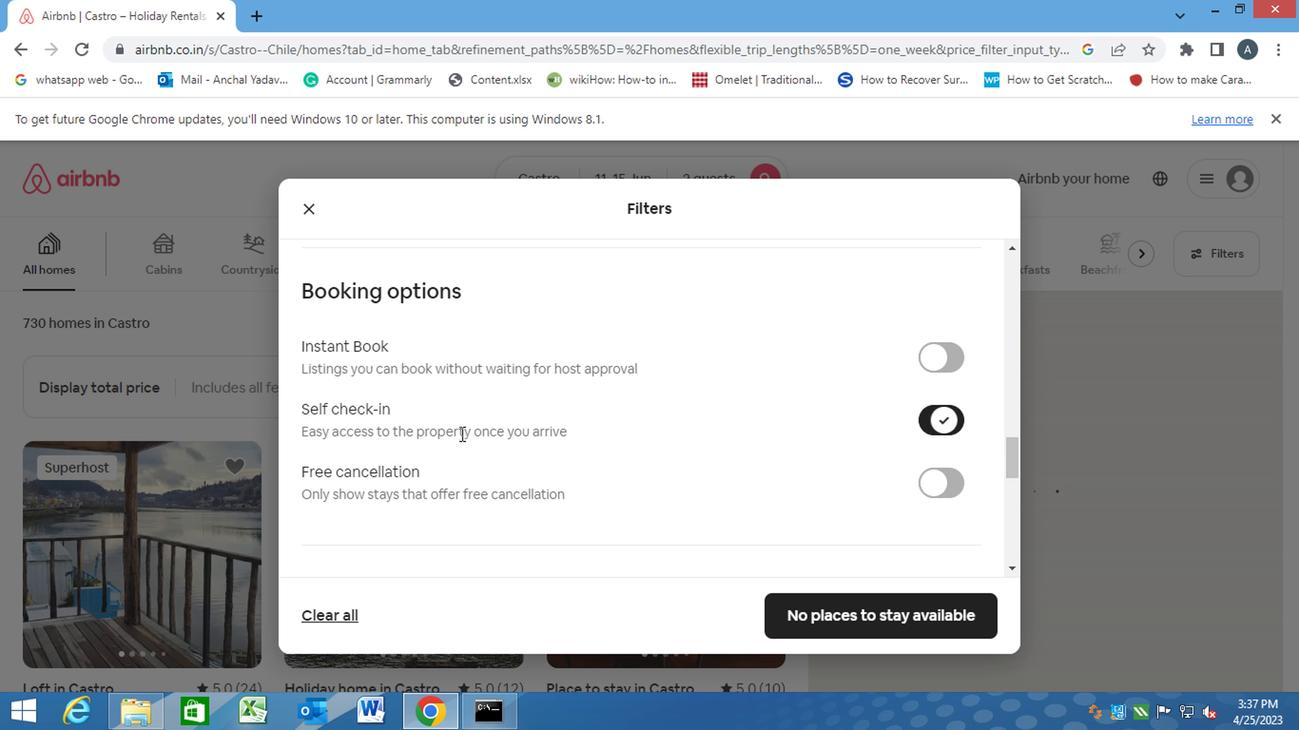 
Action: Mouse moved to (458, 433)
Screenshot: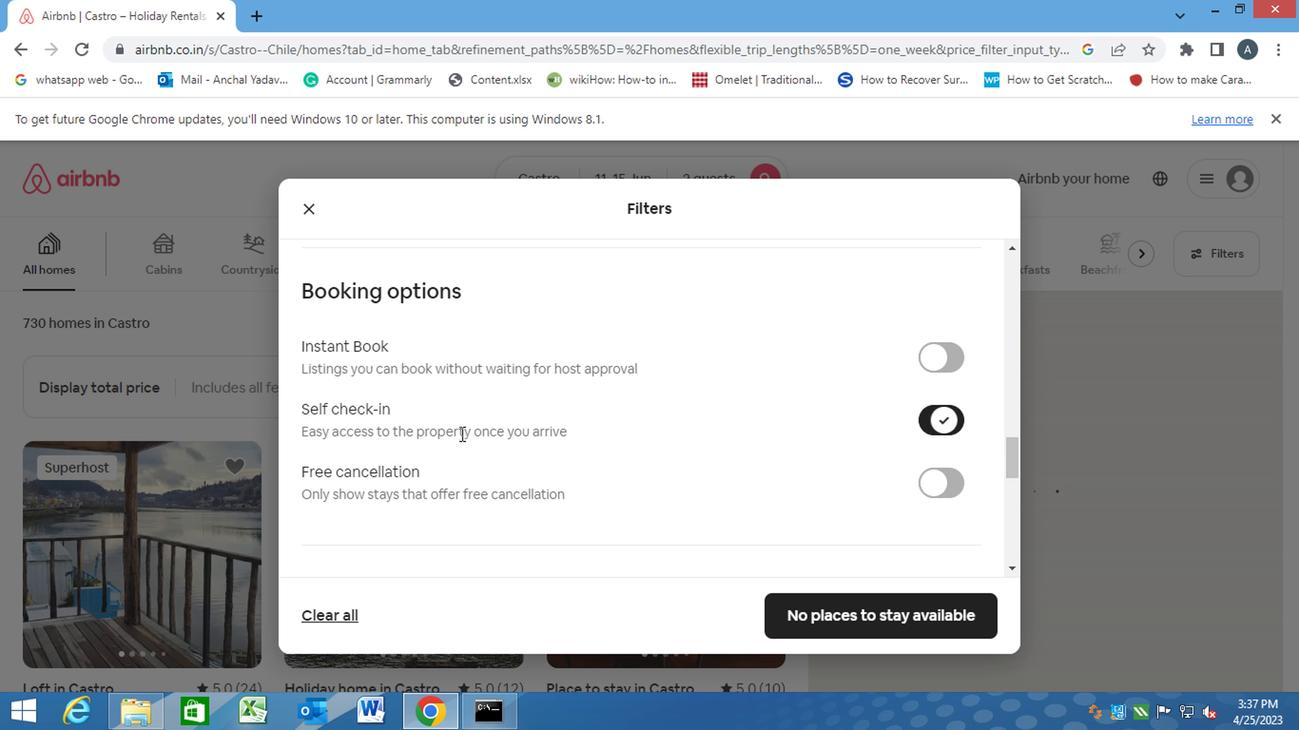 
Action: Mouse scrolled (458, 432) with delta (0, -1)
Screenshot: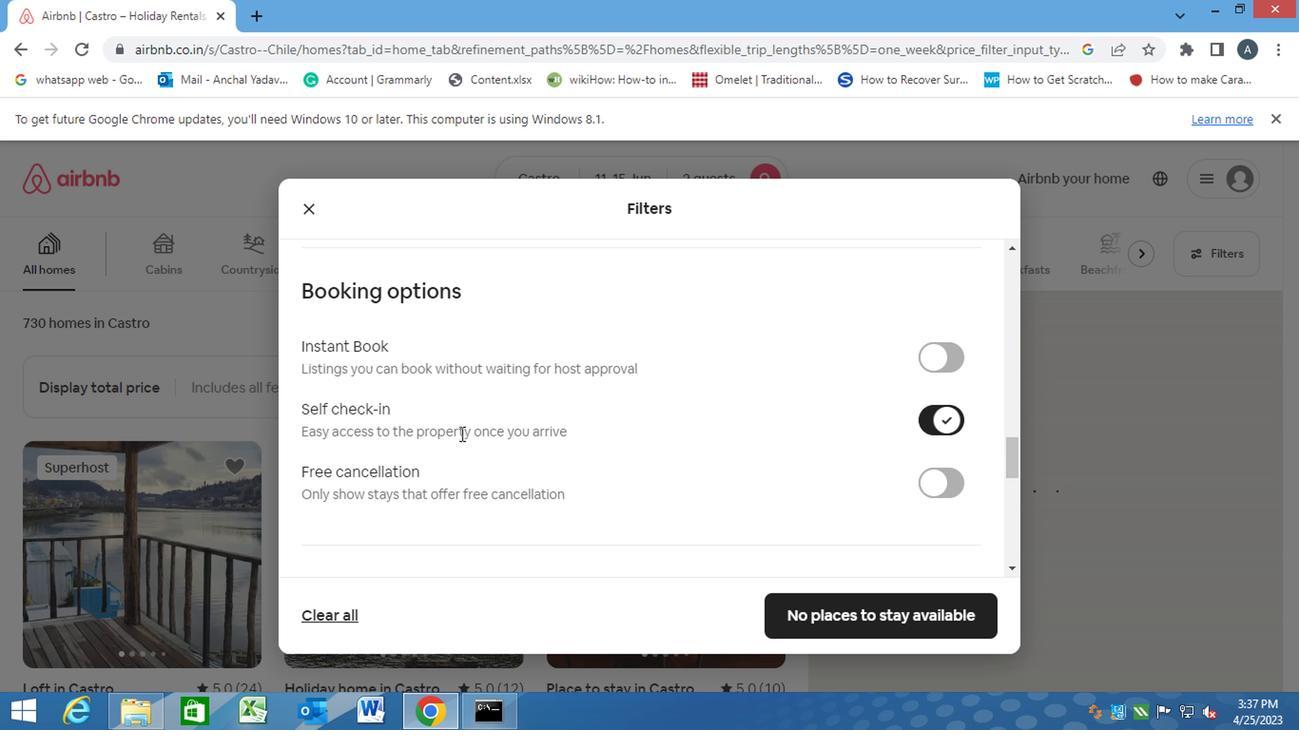 
Action: Mouse scrolled (458, 432) with delta (0, -1)
Screenshot: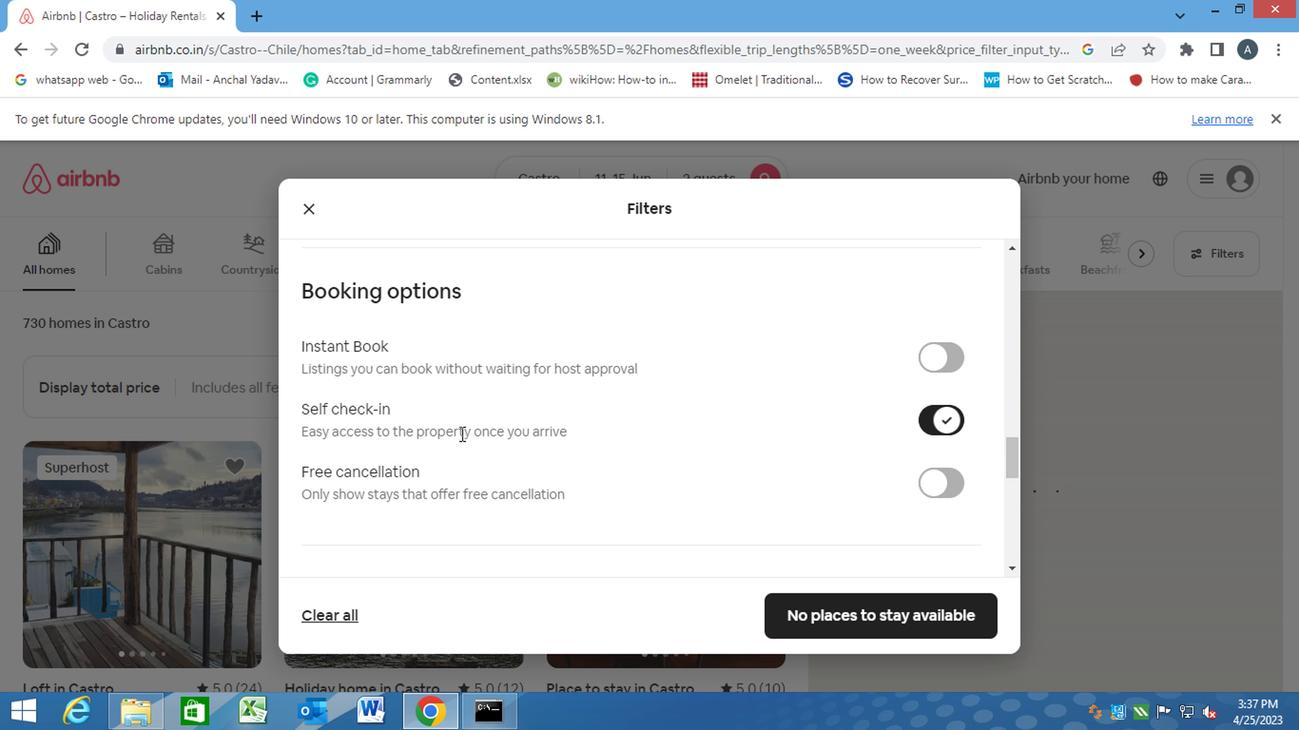 
Action: Mouse scrolled (458, 432) with delta (0, -1)
Screenshot: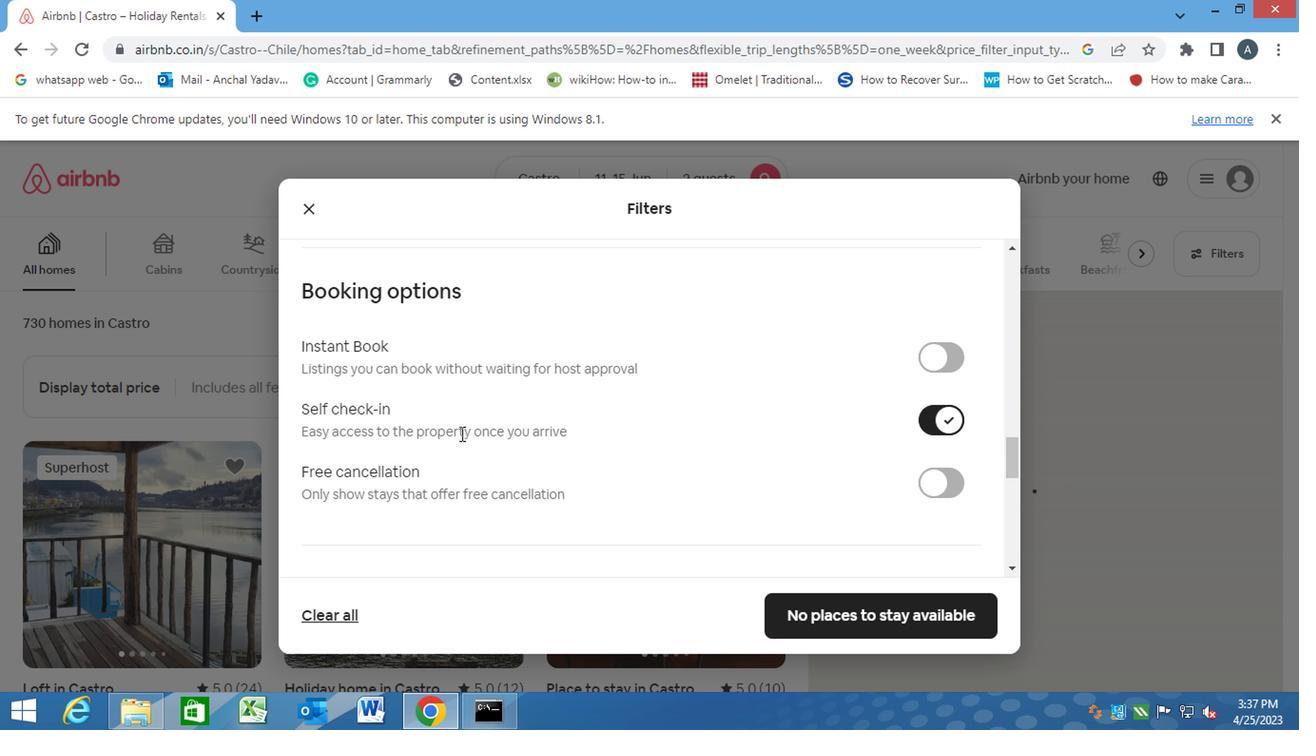 
Action: Mouse moved to (306, 494)
Screenshot: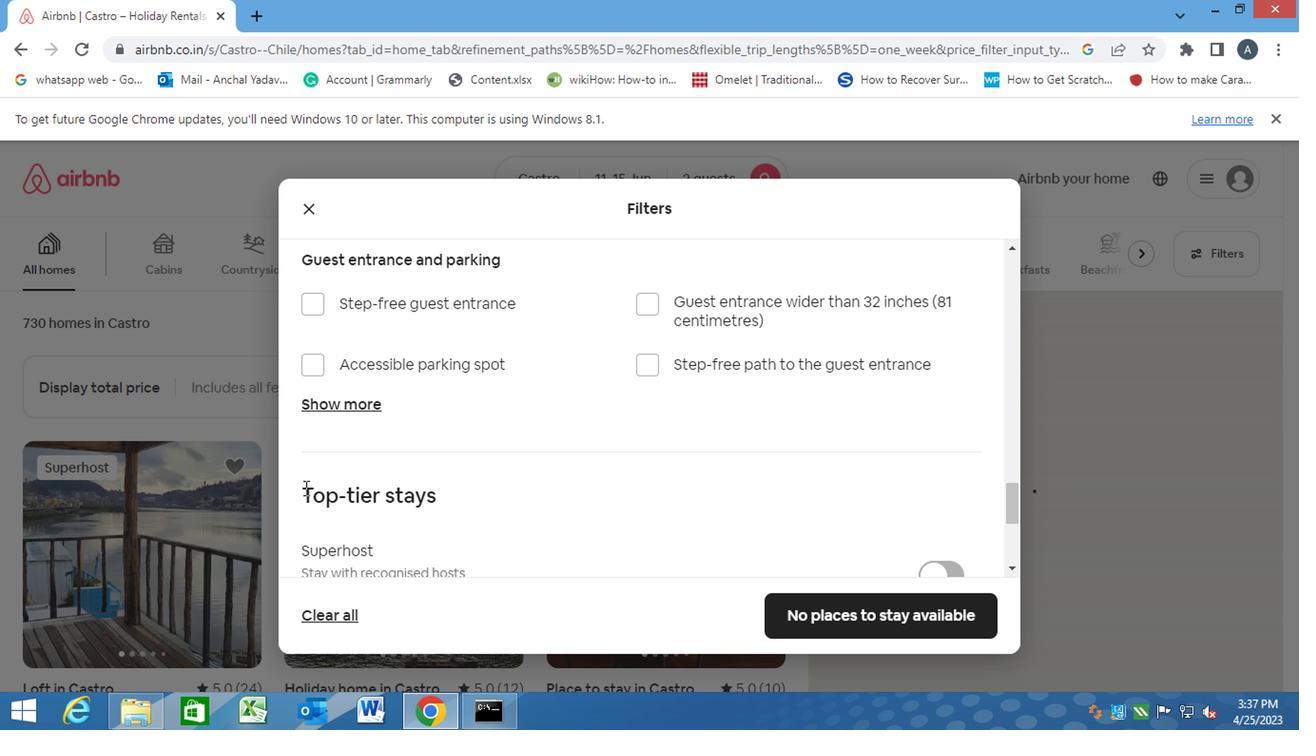 
Action: Mouse scrolled (306, 492) with delta (0, -1)
Screenshot: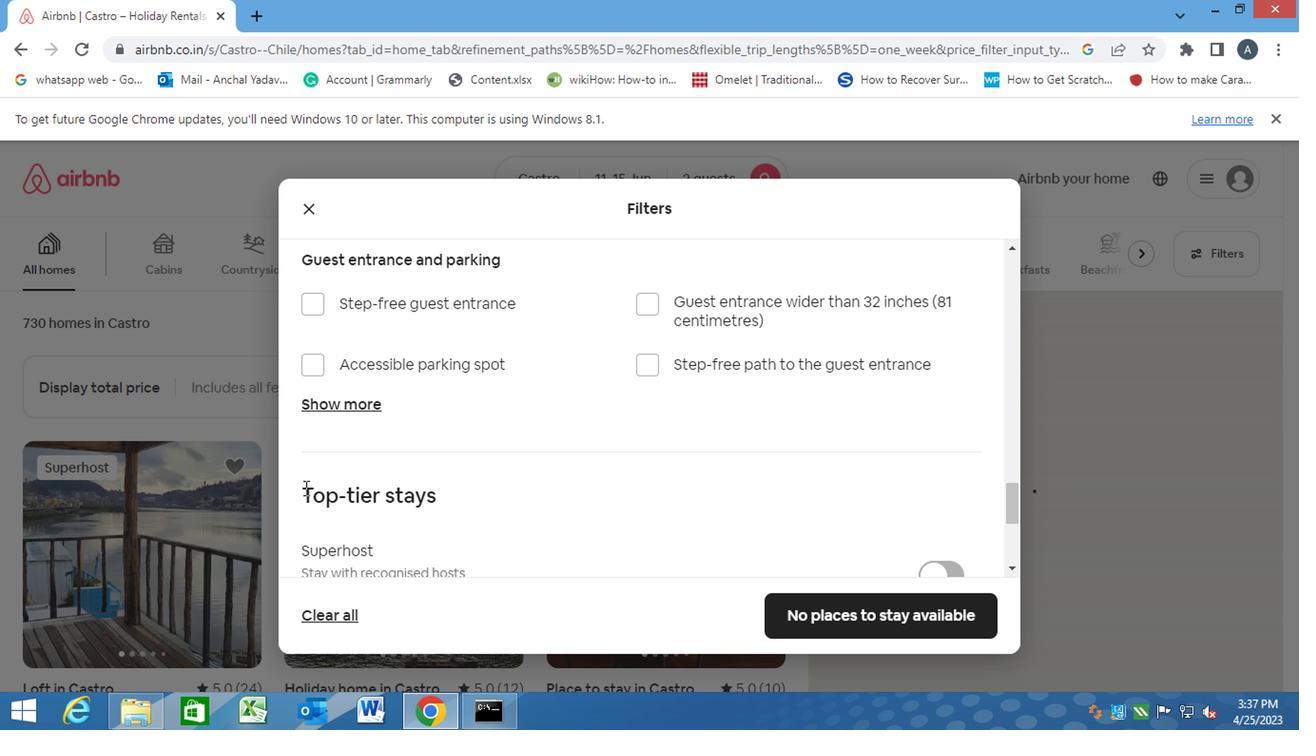 
Action: Mouse moved to (306, 494)
Screenshot: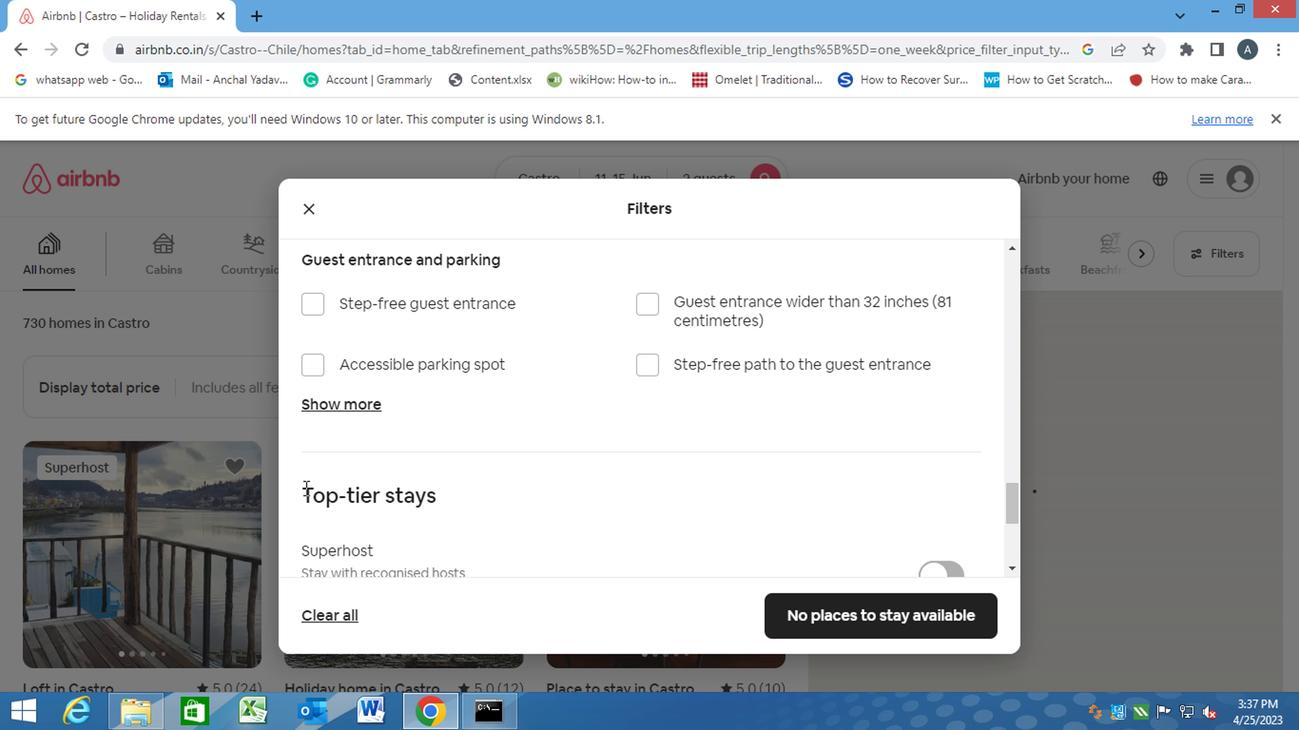 
Action: Mouse scrolled (306, 494) with delta (0, 0)
Screenshot: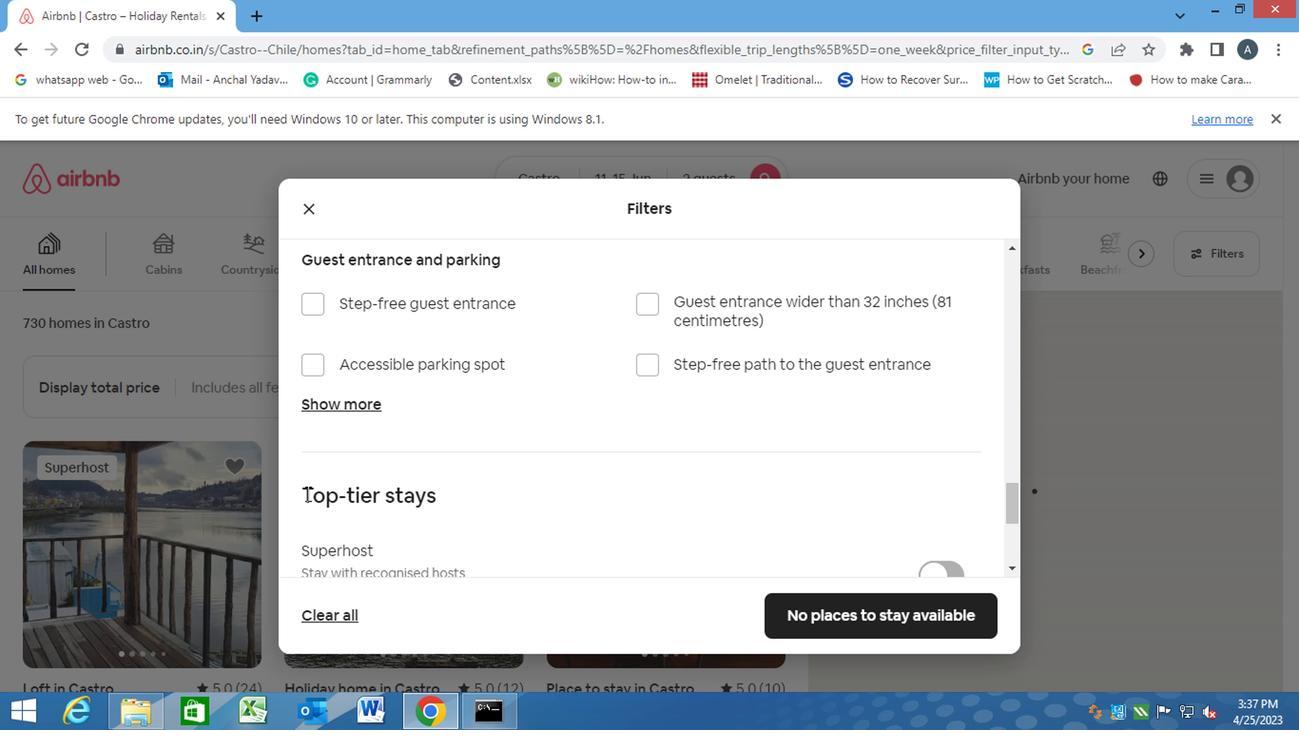 
Action: Mouse moved to (316, 562)
Screenshot: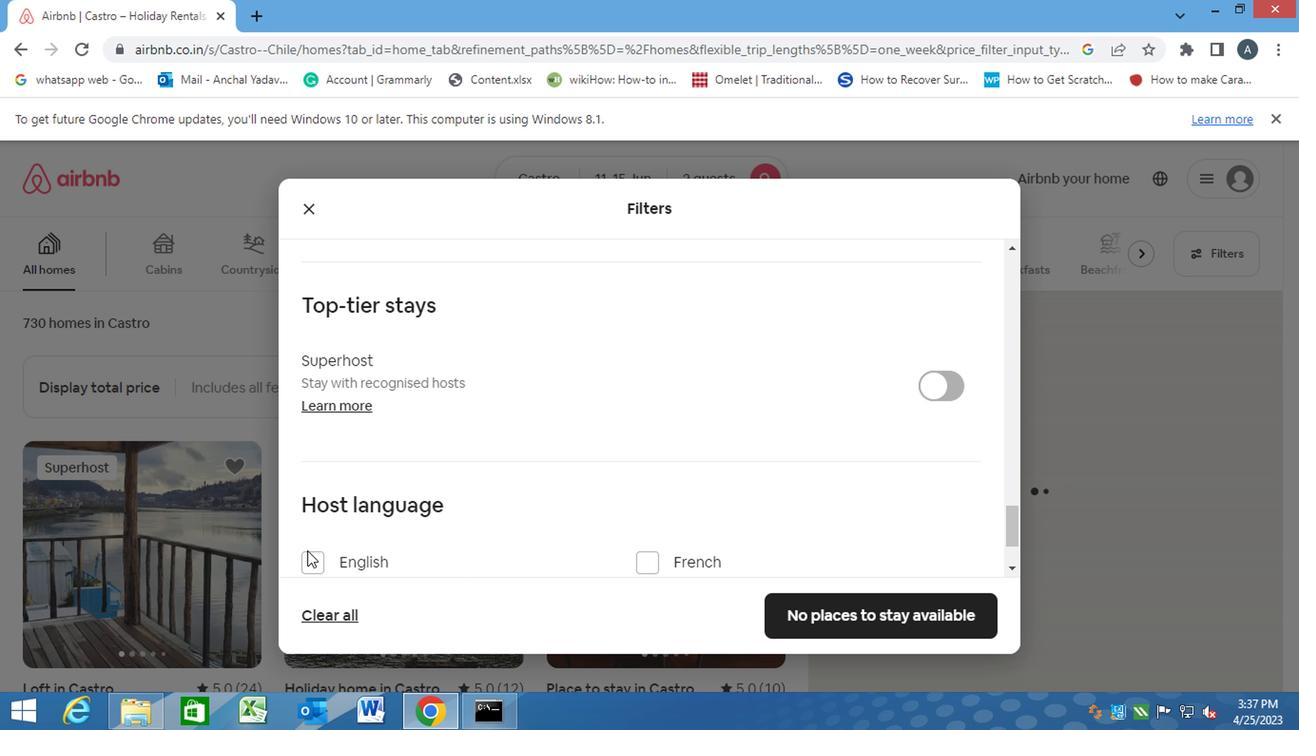 
Action: Mouse pressed left at (316, 562)
Screenshot: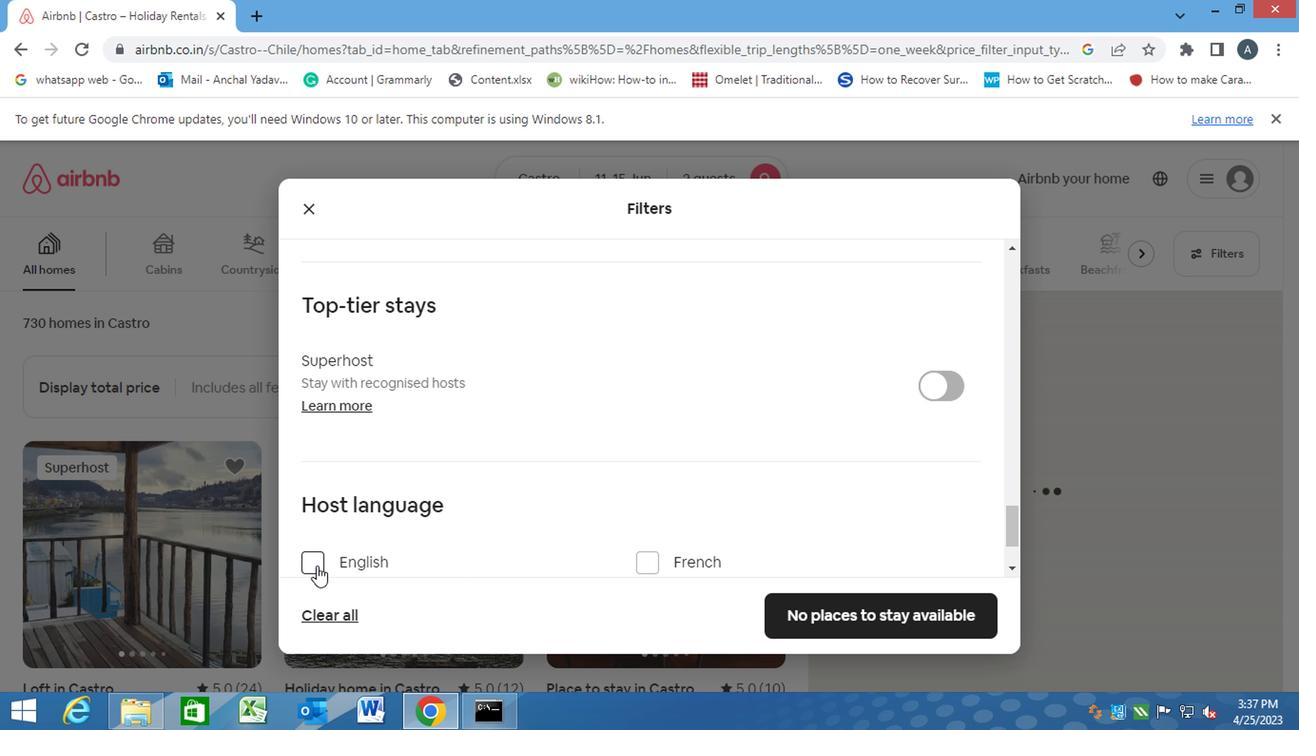 
Action: Mouse moved to (891, 603)
Screenshot: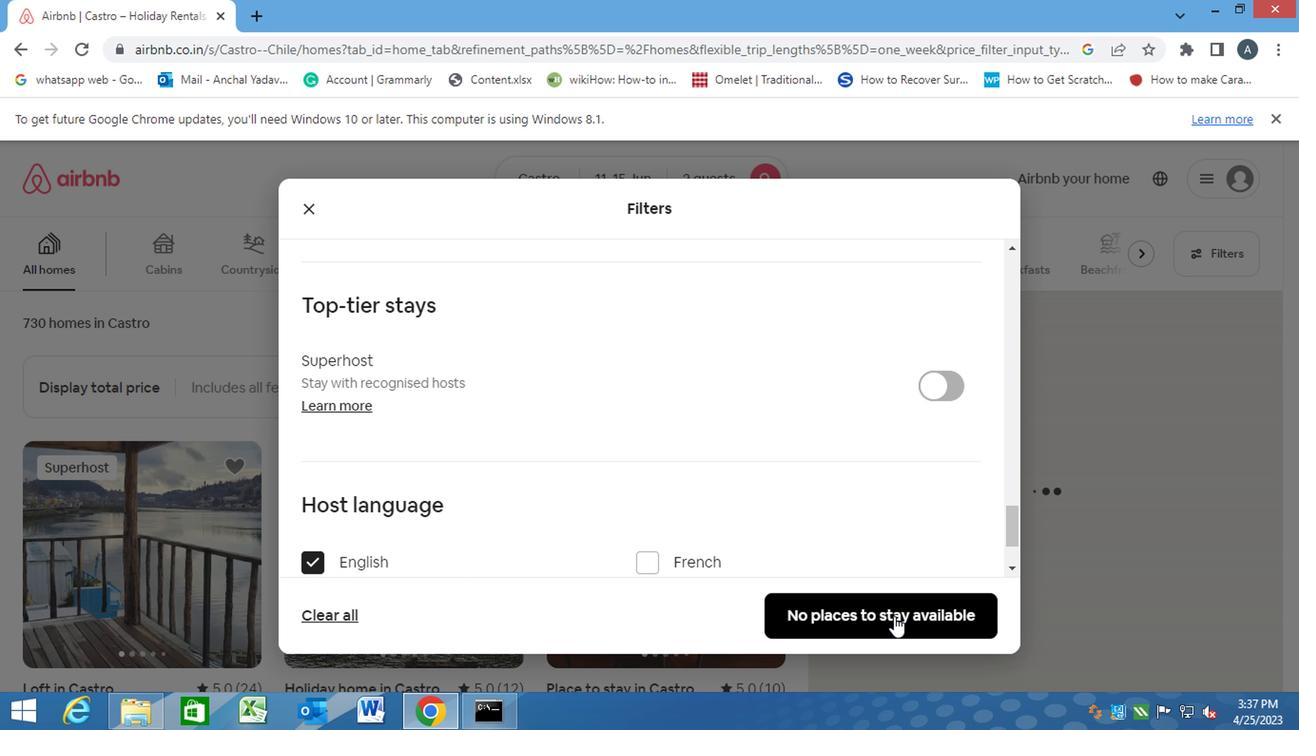 
Action: Mouse pressed left at (891, 603)
Screenshot: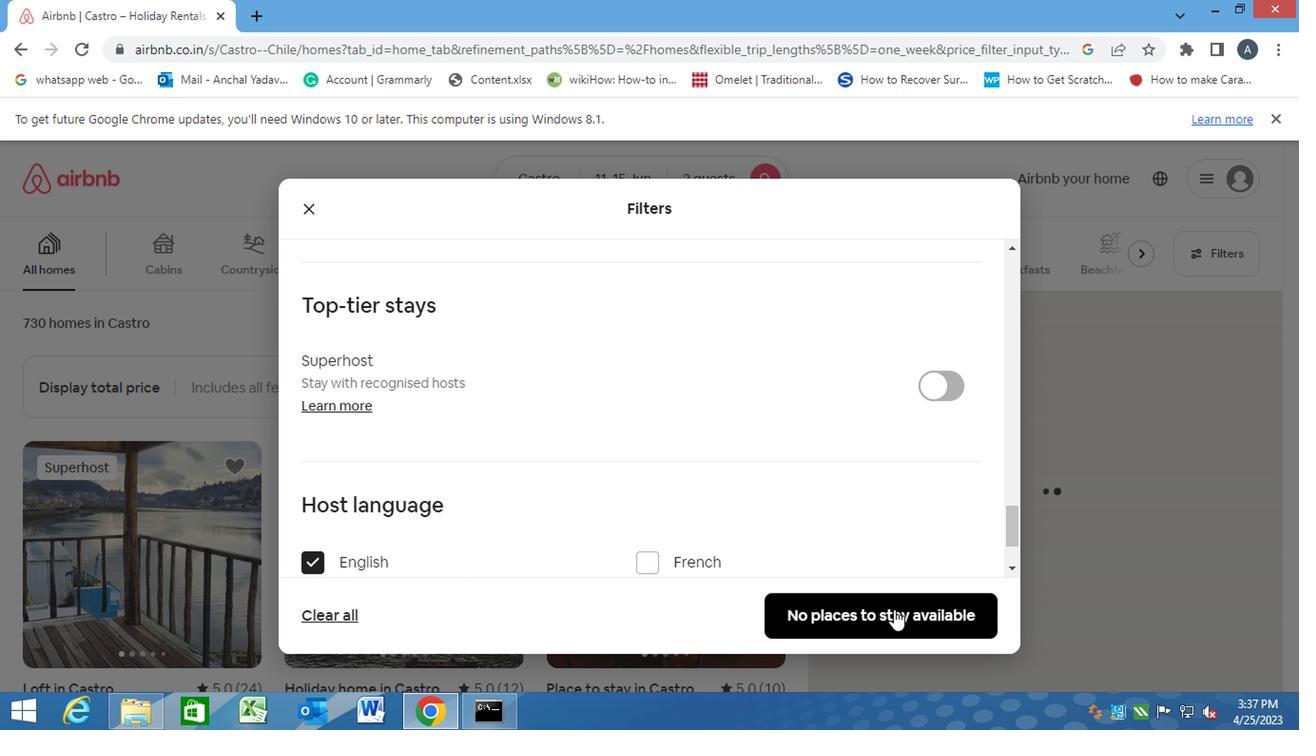 
